 Task: Find connections with filter location Rouyn-Noranda with filter topic #Whatinspiresmewith filter profile language Spanish with filter current company Tata Power Solar Systems Limited with filter school Maharaja Agrasen Himalayan Garhwal University with filter industry Desktop Computing Software Products with filter service category Web Development with filter keywords title Medical Laboratory Tech
Action: Mouse moved to (305, 392)
Screenshot: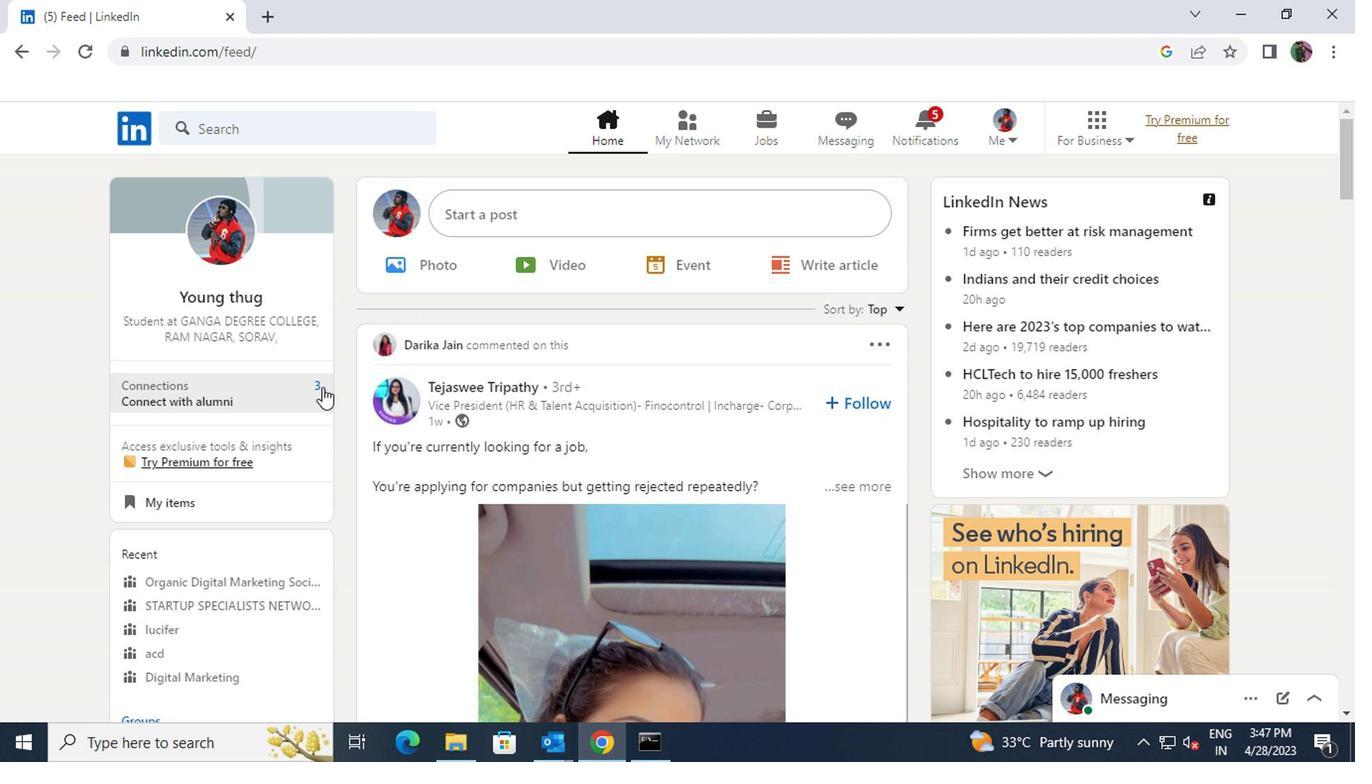 
Action: Mouse pressed left at (305, 392)
Screenshot: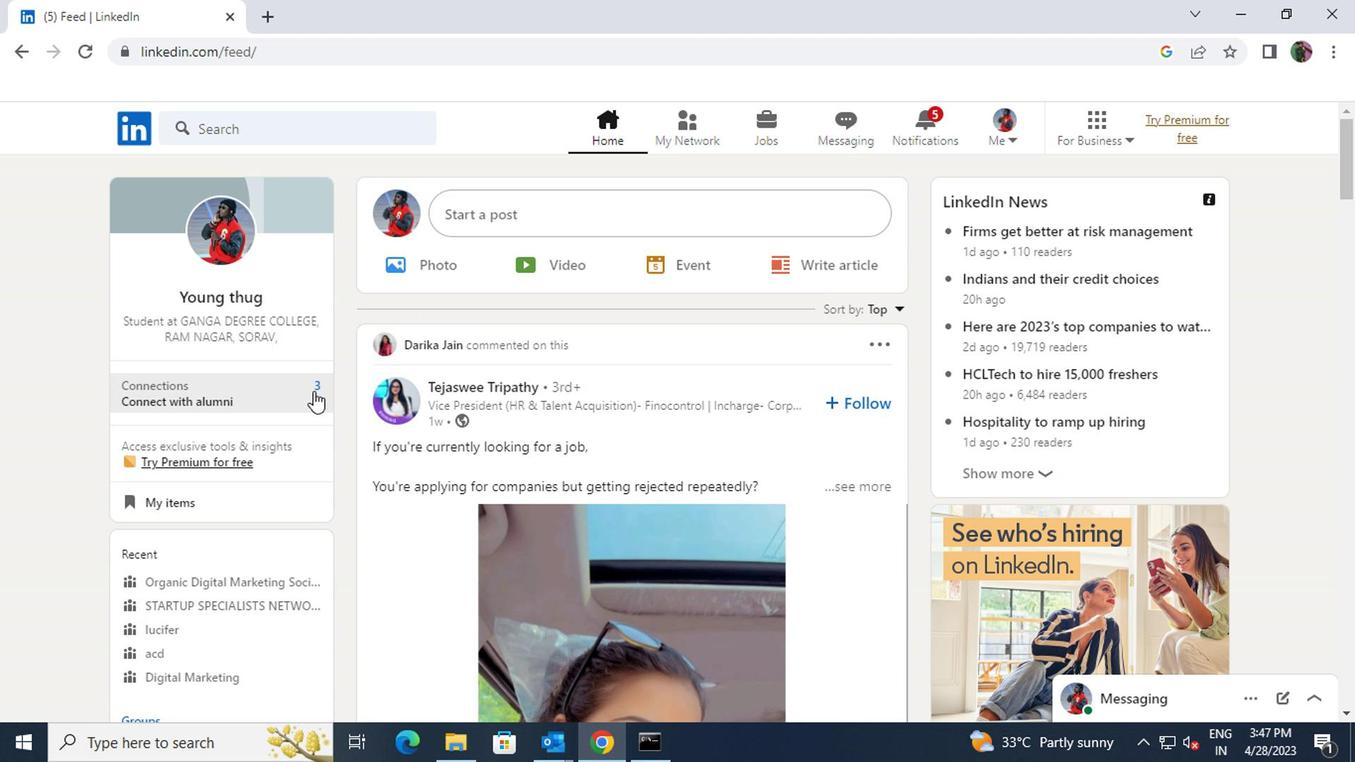 
Action: Mouse moved to (367, 229)
Screenshot: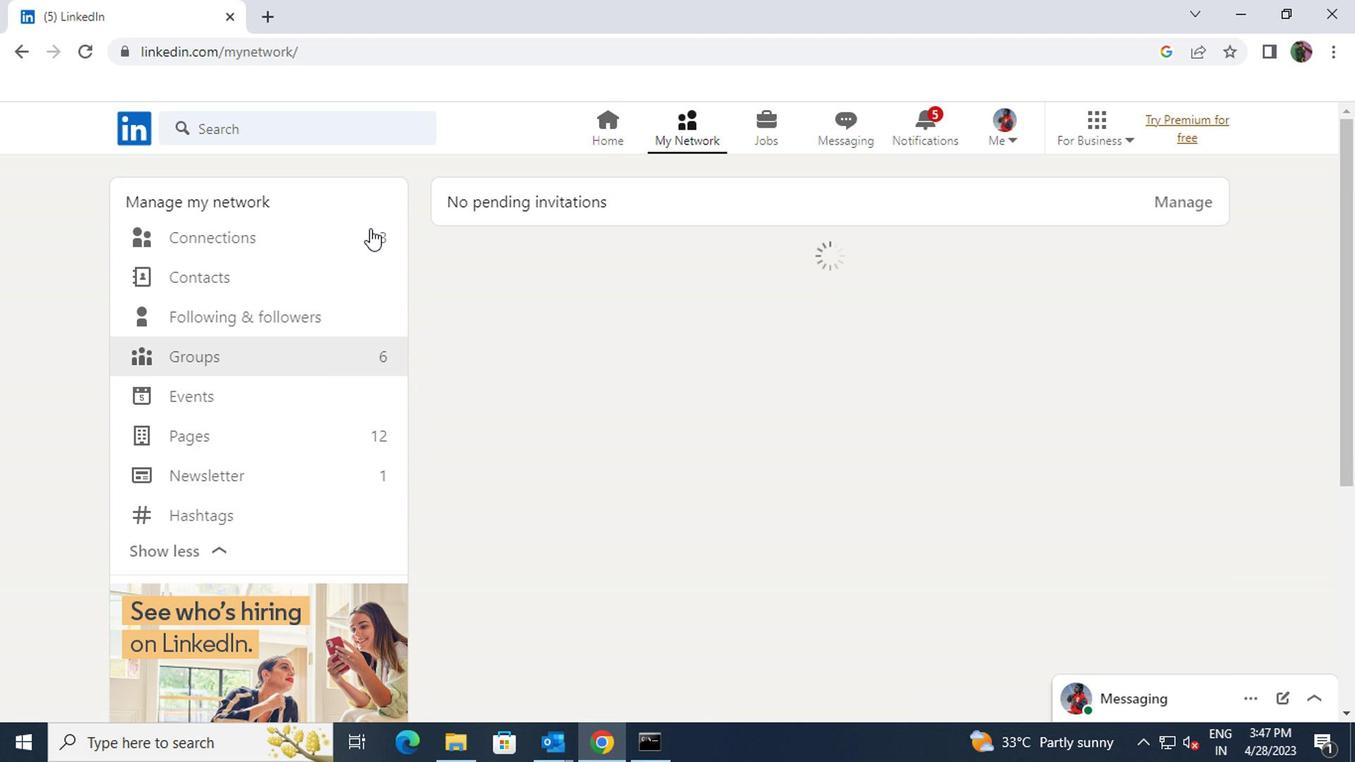 
Action: Mouse pressed left at (367, 229)
Screenshot: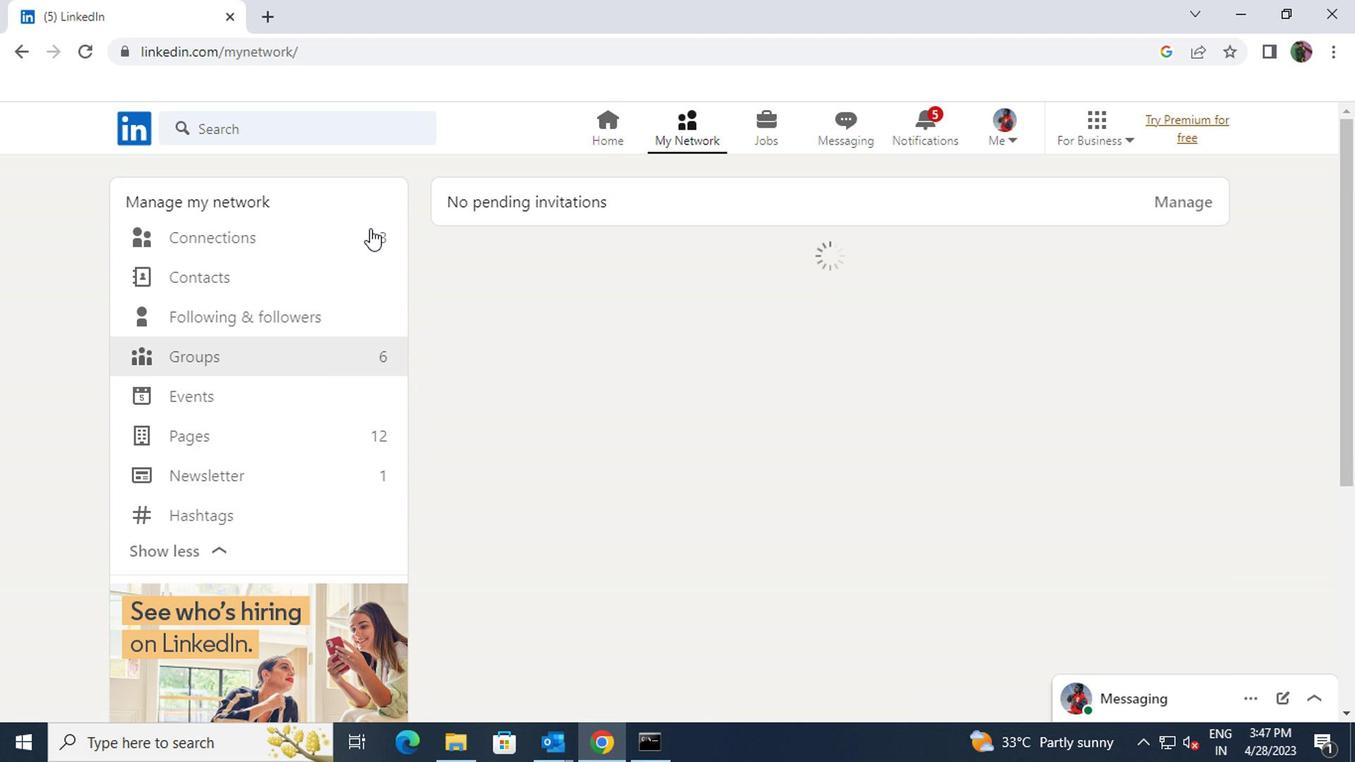 
Action: Mouse moved to (374, 229)
Screenshot: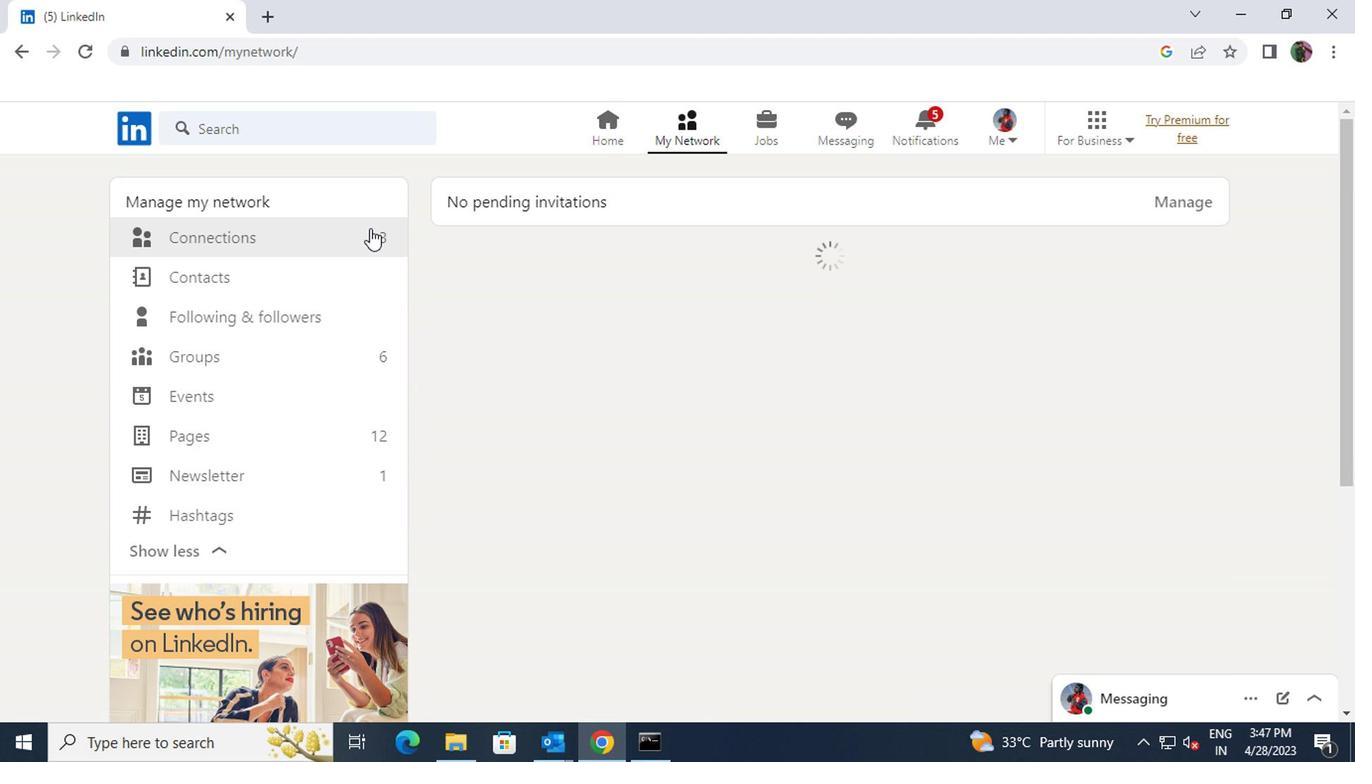 
Action: Mouse pressed left at (374, 229)
Screenshot: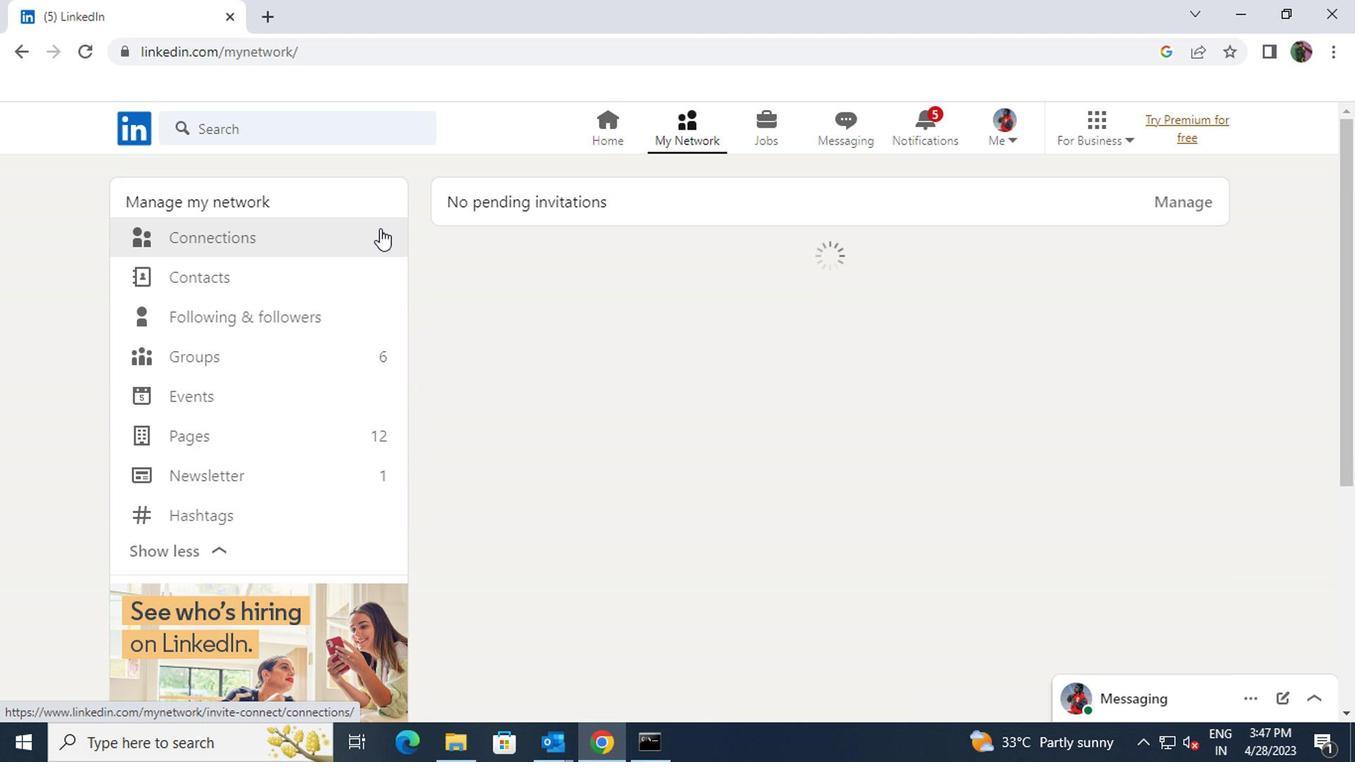 
Action: Mouse moved to (360, 232)
Screenshot: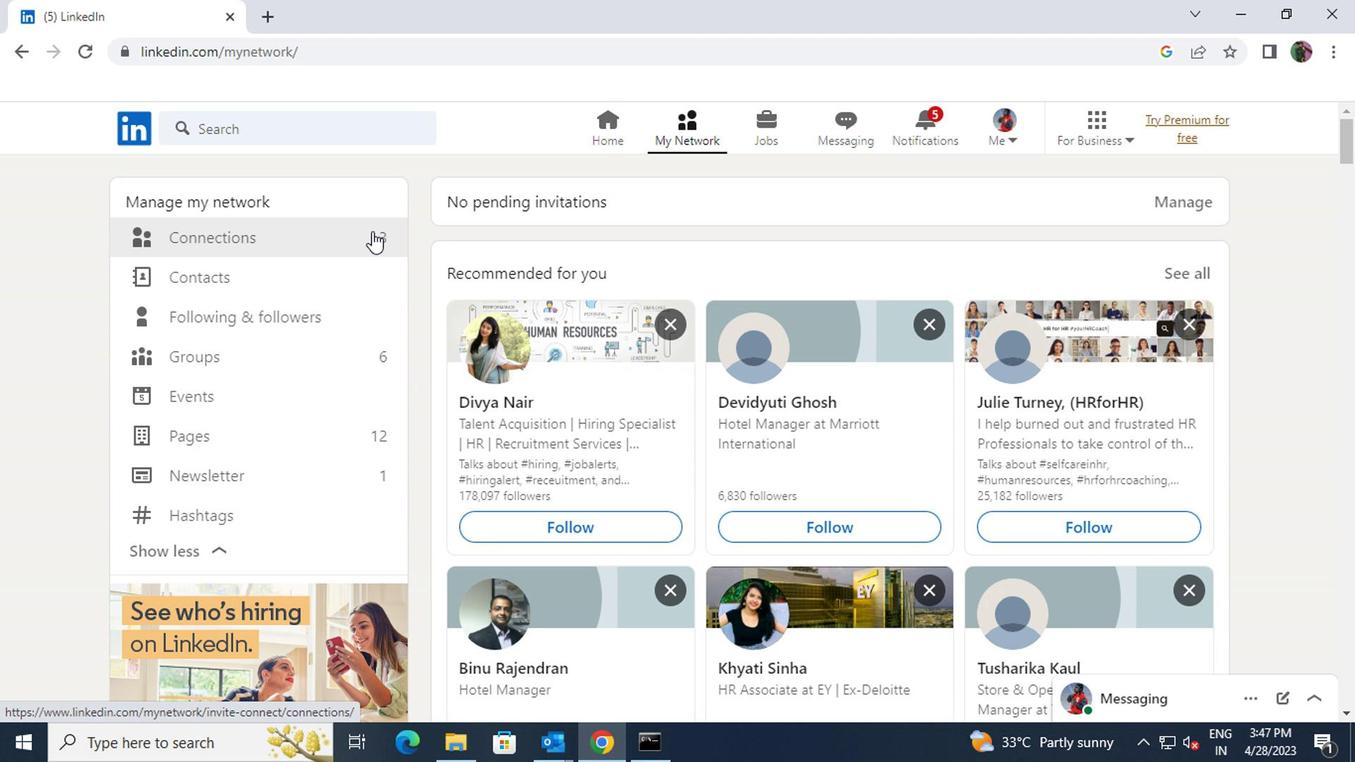 
Action: Mouse pressed left at (360, 232)
Screenshot: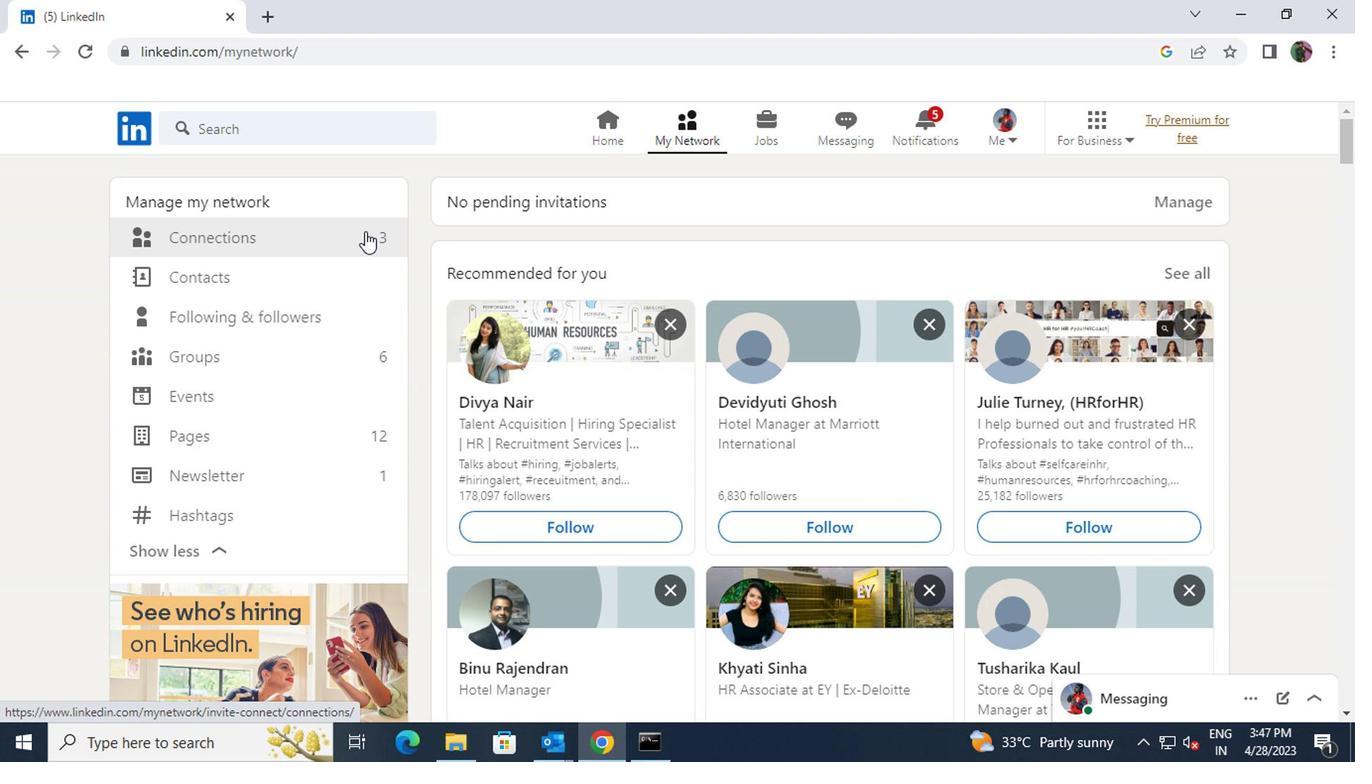 
Action: Mouse moved to (789, 240)
Screenshot: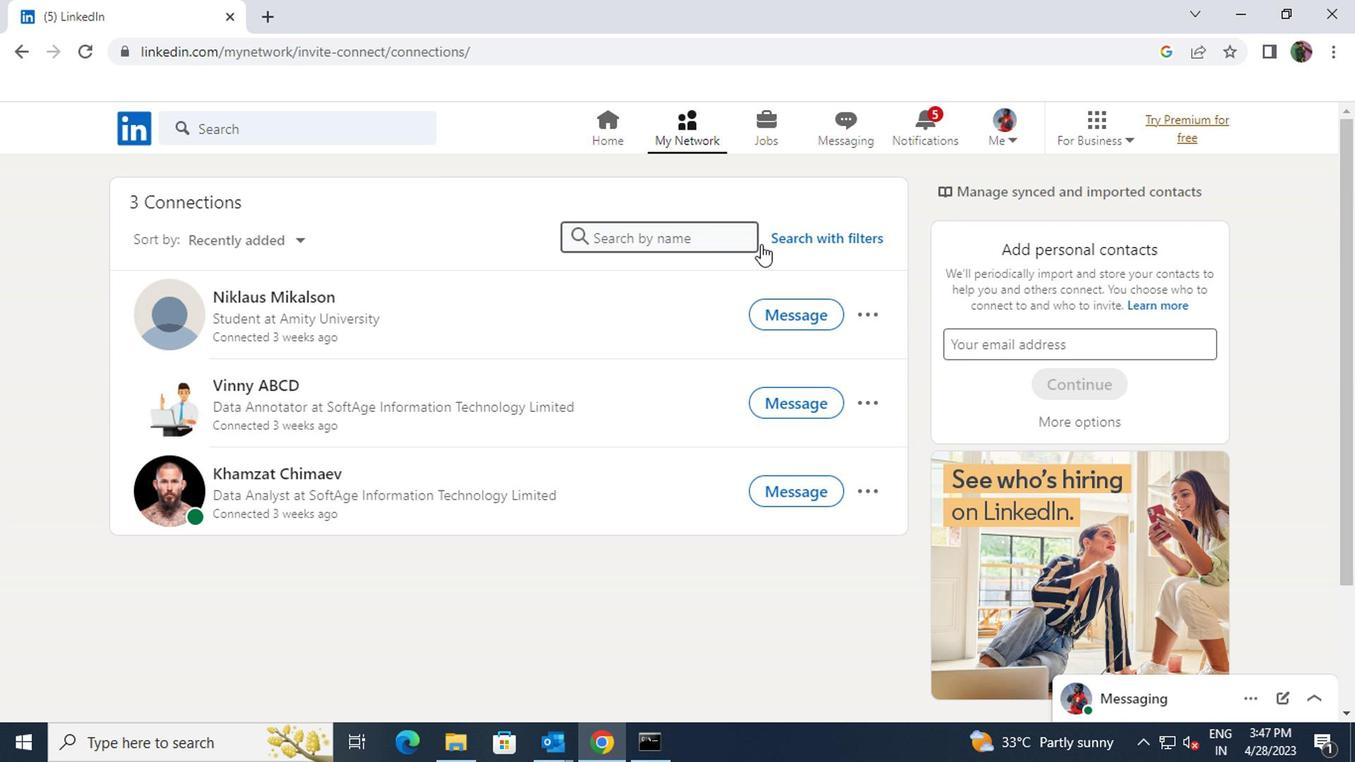 
Action: Mouse pressed left at (789, 240)
Screenshot: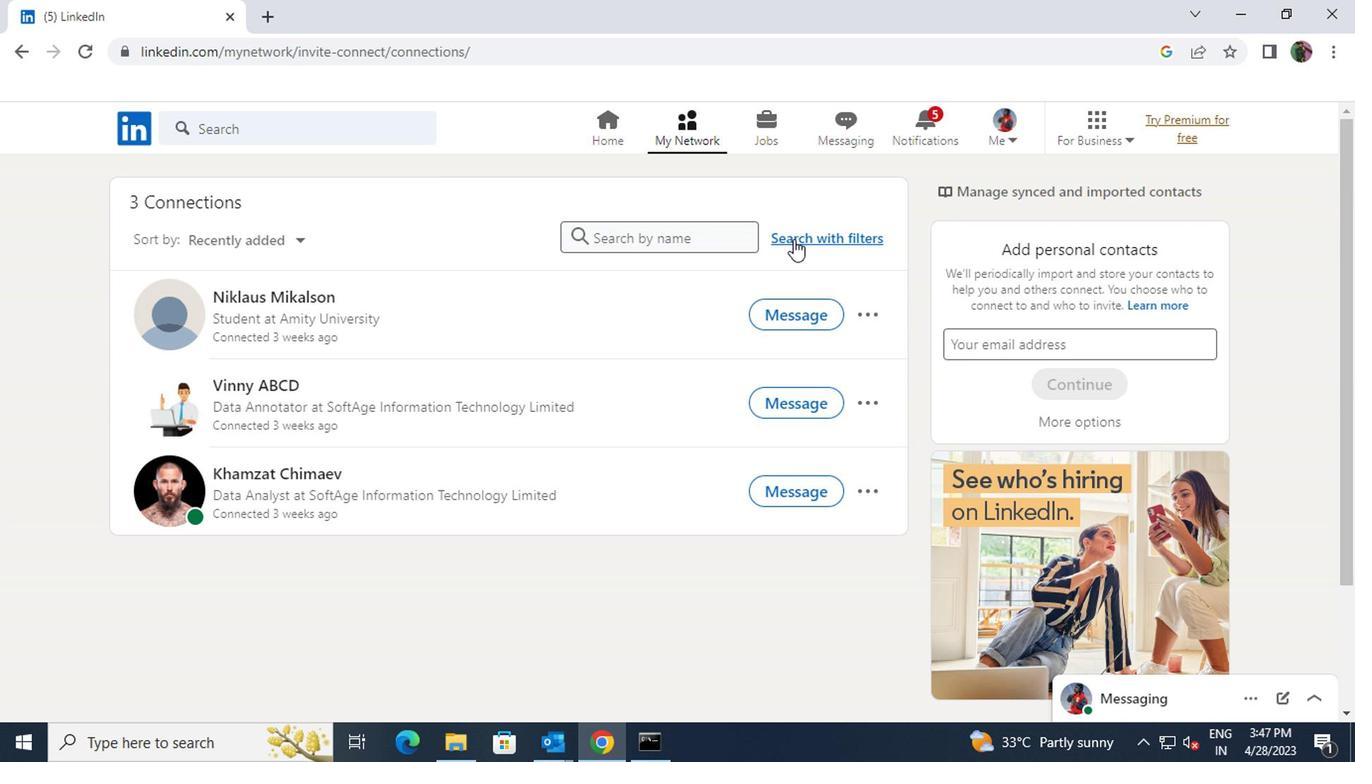 
Action: Mouse moved to (732, 181)
Screenshot: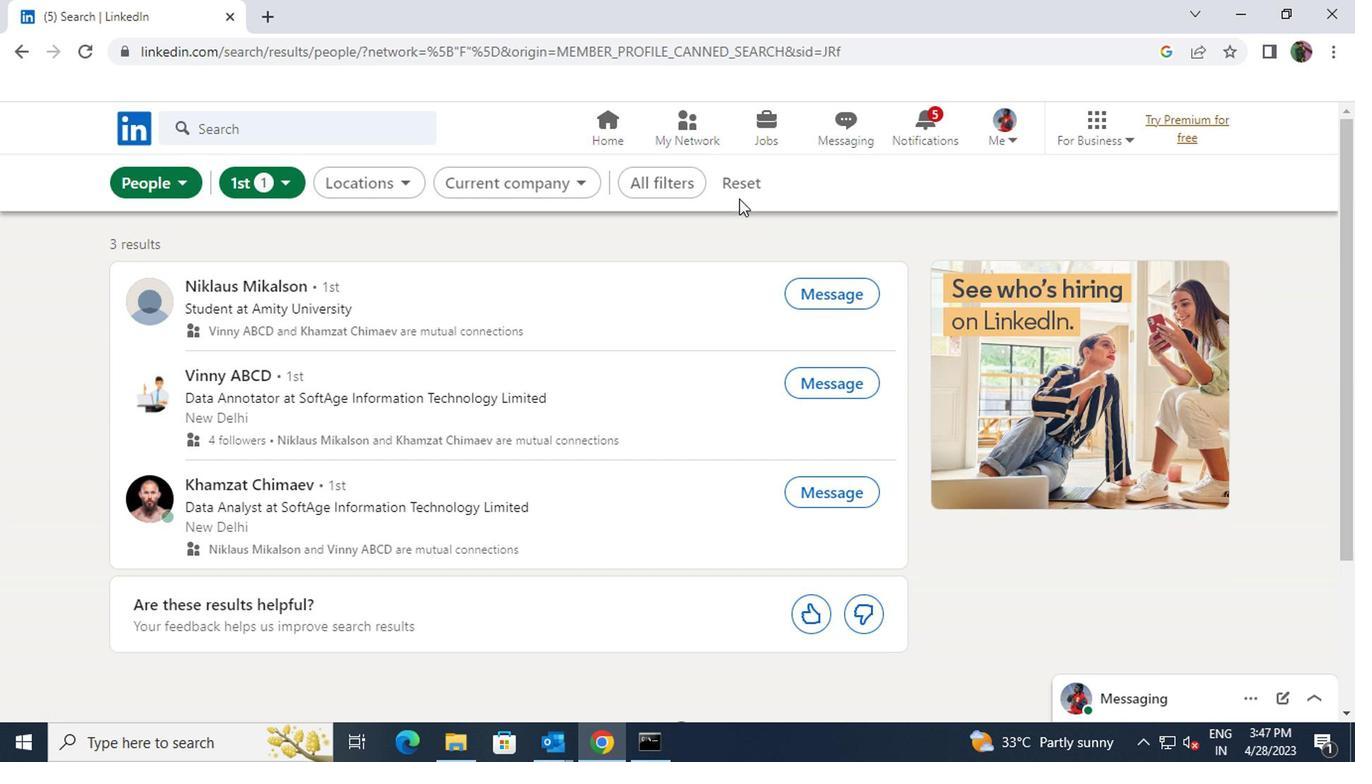 
Action: Mouse pressed left at (732, 181)
Screenshot: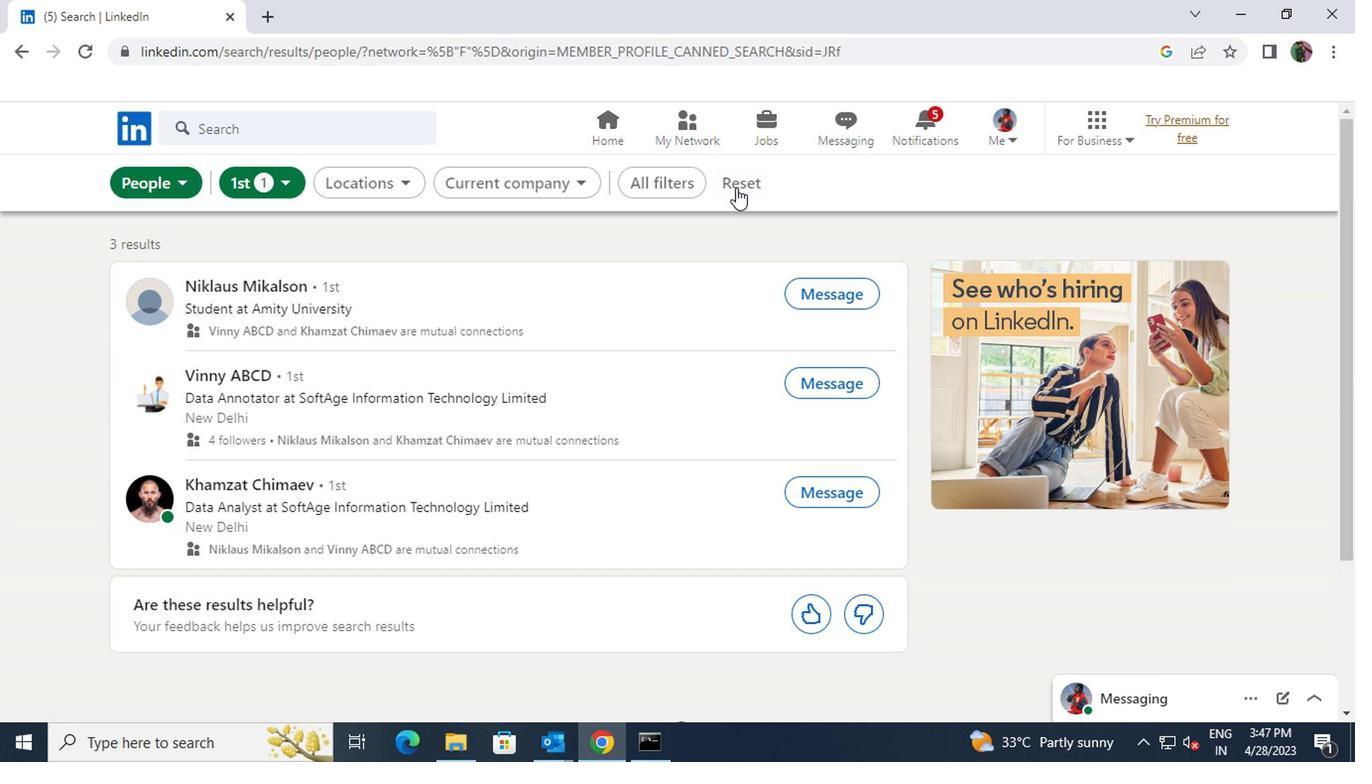 
Action: Mouse moved to (720, 178)
Screenshot: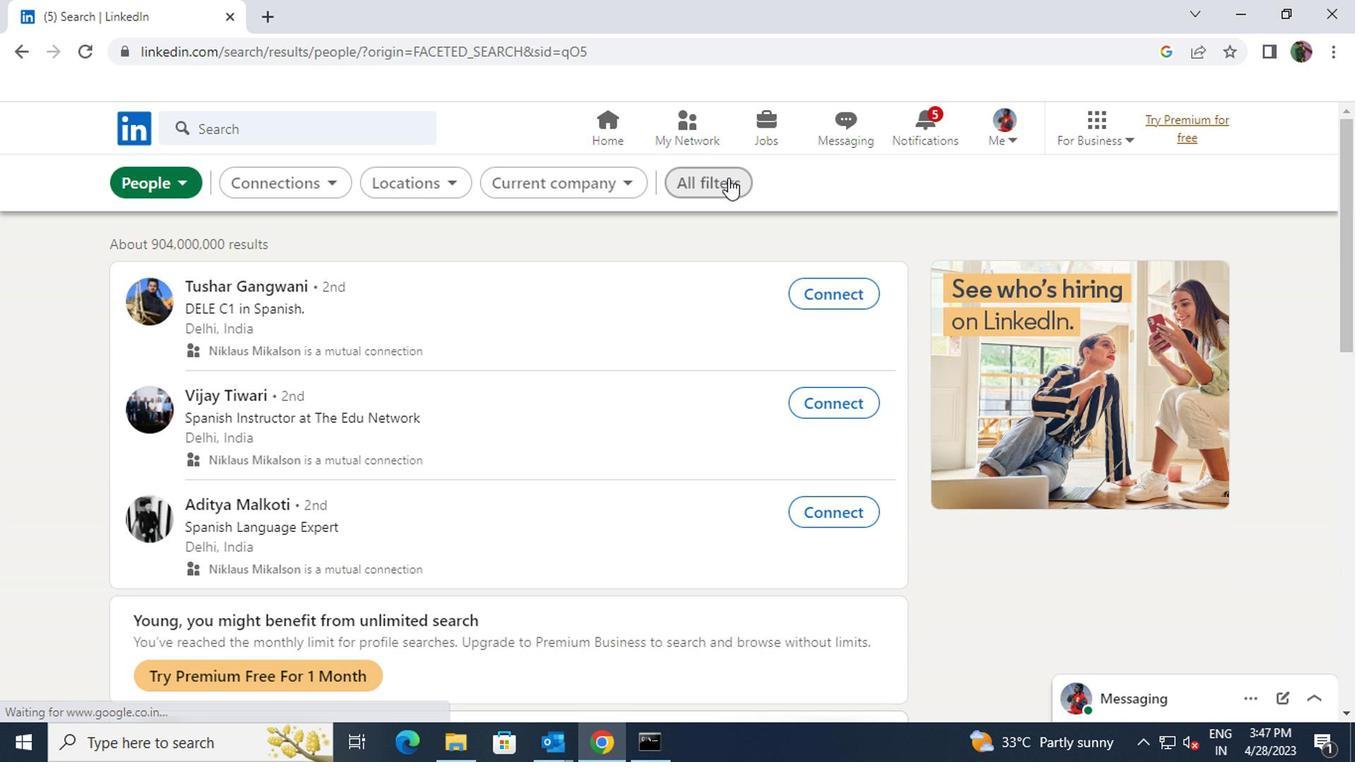 
Action: Mouse pressed left at (720, 178)
Screenshot: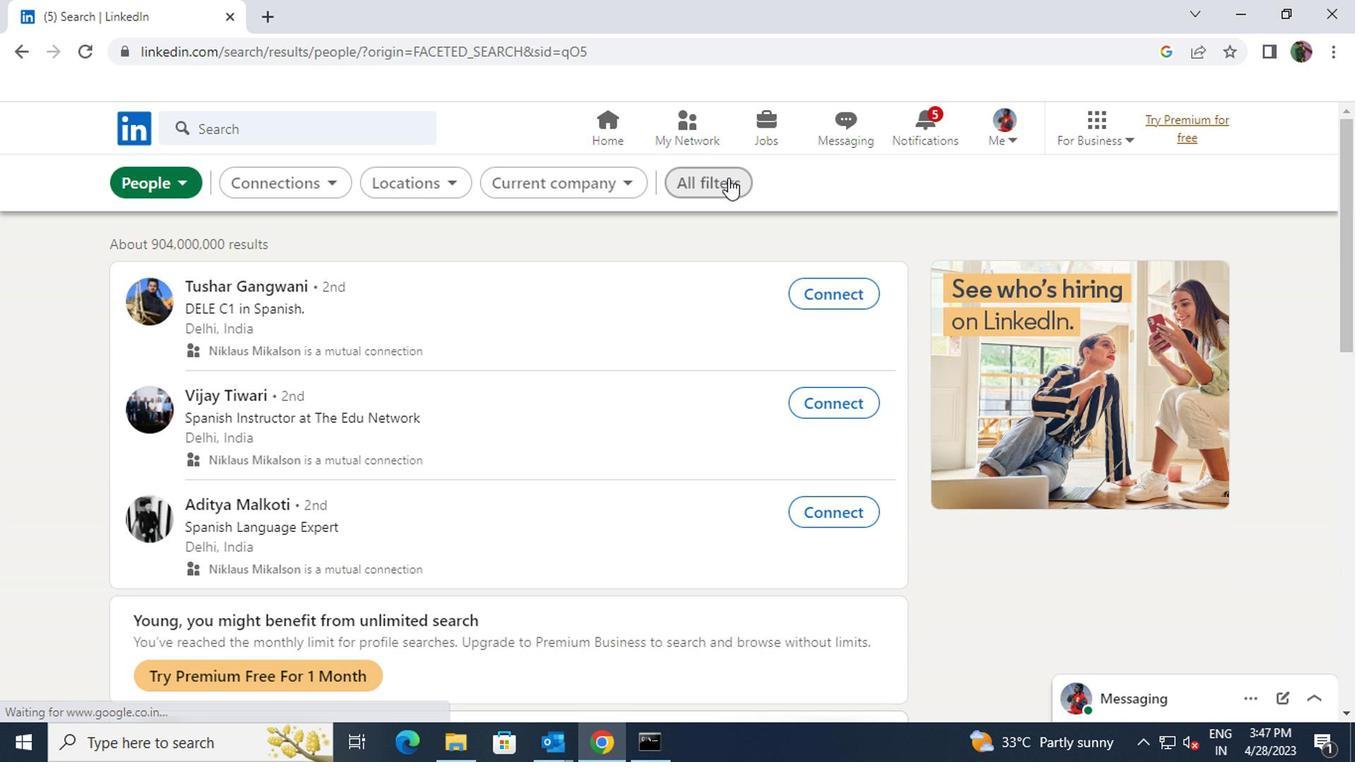 
Action: Mouse moved to (988, 400)
Screenshot: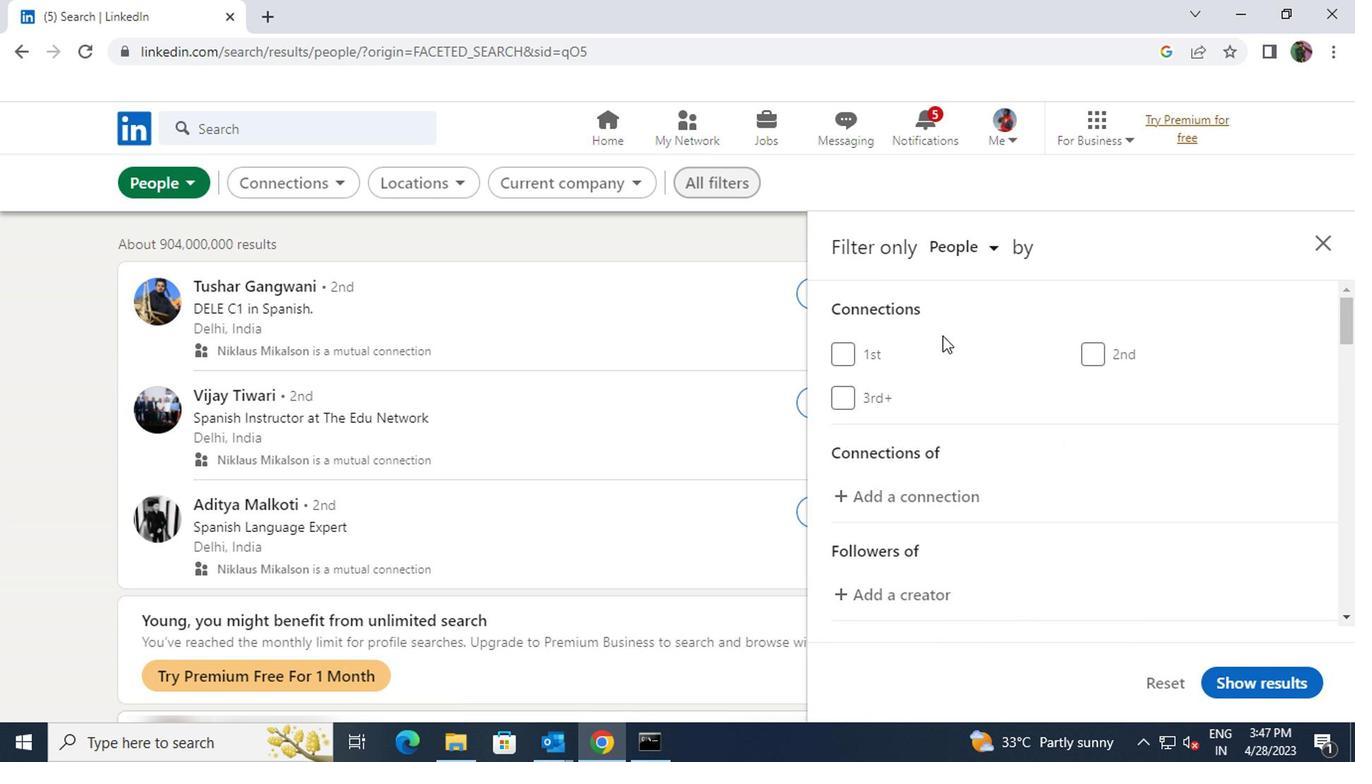 
Action: Mouse scrolled (988, 399) with delta (0, 0)
Screenshot: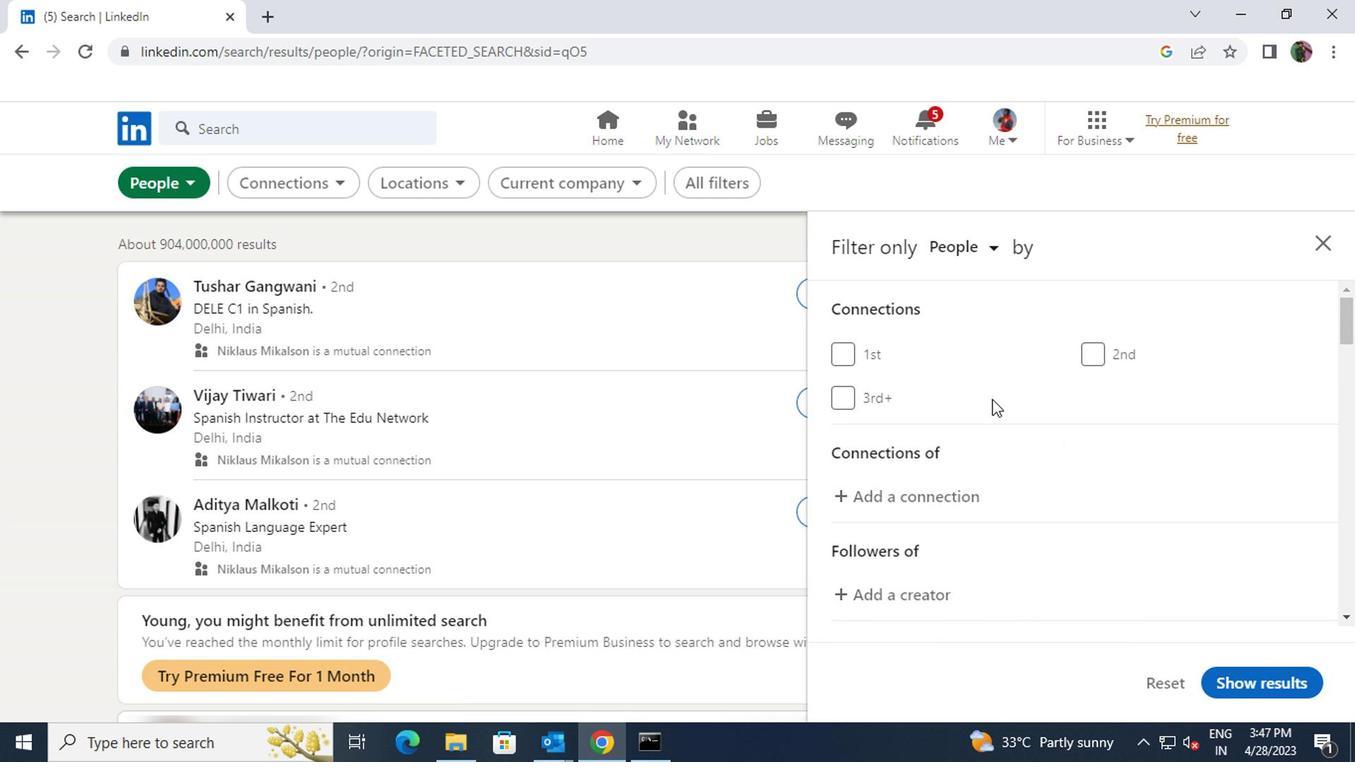 
Action: Mouse scrolled (988, 399) with delta (0, 0)
Screenshot: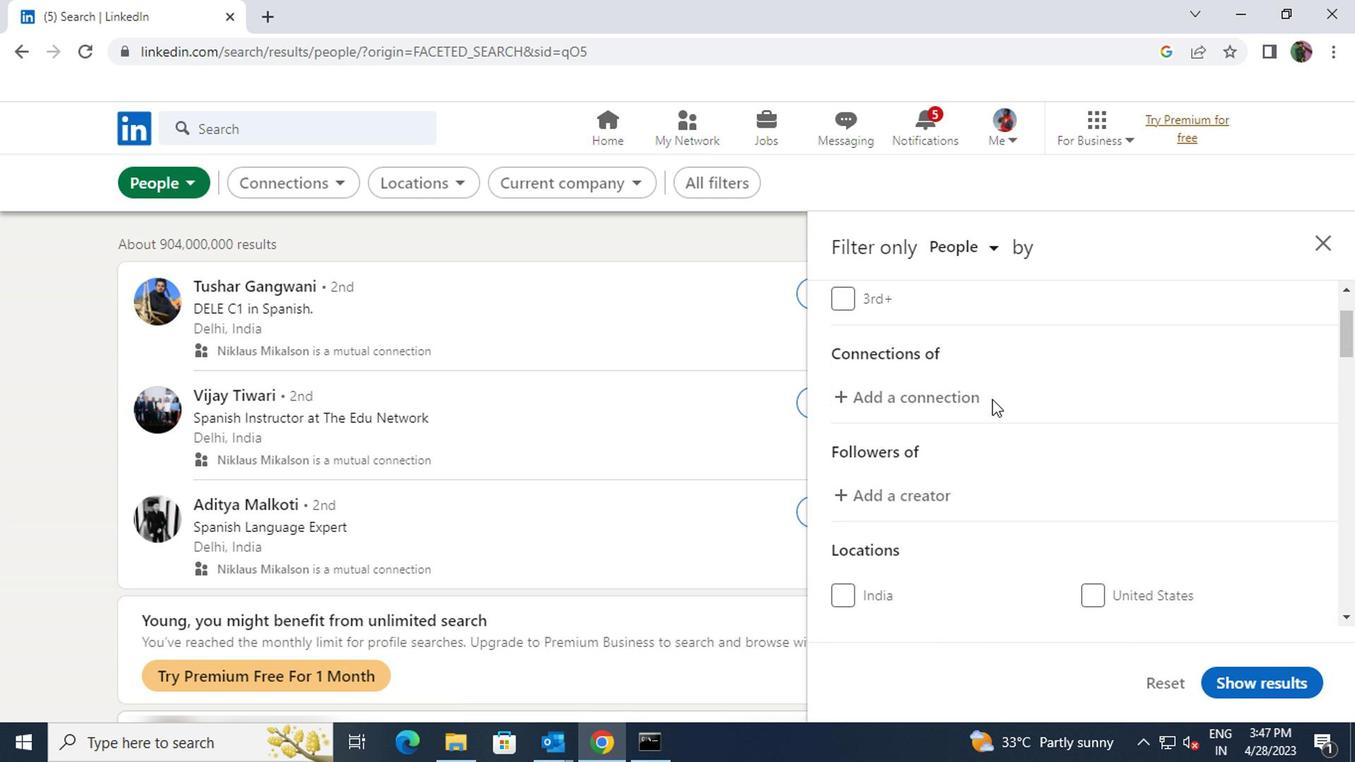 
Action: Mouse scrolled (988, 399) with delta (0, 0)
Screenshot: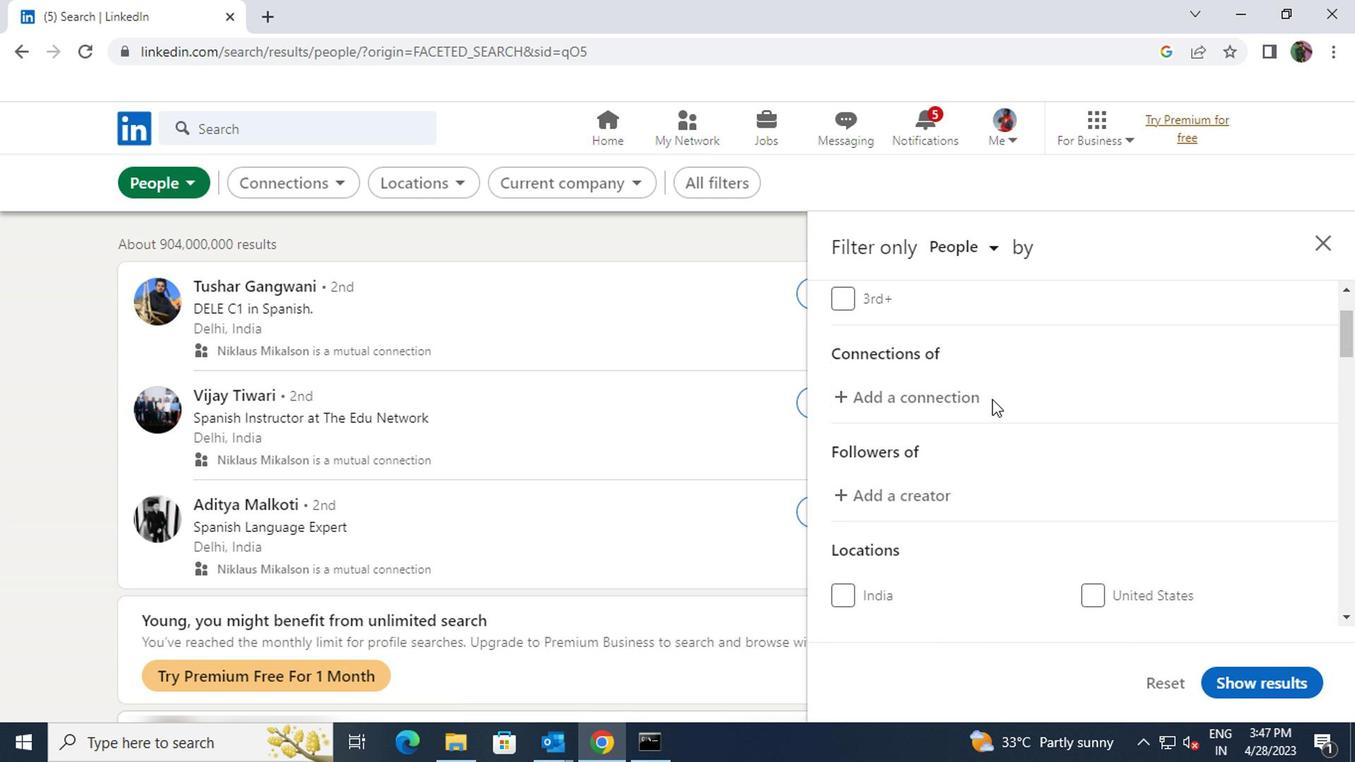 
Action: Mouse moved to (1086, 474)
Screenshot: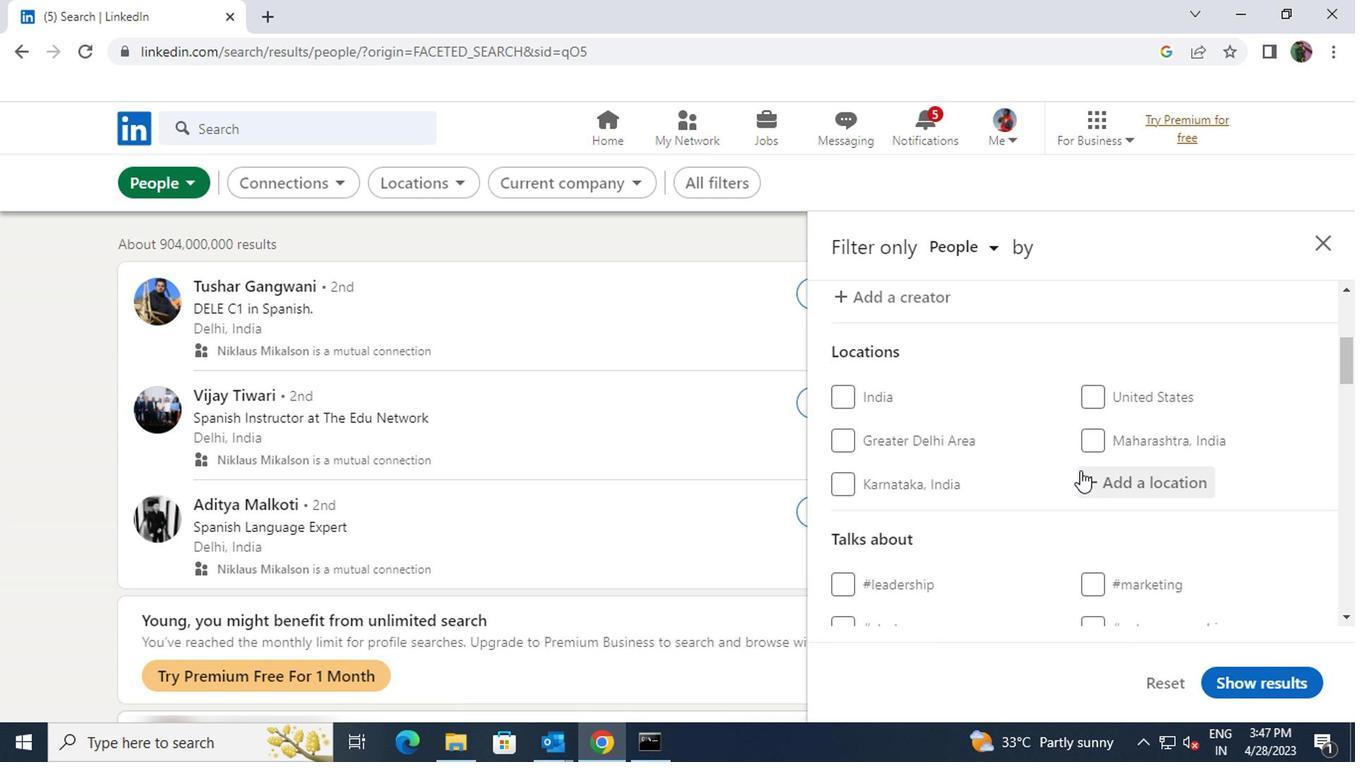 
Action: Mouse pressed left at (1086, 474)
Screenshot: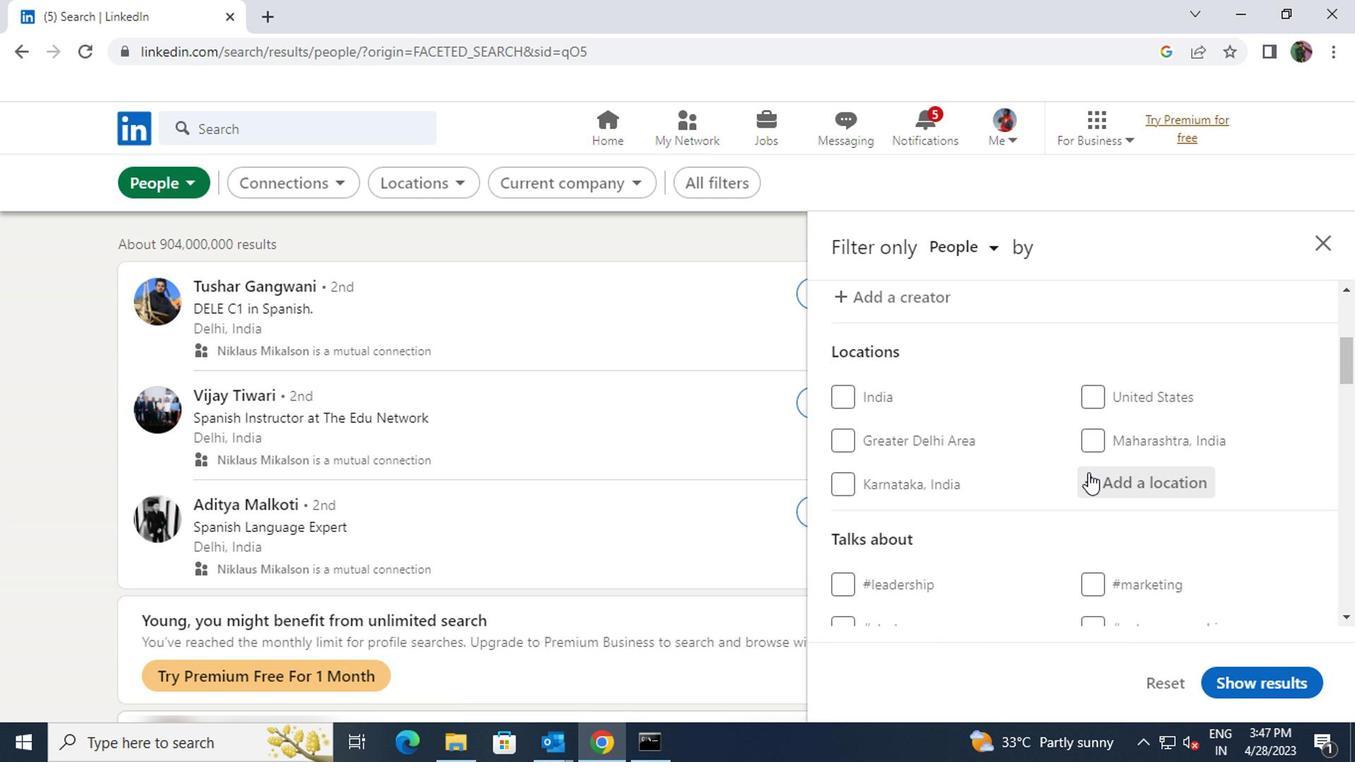 
Action: Key pressed <Key.shift>ROUY
Screenshot: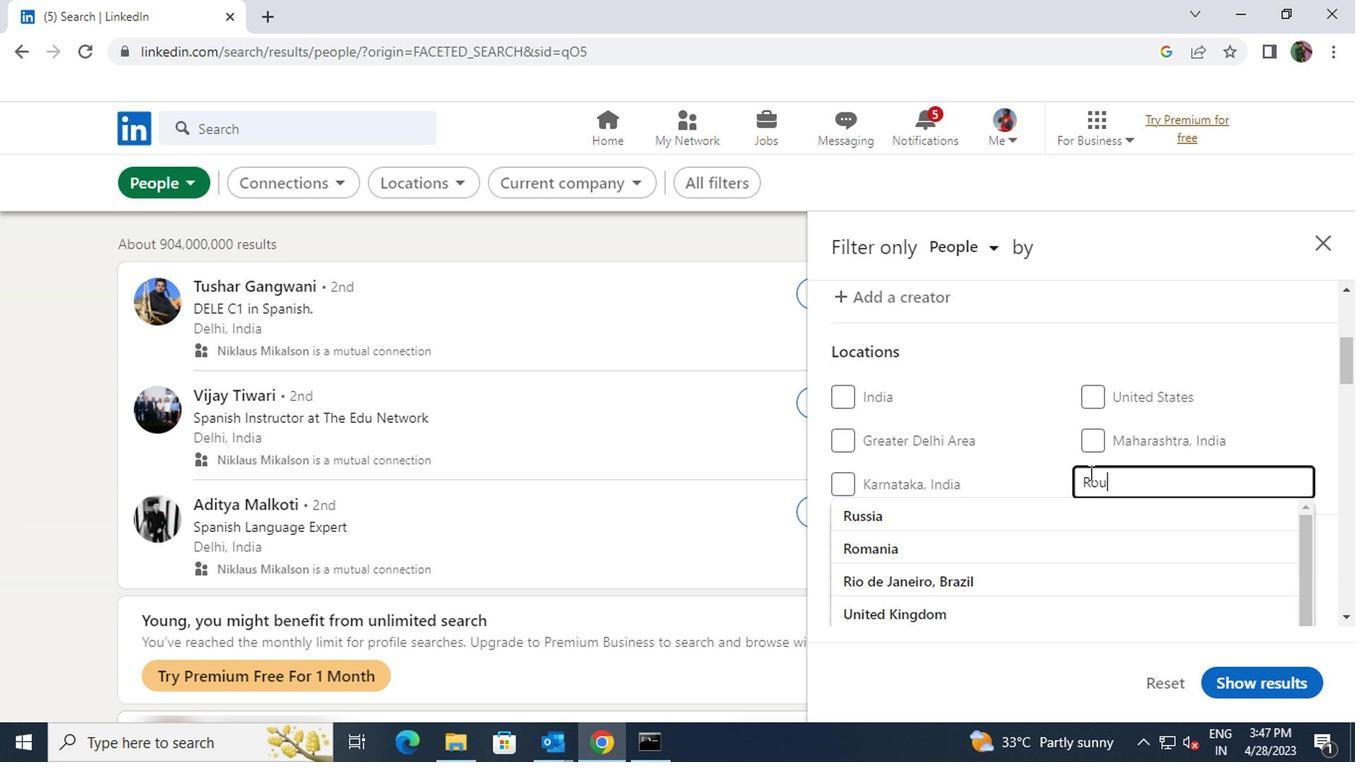 
Action: Mouse moved to (1086, 509)
Screenshot: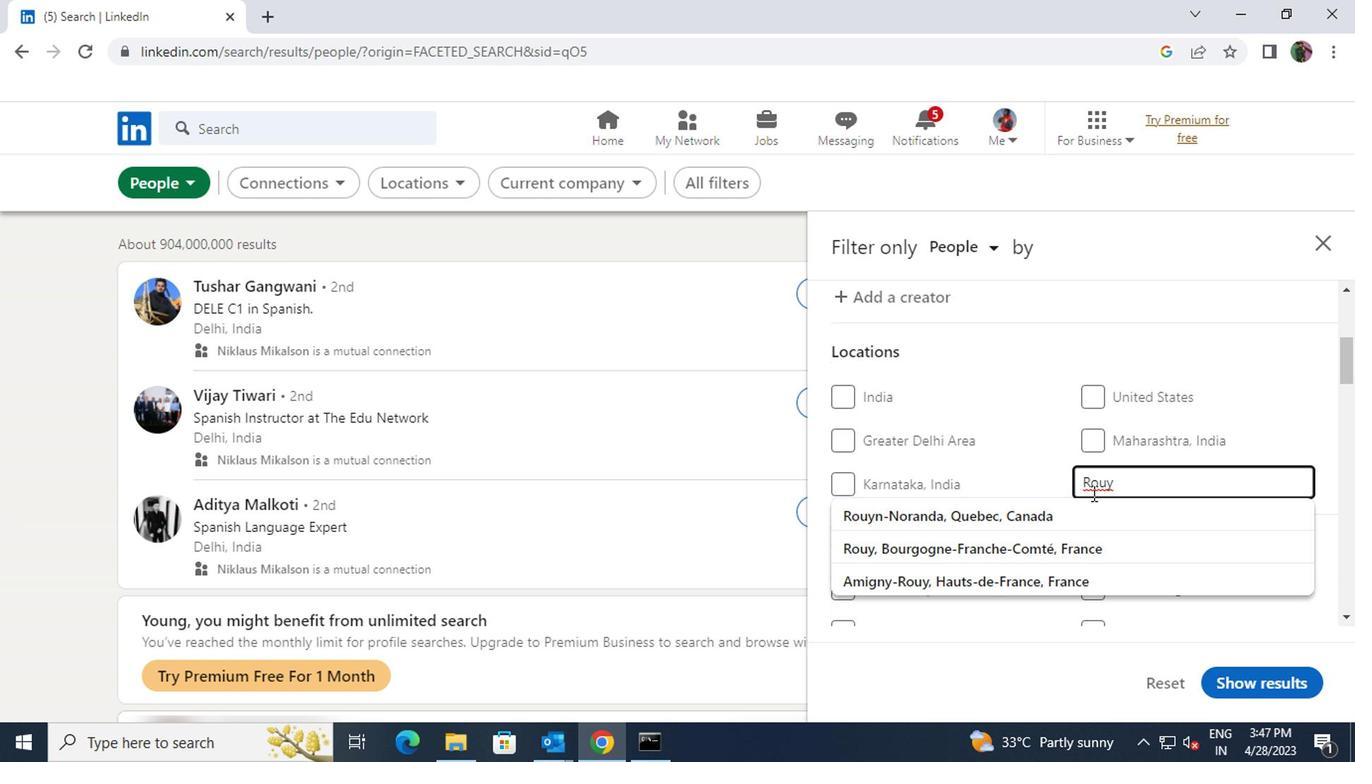 
Action: Mouse pressed left at (1086, 509)
Screenshot: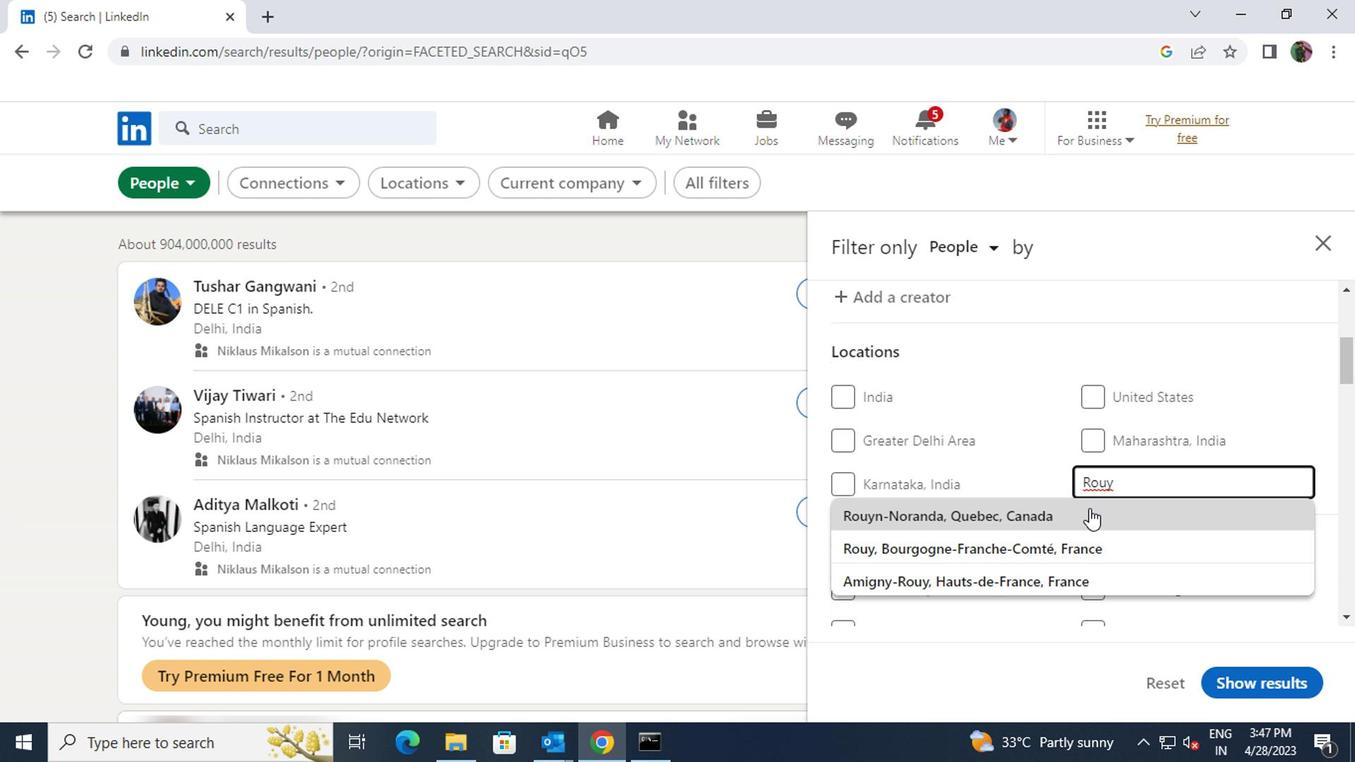 
Action: Mouse scrolled (1086, 509) with delta (0, 0)
Screenshot: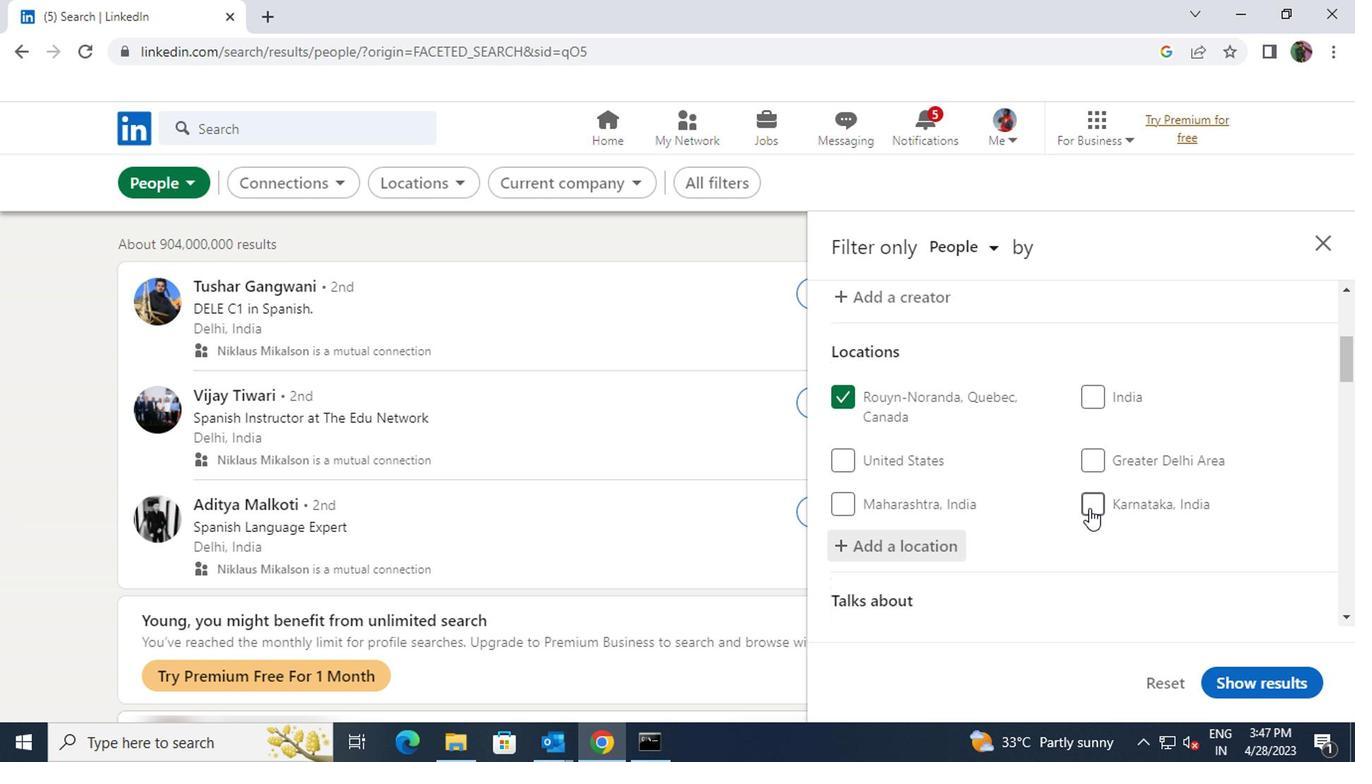 
Action: Mouse scrolled (1086, 509) with delta (0, 0)
Screenshot: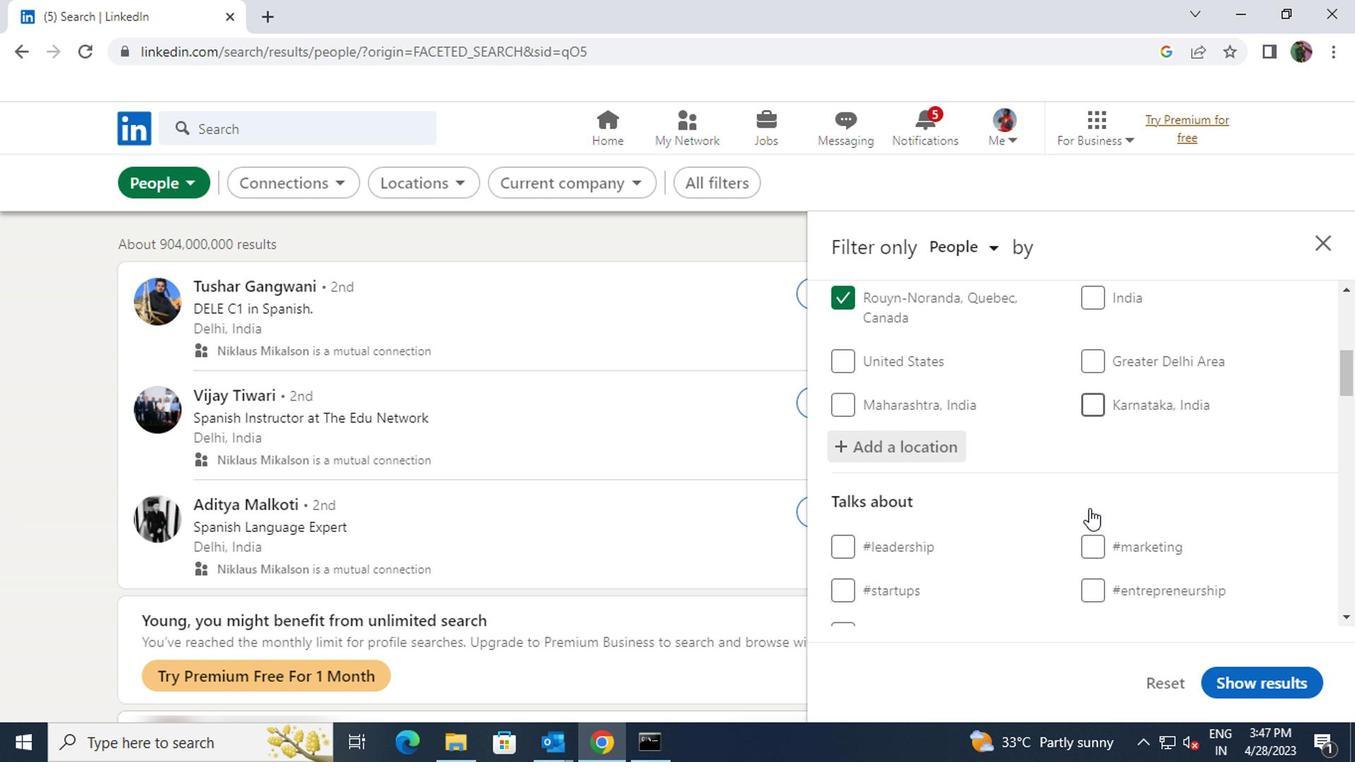 
Action: Mouse moved to (1104, 526)
Screenshot: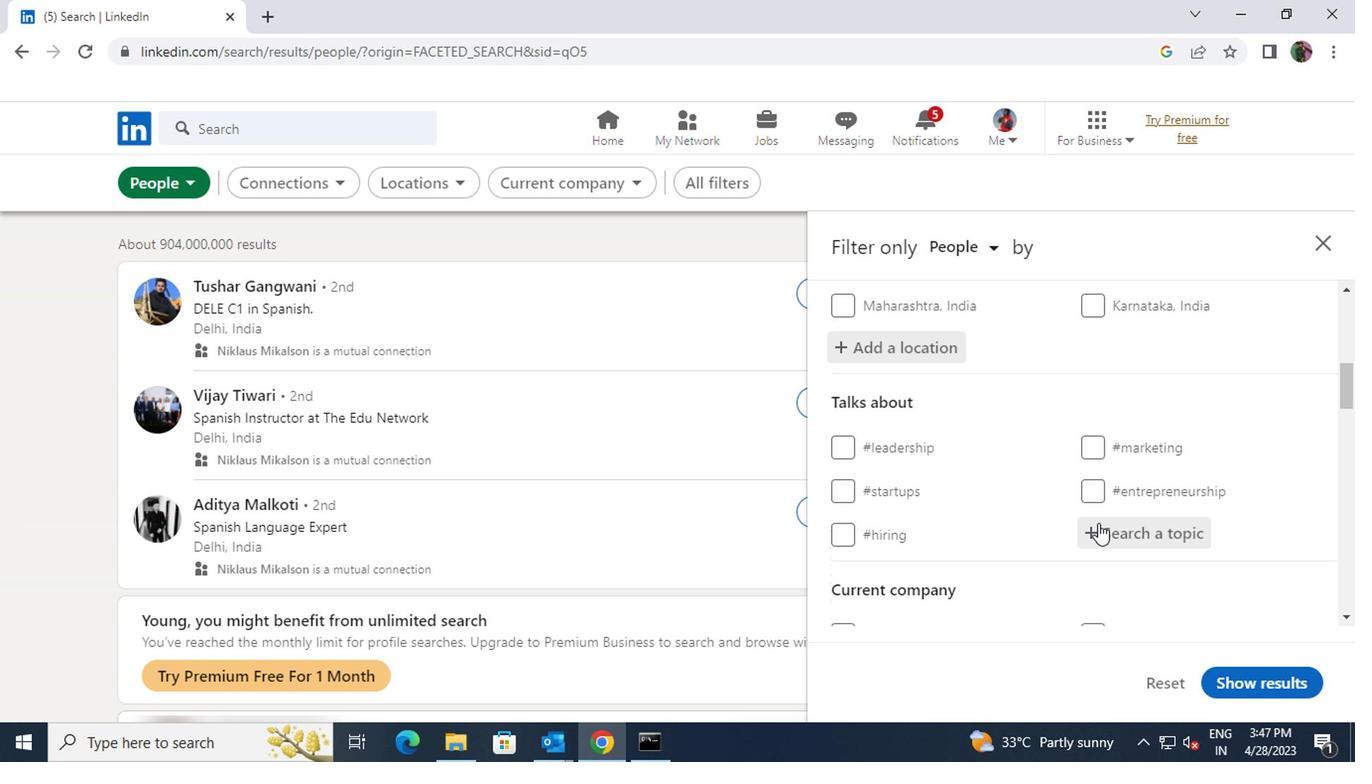 
Action: Mouse pressed left at (1104, 526)
Screenshot: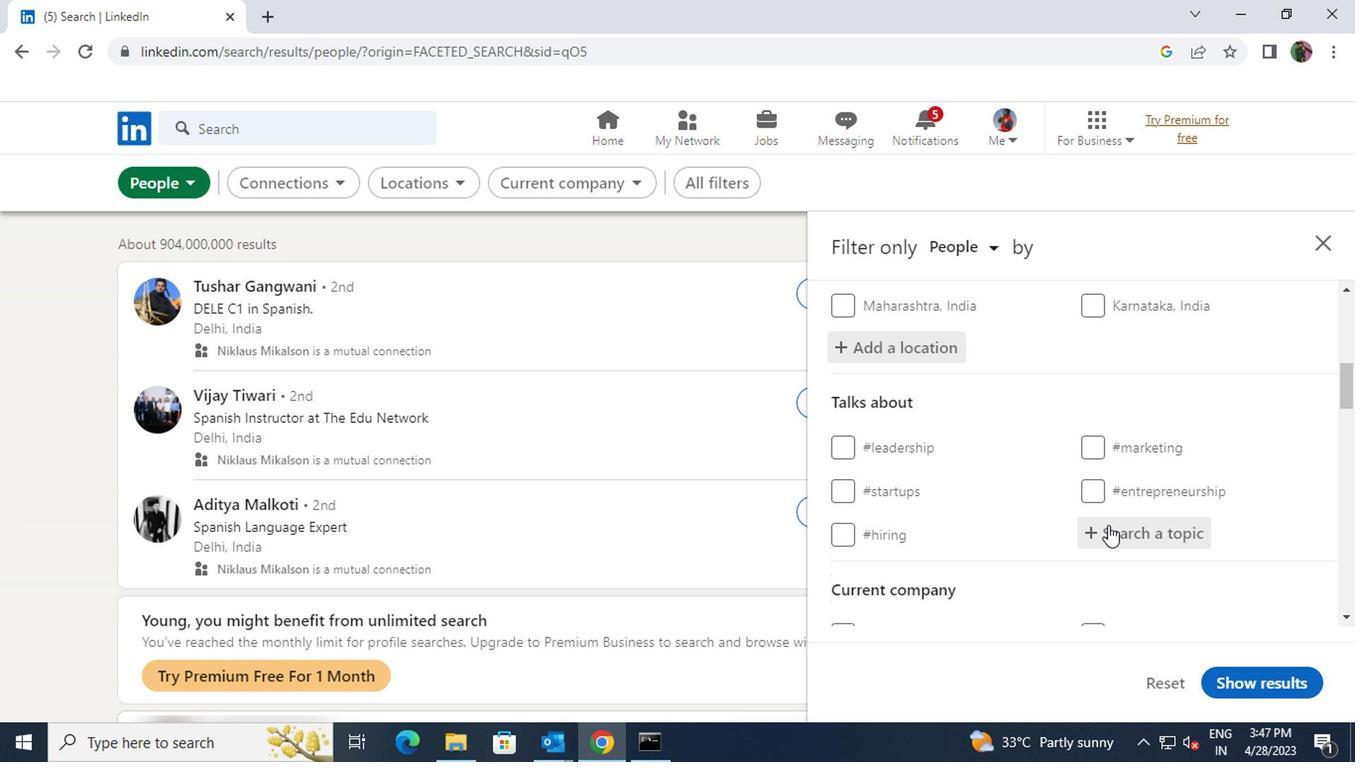 
Action: Key pressed <Key.shift>WHATINSP
Screenshot: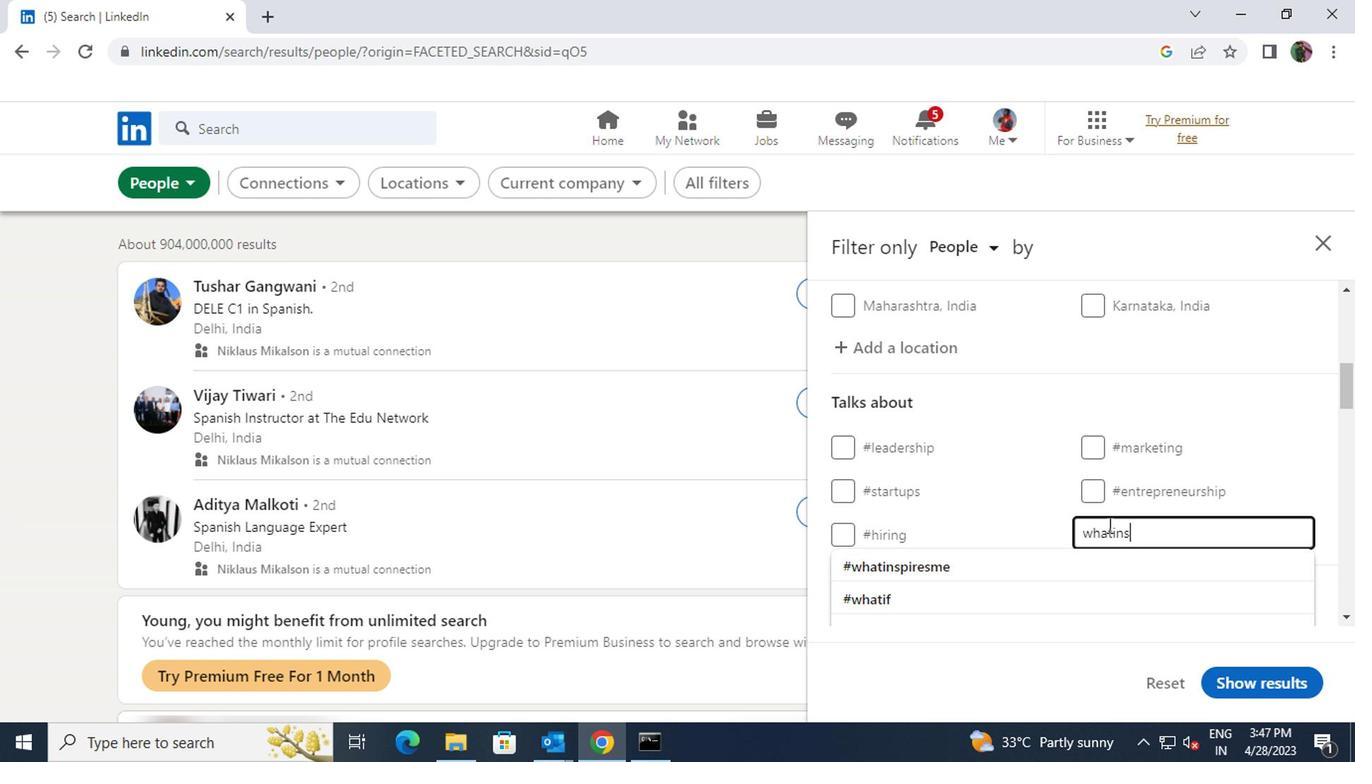 
Action: Mouse moved to (1088, 560)
Screenshot: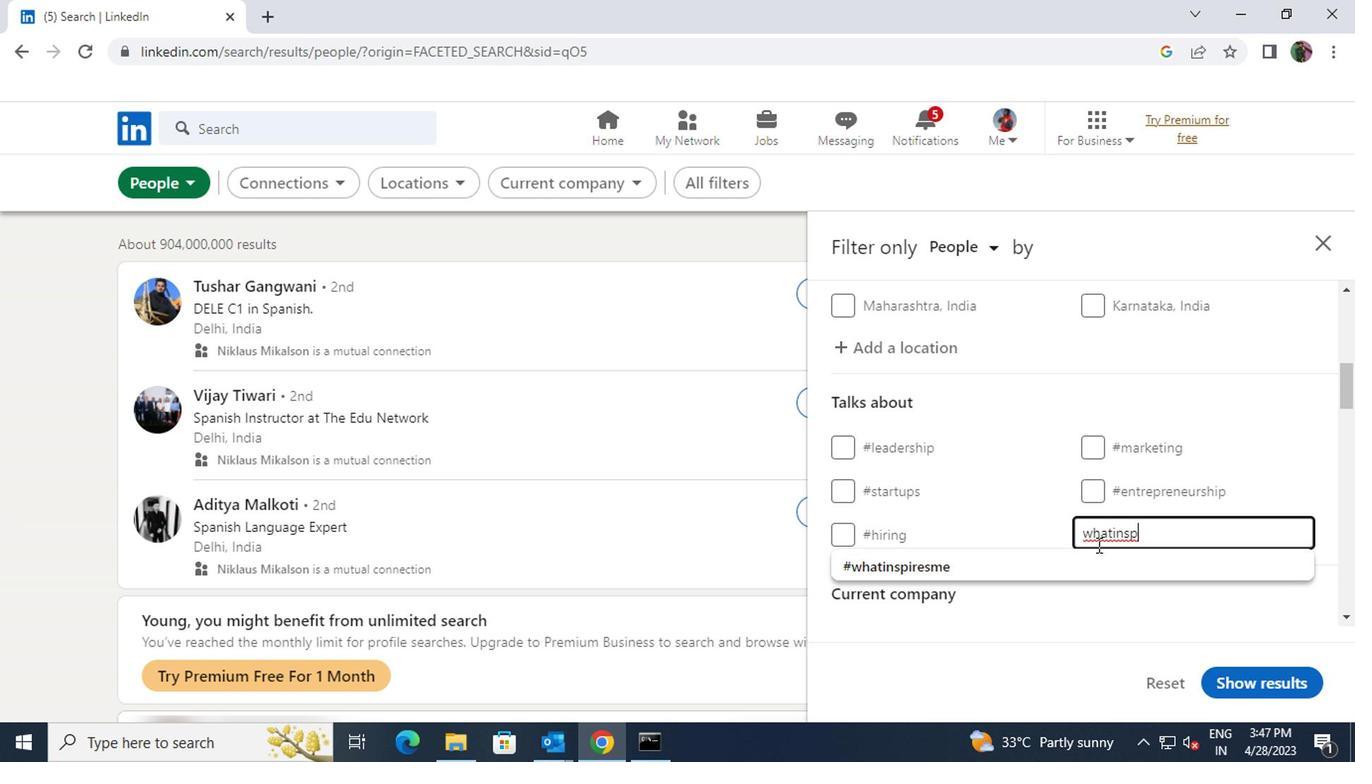 
Action: Mouse pressed left at (1088, 560)
Screenshot: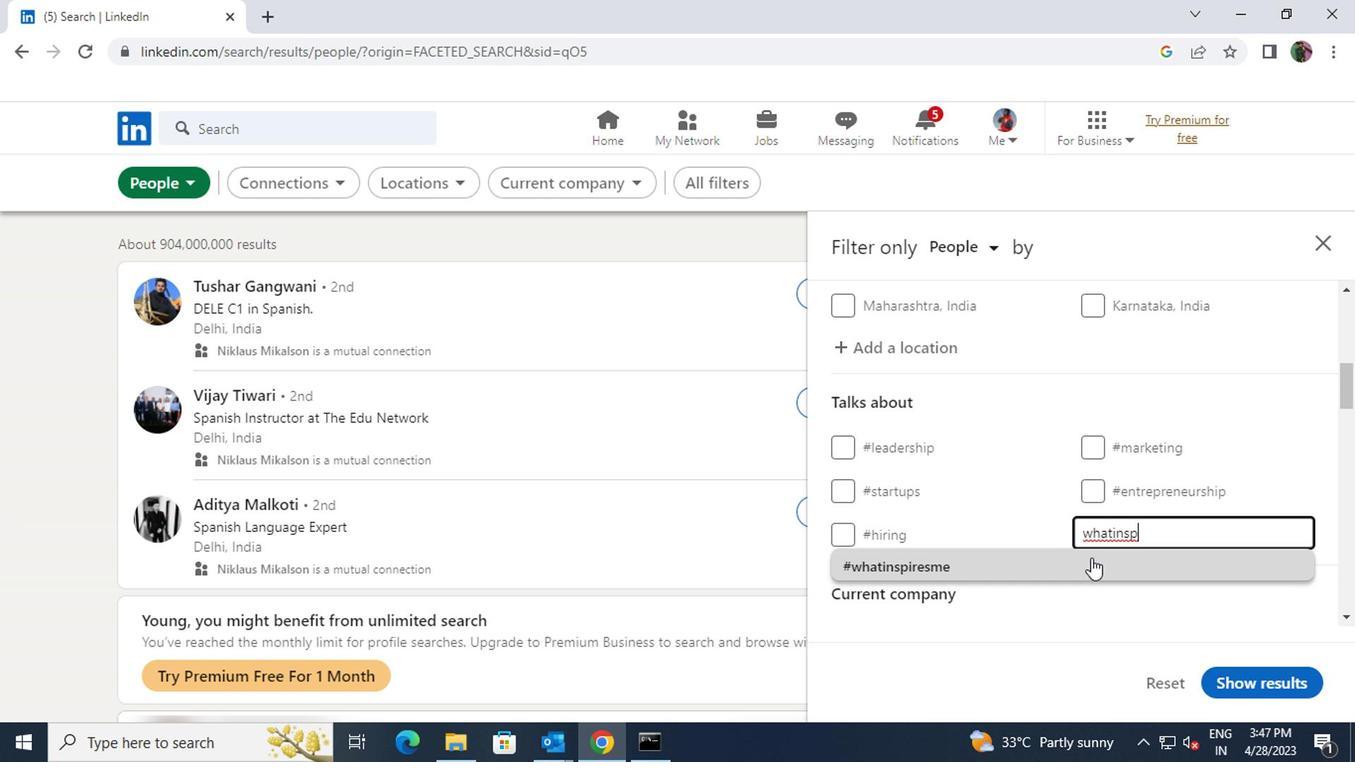 
Action: Mouse scrolled (1088, 558) with delta (0, -1)
Screenshot: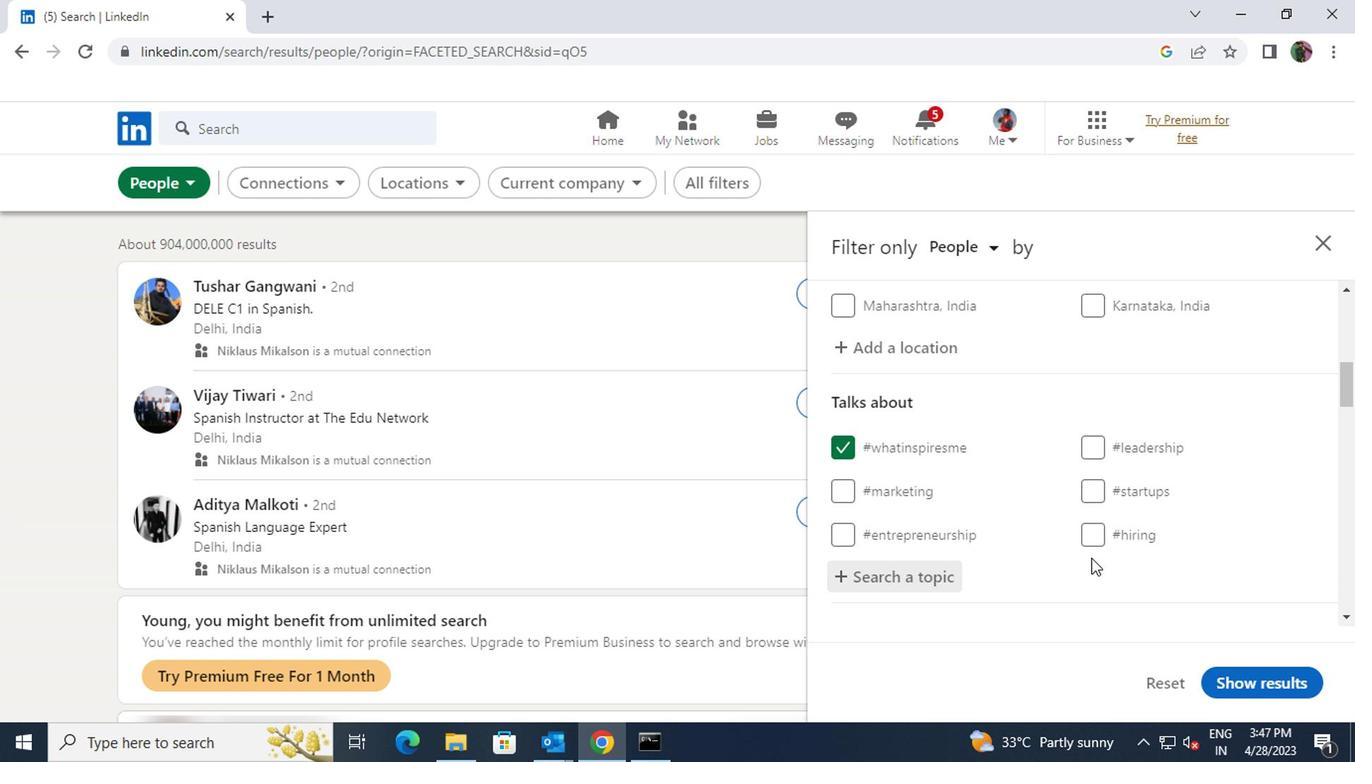 
Action: Mouse scrolled (1088, 558) with delta (0, -1)
Screenshot: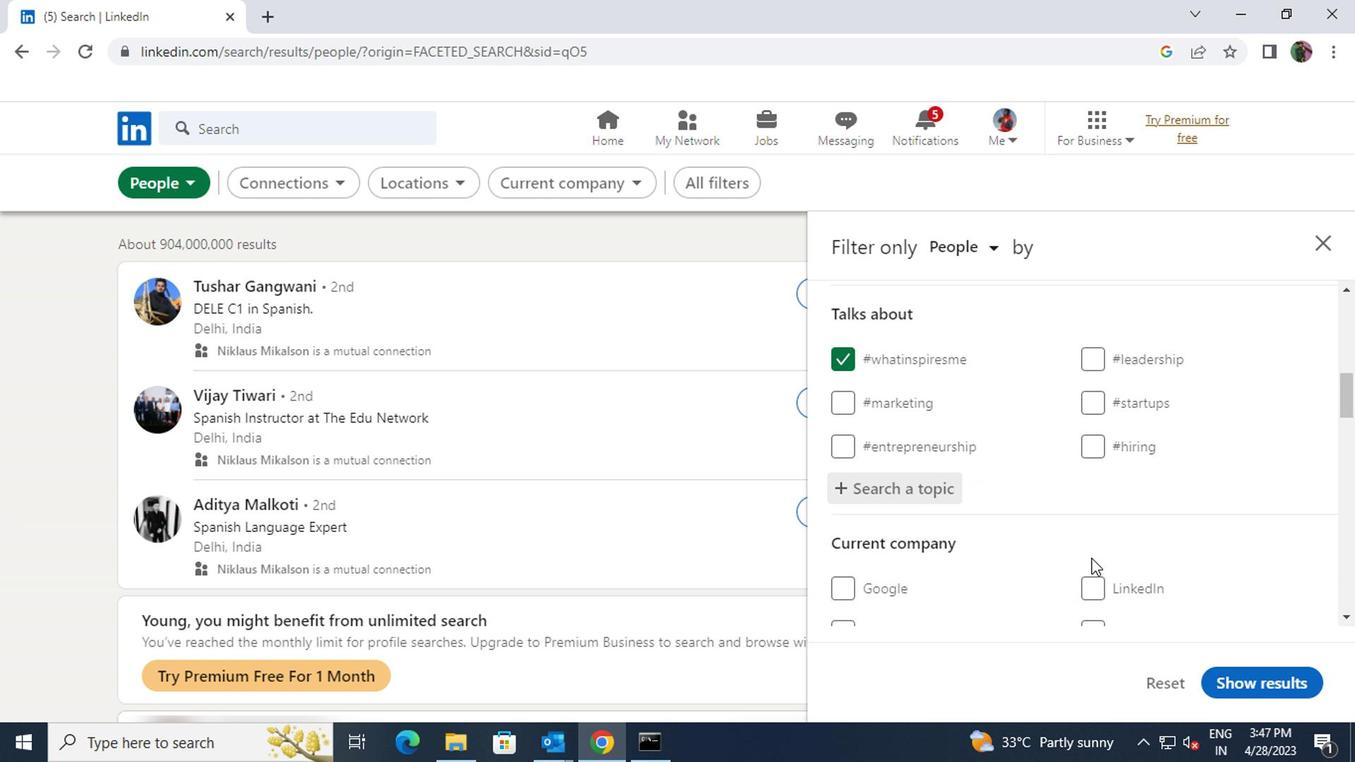 
Action: Mouse scrolled (1088, 558) with delta (0, -1)
Screenshot: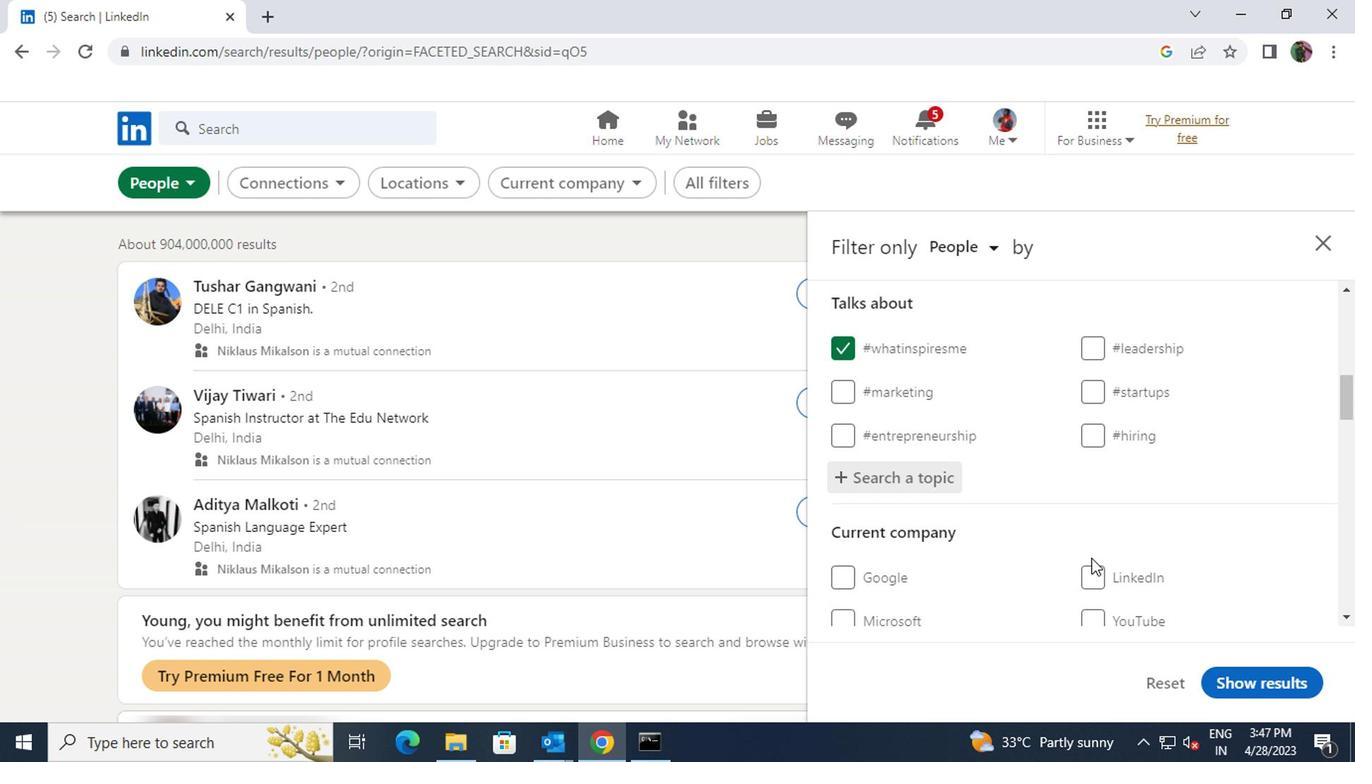 
Action: Mouse scrolled (1088, 558) with delta (0, -1)
Screenshot: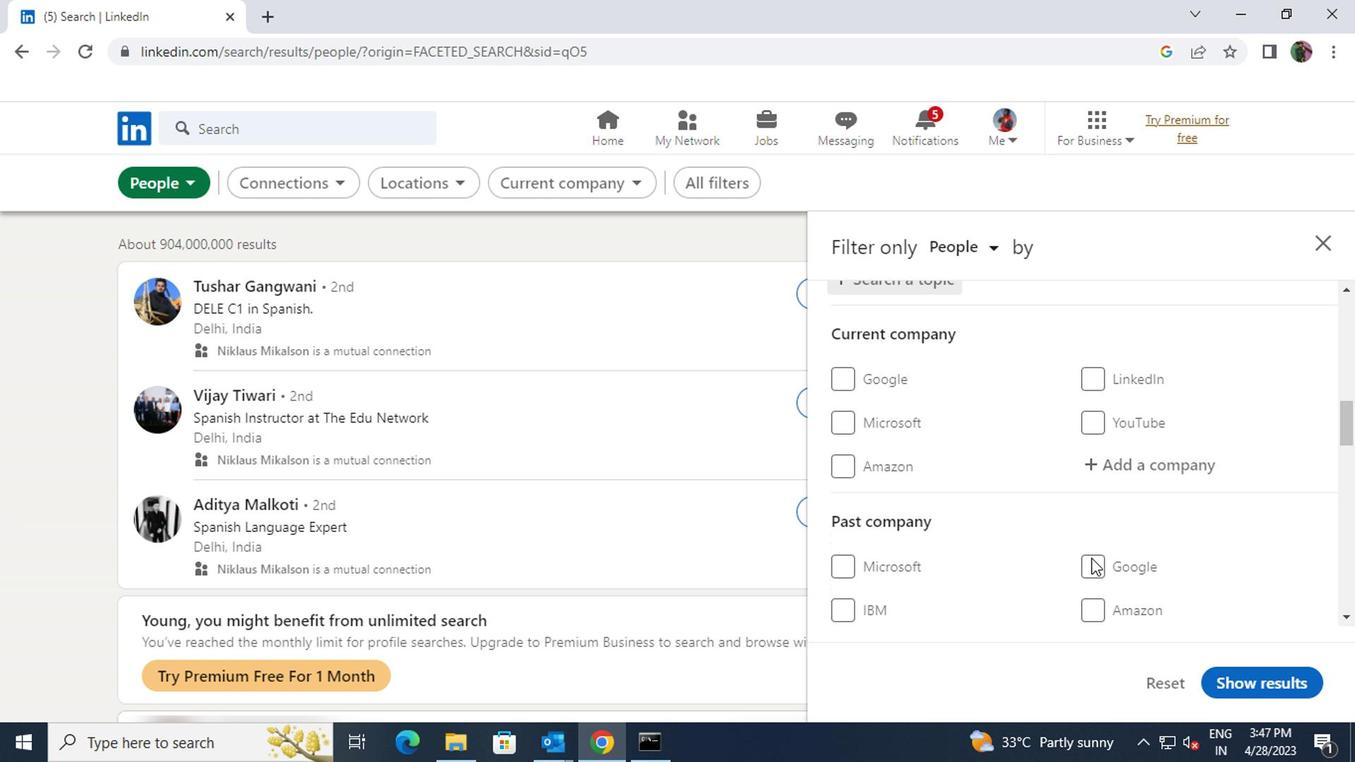 
Action: Mouse scrolled (1088, 558) with delta (0, -1)
Screenshot: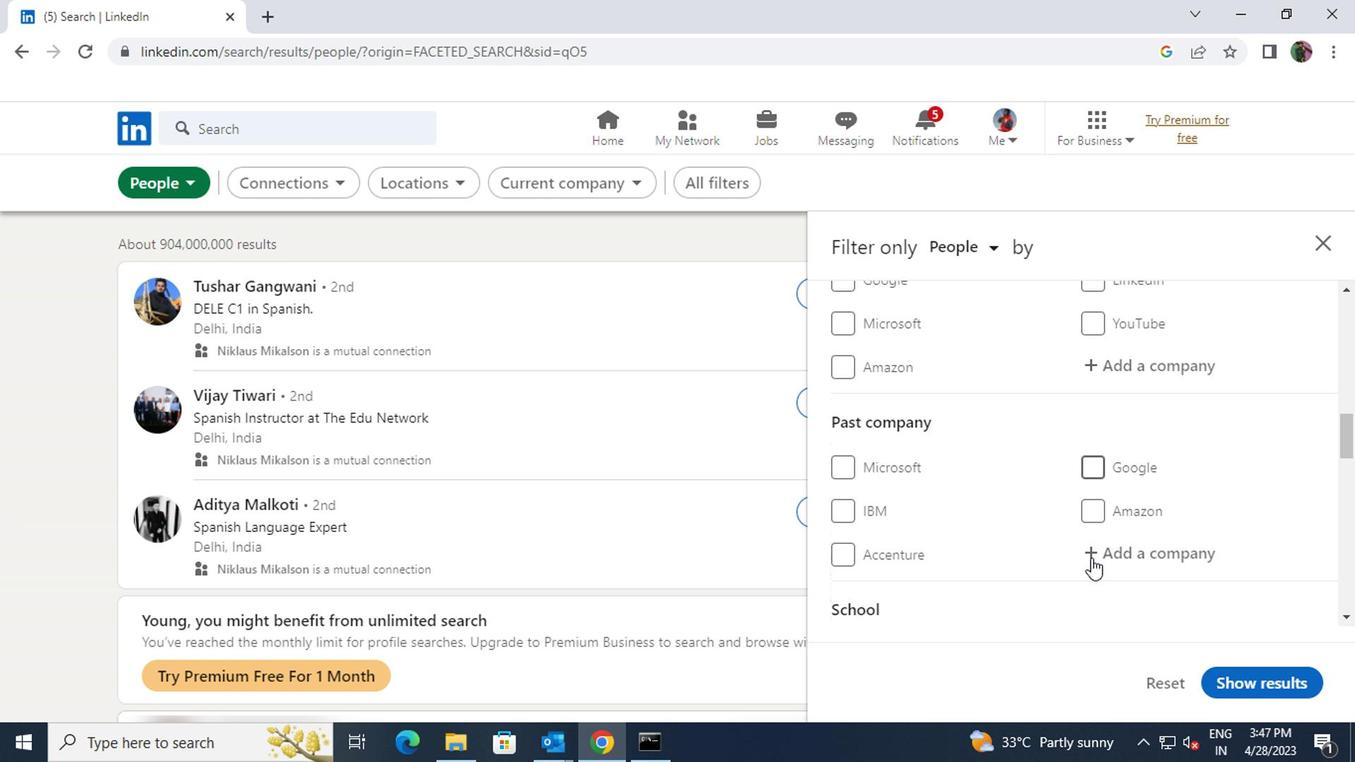 
Action: Mouse scrolled (1088, 558) with delta (0, -1)
Screenshot: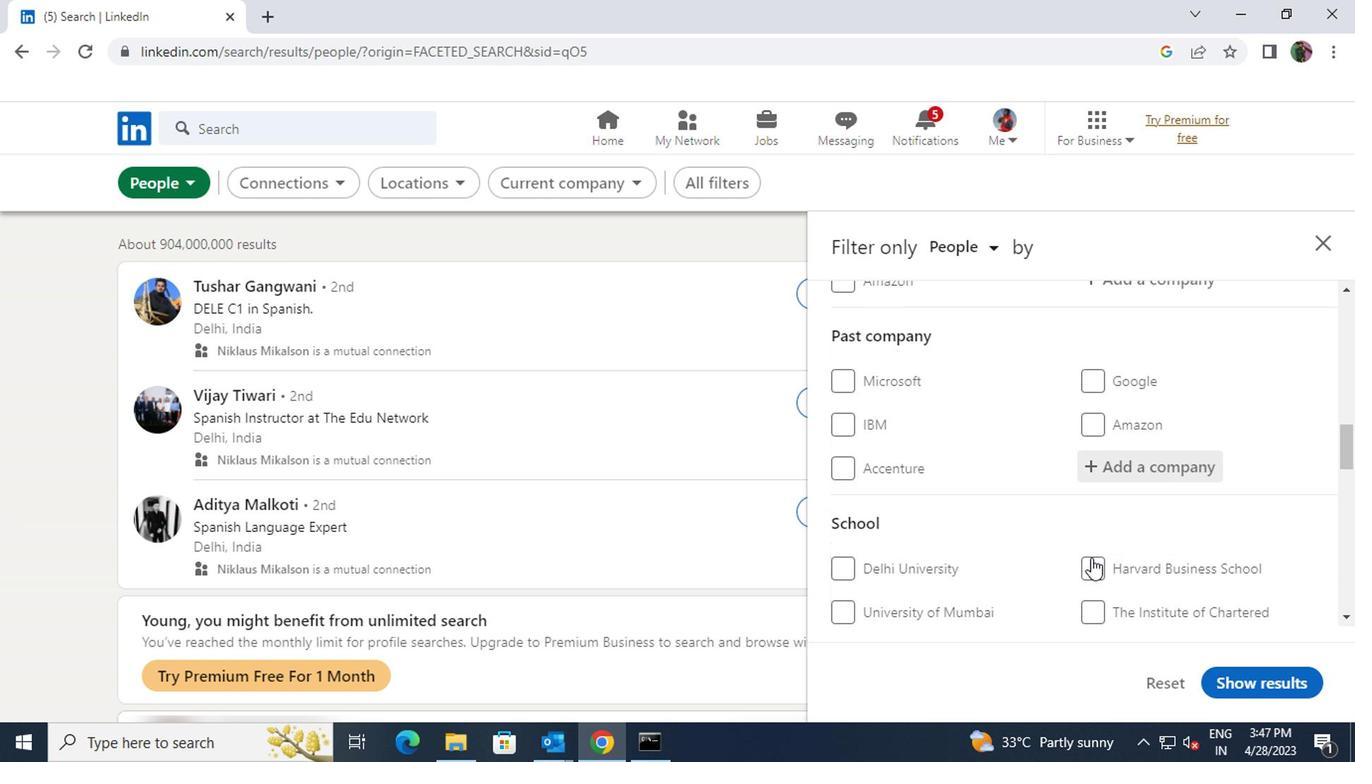 
Action: Mouse scrolled (1088, 558) with delta (0, -1)
Screenshot: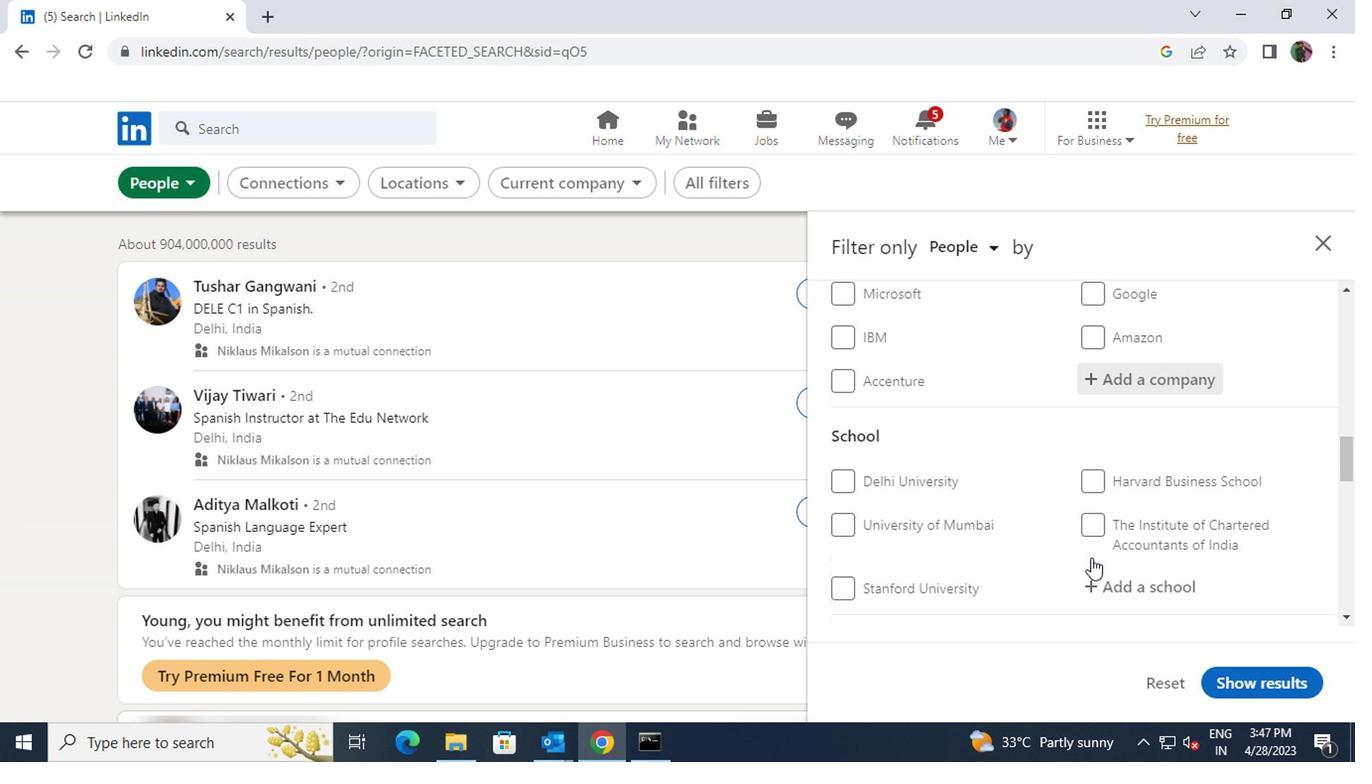 
Action: Mouse scrolled (1088, 558) with delta (0, -1)
Screenshot: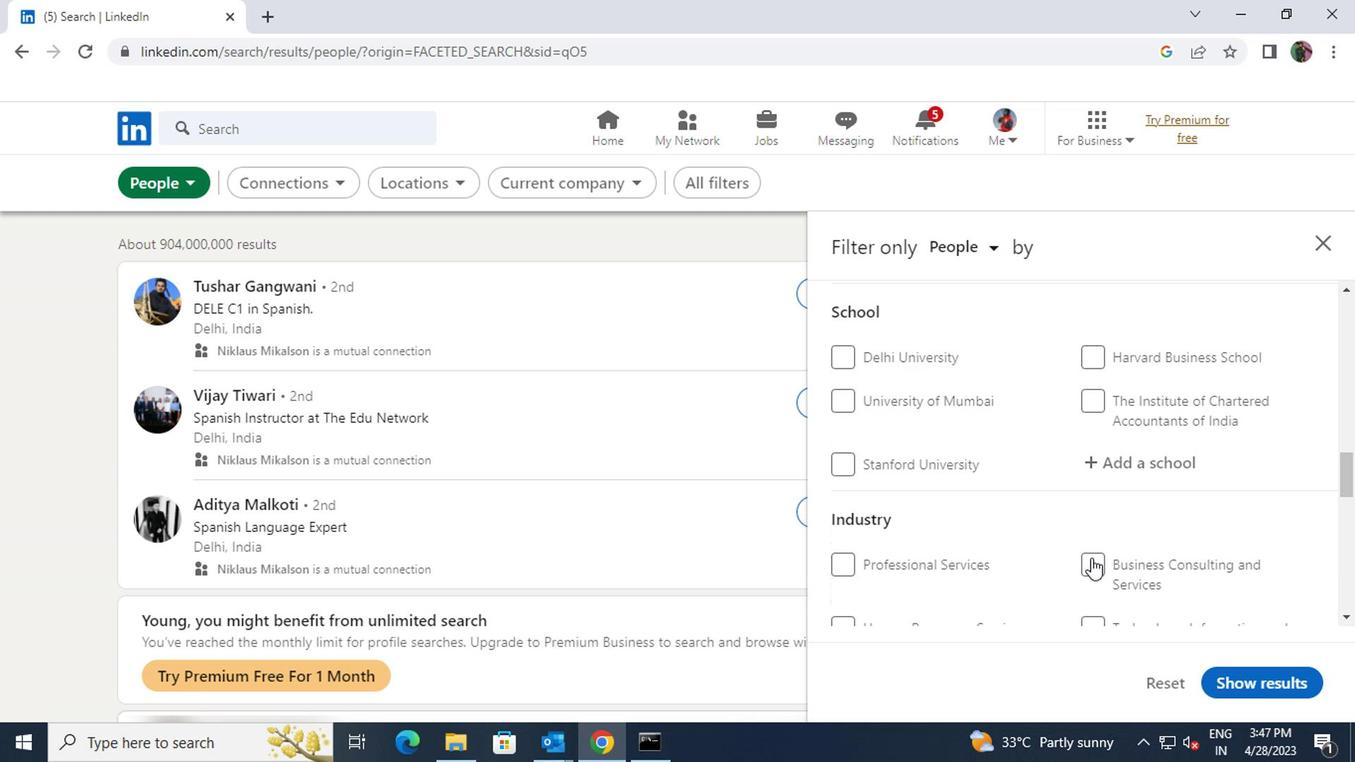 
Action: Mouse scrolled (1088, 558) with delta (0, -1)
Screenshot: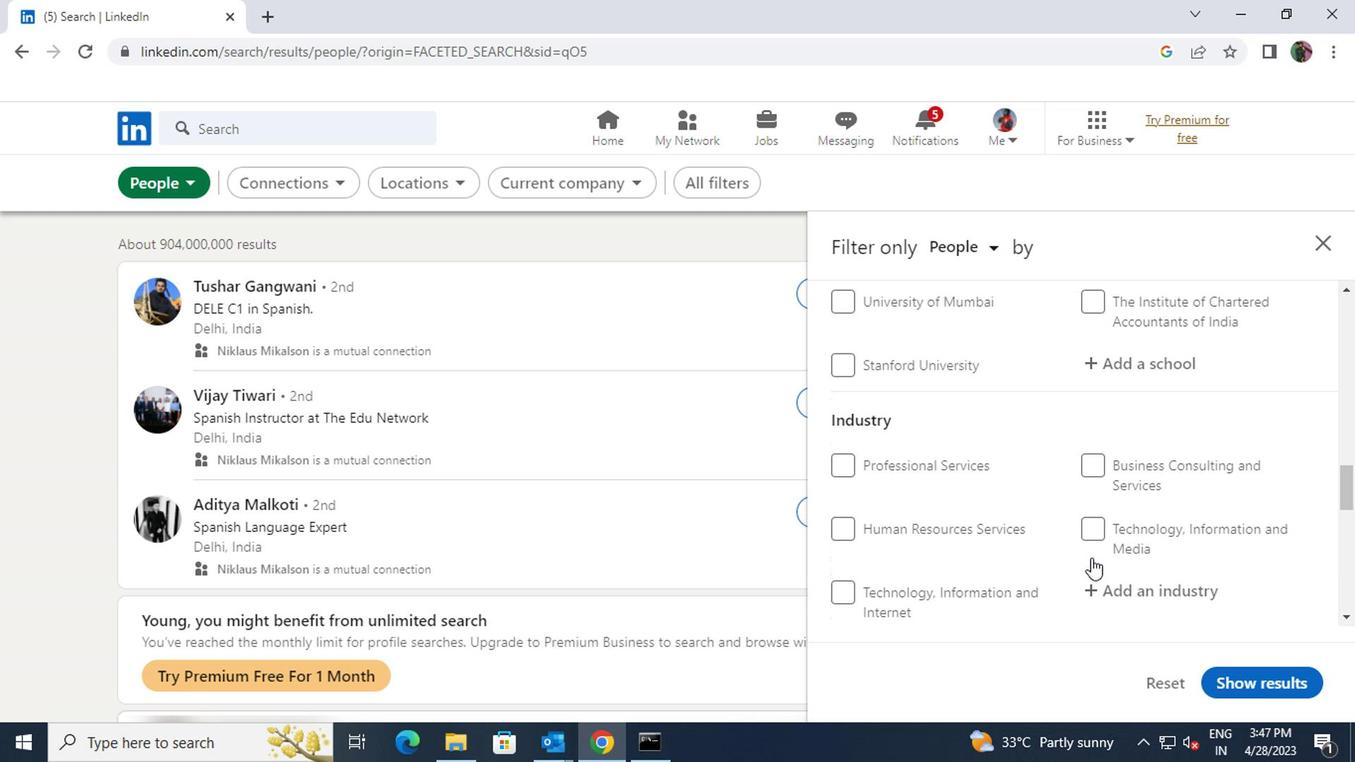 
Action: Mouse scrolled (1088, 558) with delta (0, -1)
Screenshot: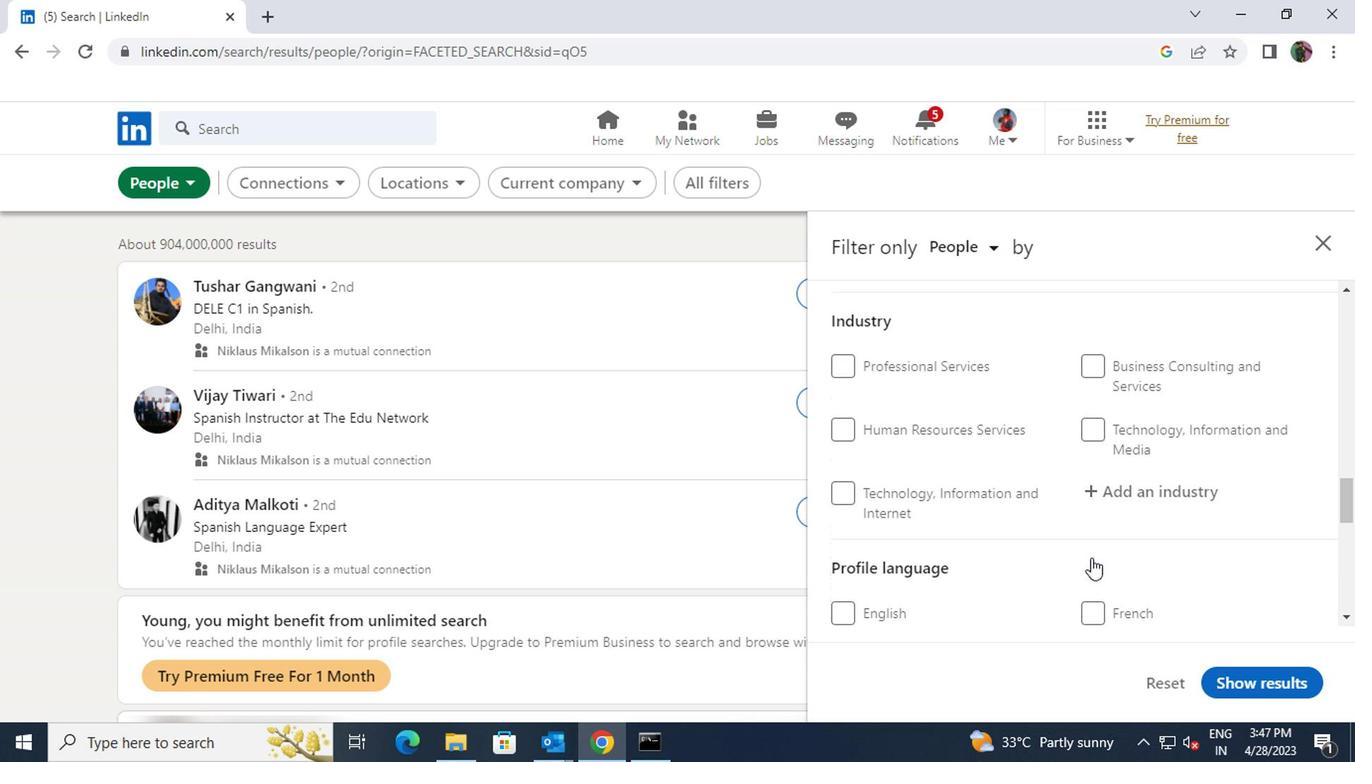 
Action: Mouse moved to (833, 553)
Screenshot: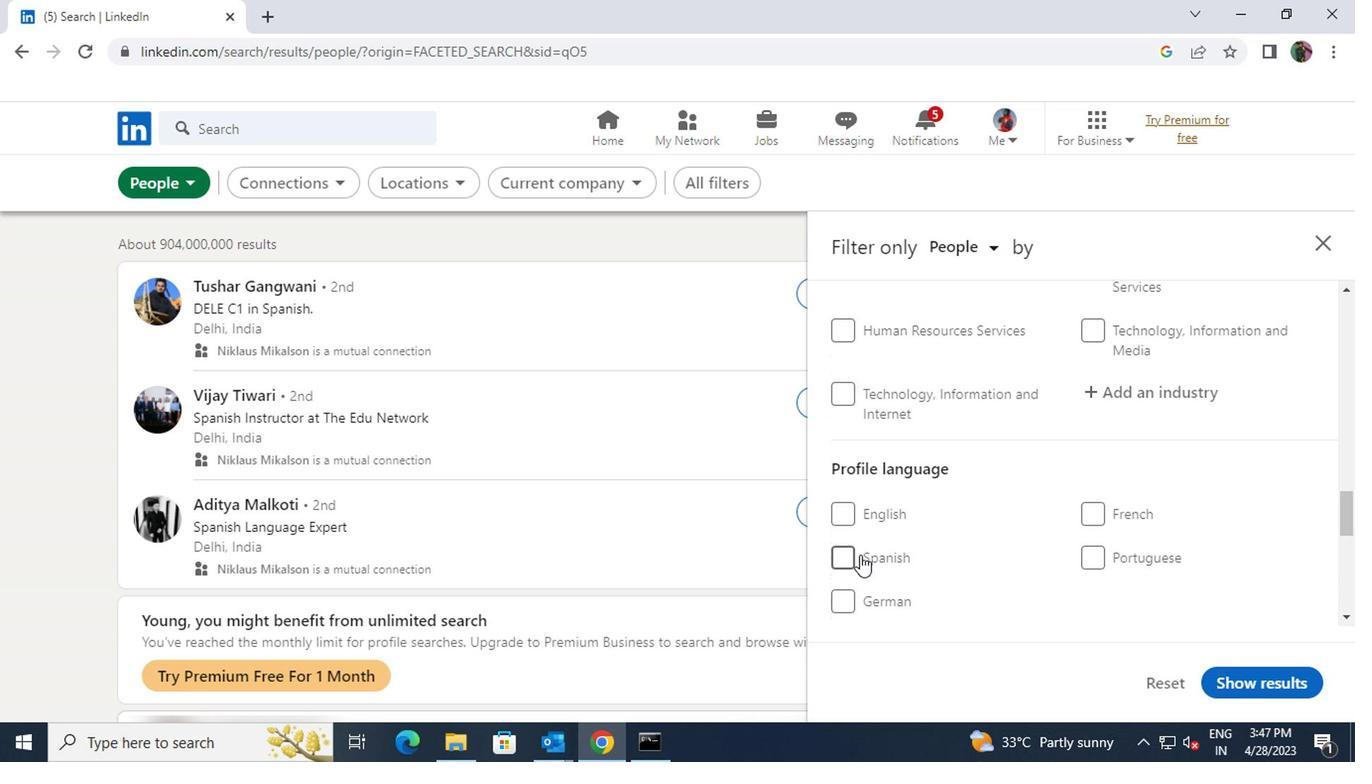 
Action: Mouse pressed left at (833, 553)
Screenshot: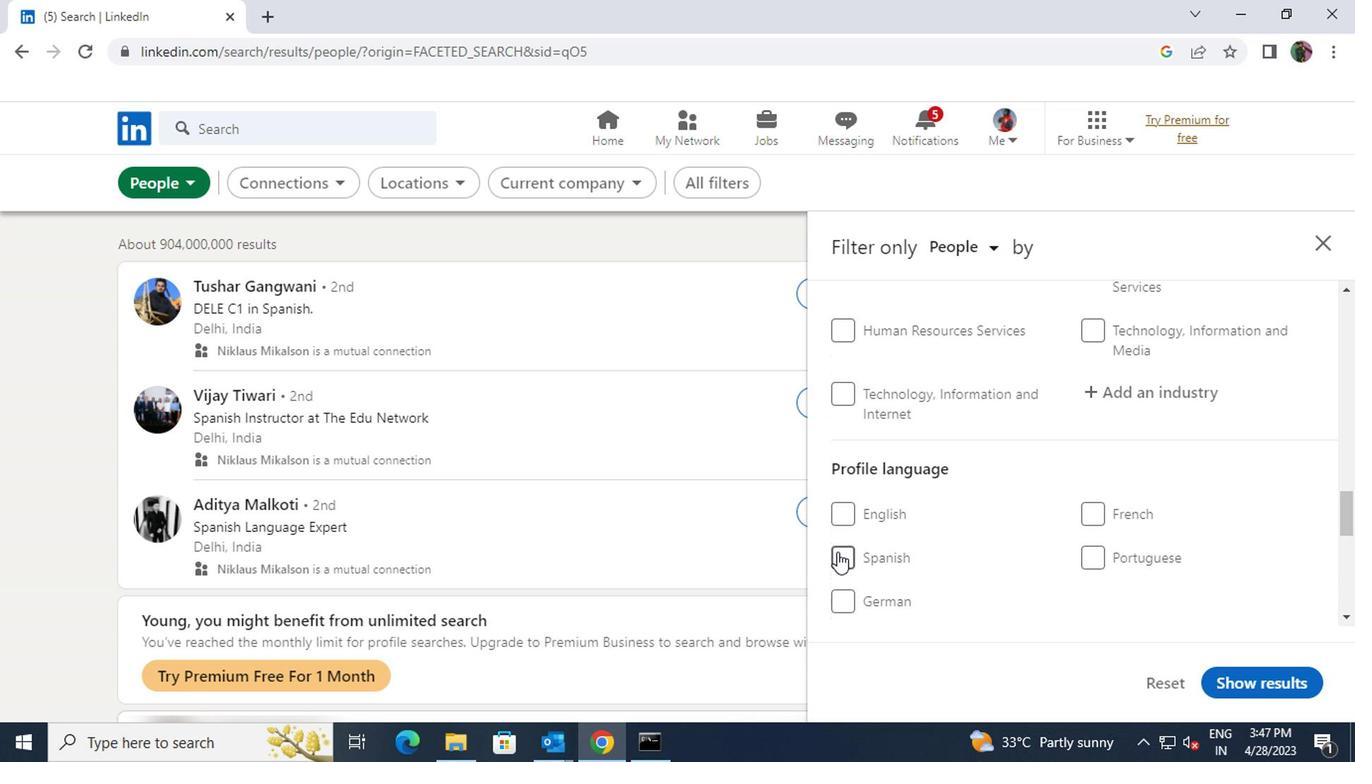 
Action: Mouse moved to (1040, 575)
Screenshot: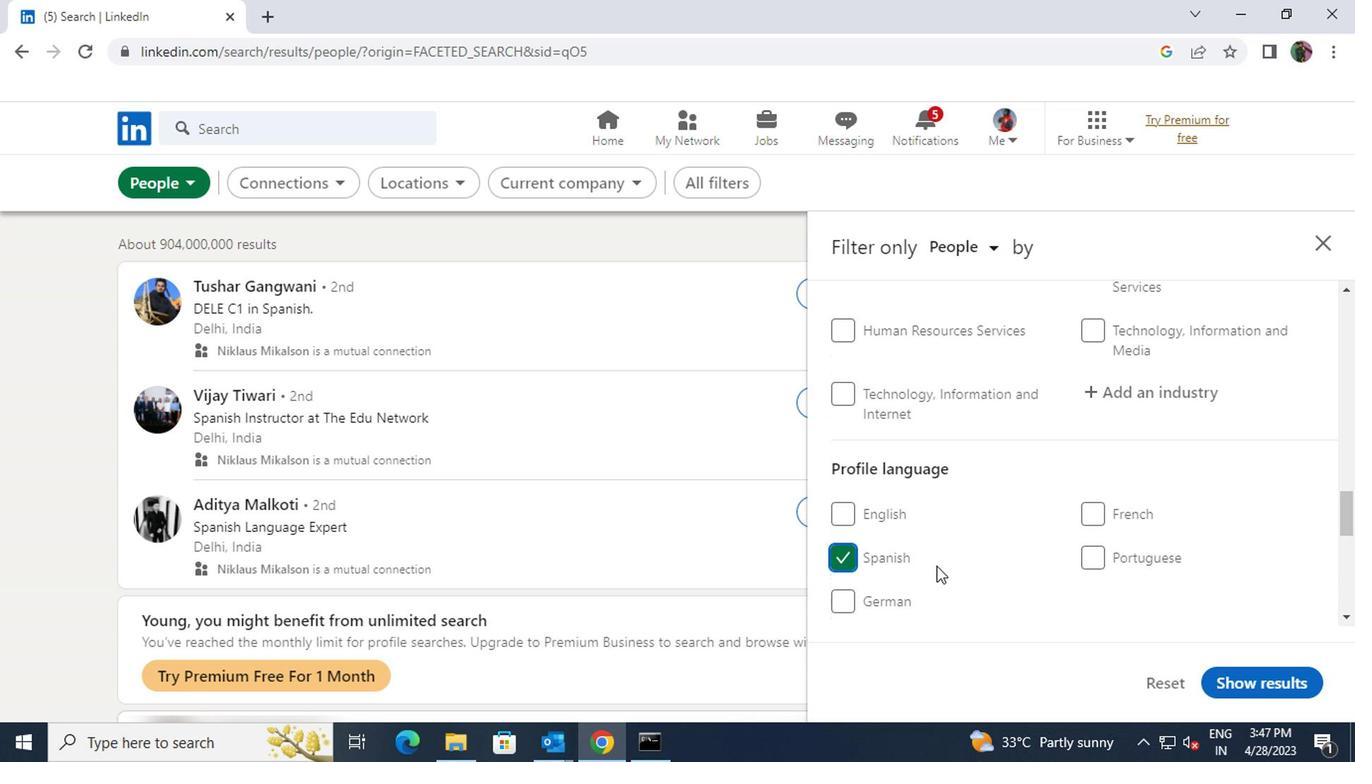 
Action: Mouse scrolled (1040, 576) with delta (0, 1)
Screenshot: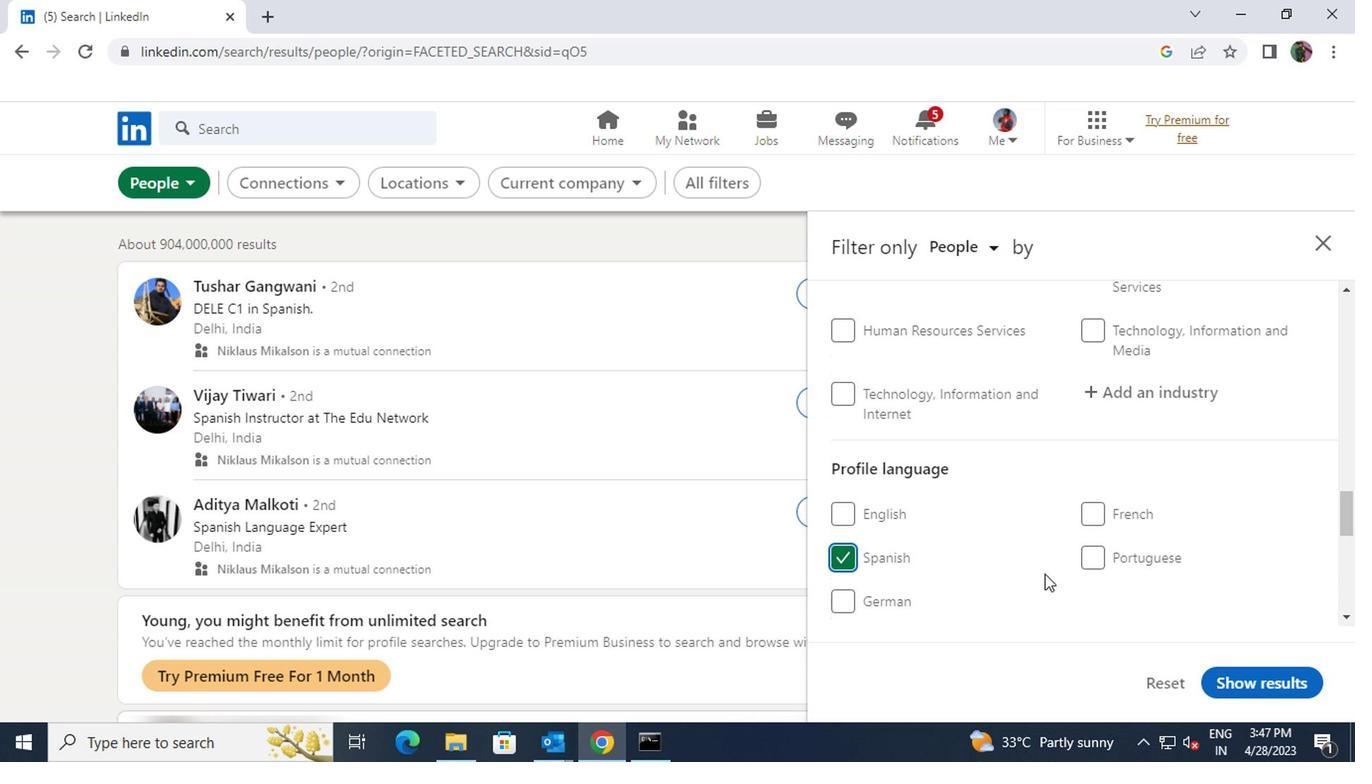 
Action: Mouse scrolled (1040, 576) with delta (0, 1)
Screenshot: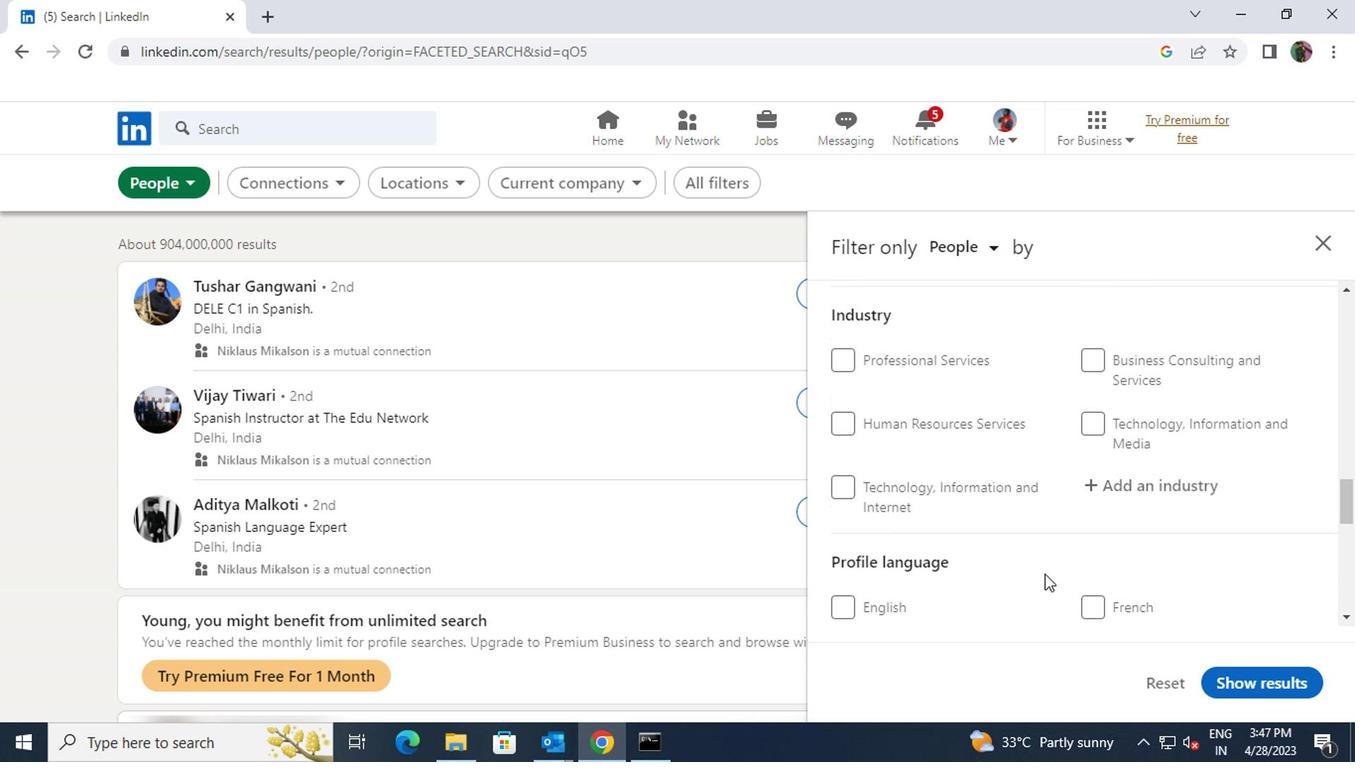 
Action: Mouse scrolled (1040, 576) with delta (0, 1)
Screenshot: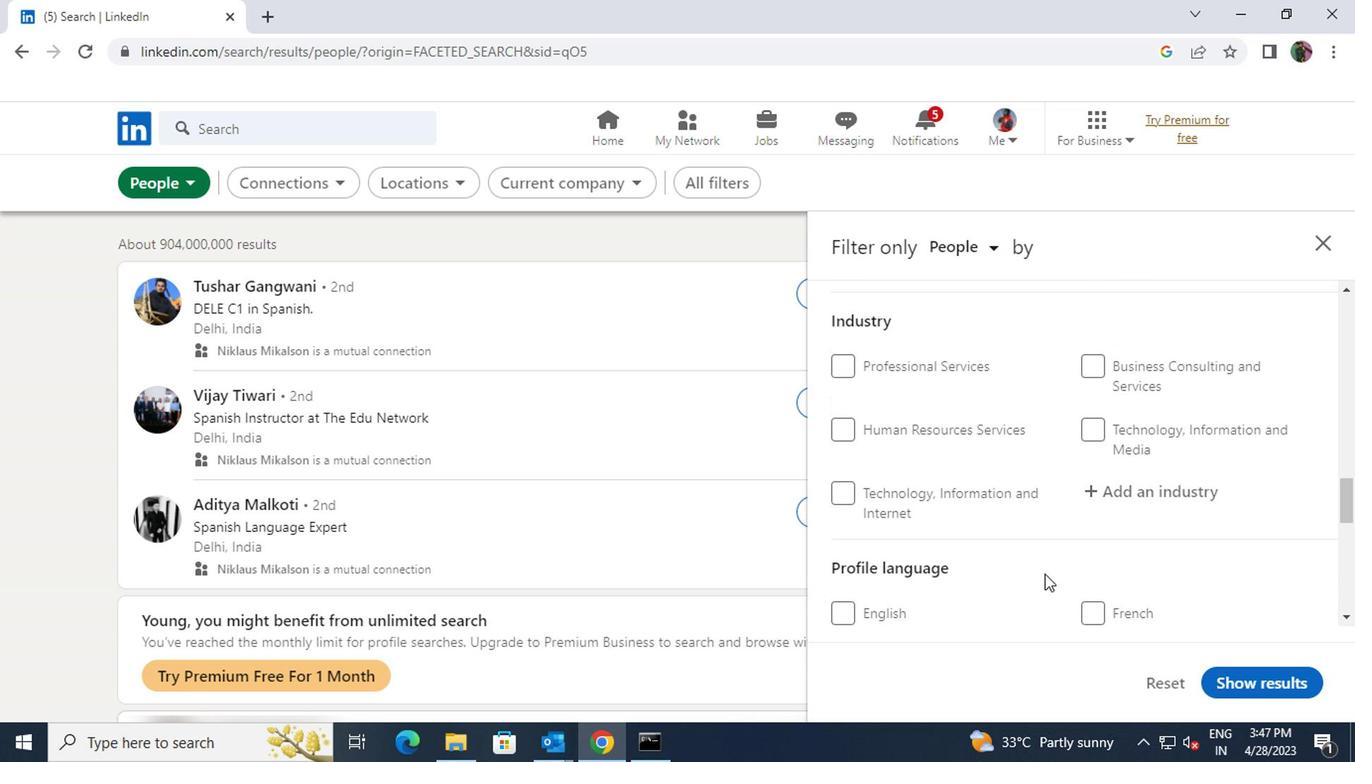 
Action: Mouse scrolled (1040, 576) with delta (0, 1)
Screenshot: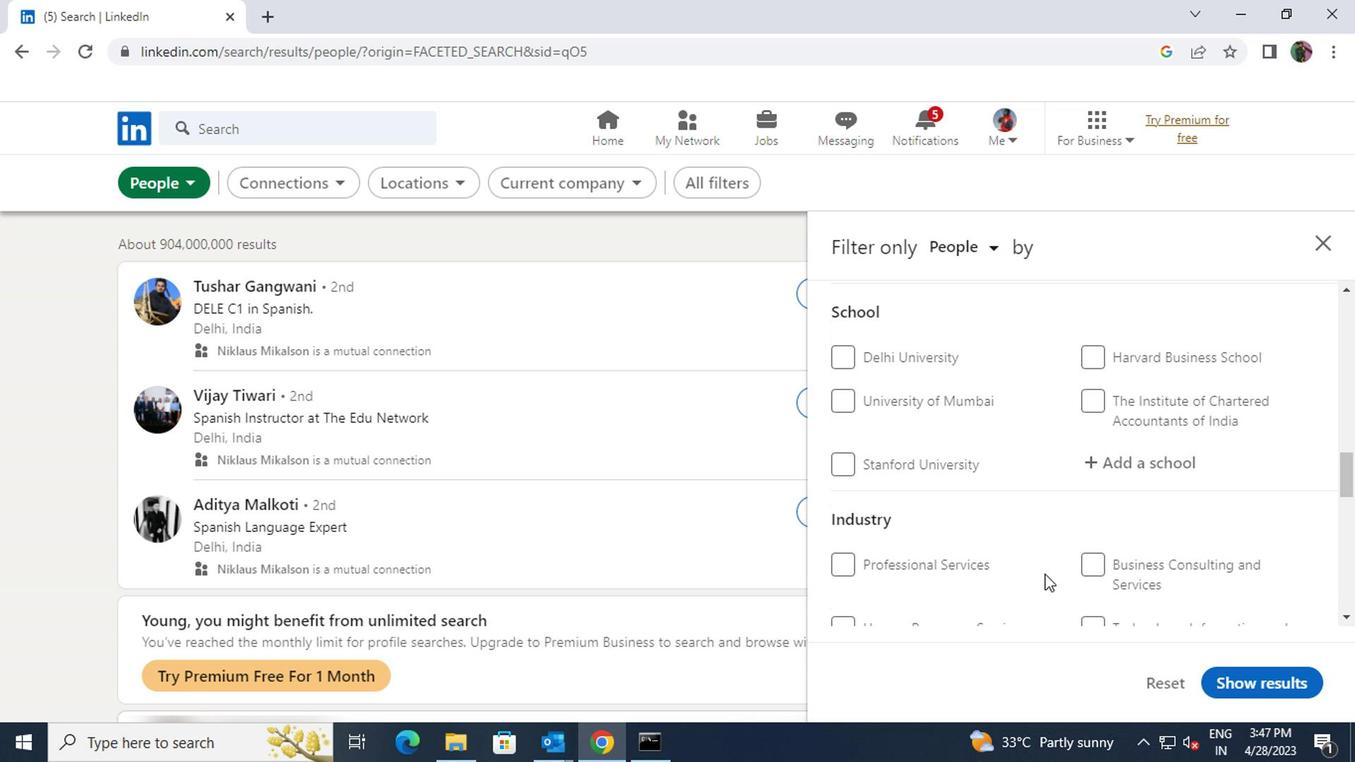 
Action: Mouse scrolled (1040, 576) with delta (0, 1)
Screenshot: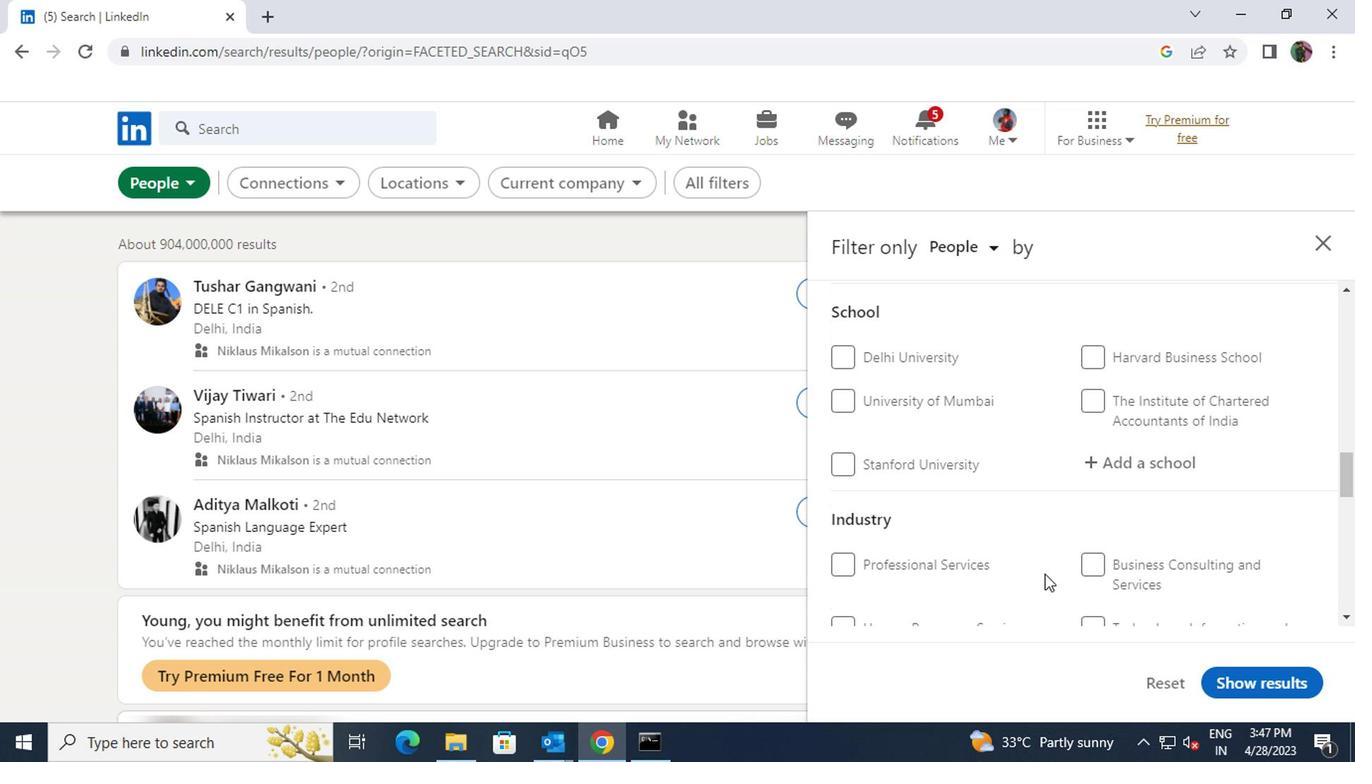 
Action: Mouse scrolled (1040, 576) with delta (0, 1)
Screenshot: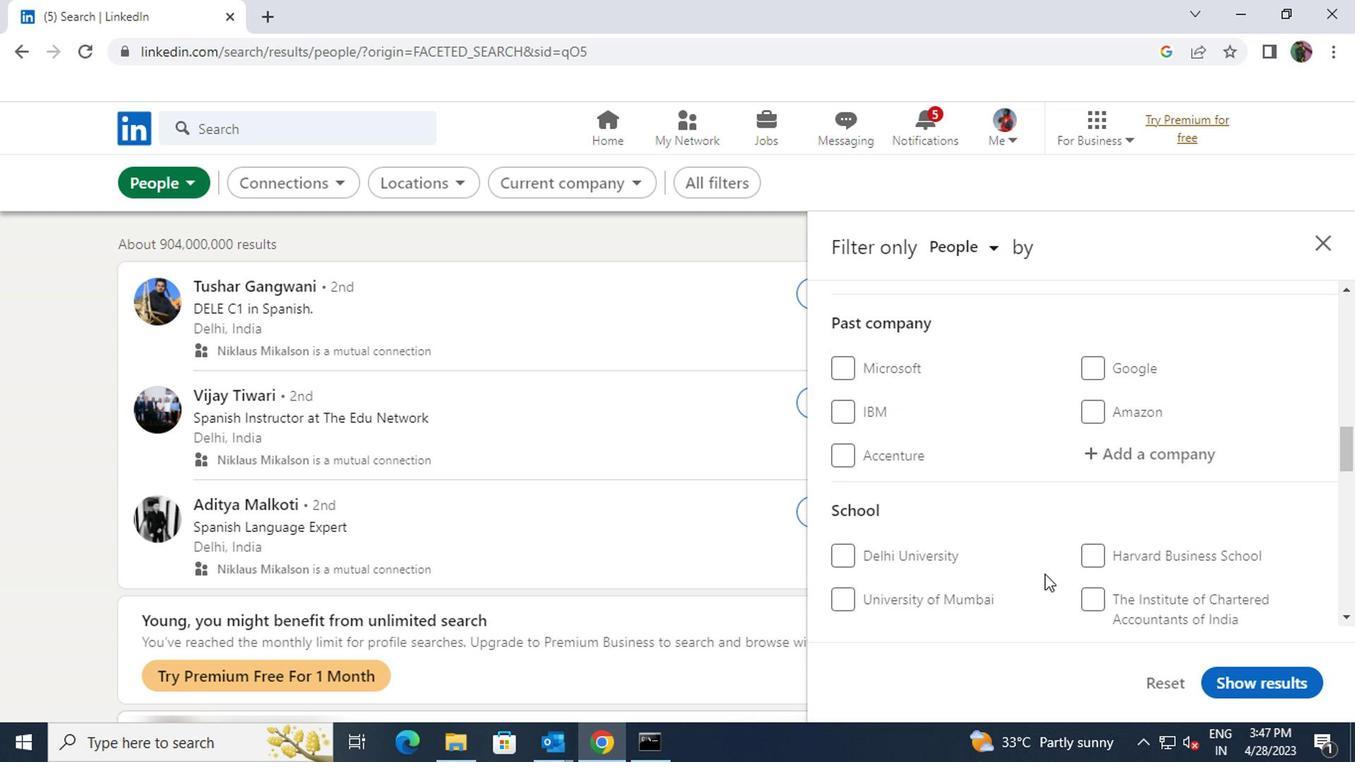 
Action: Mouse scrolled (1040, 576) with delta (0, 1)
Screenshot: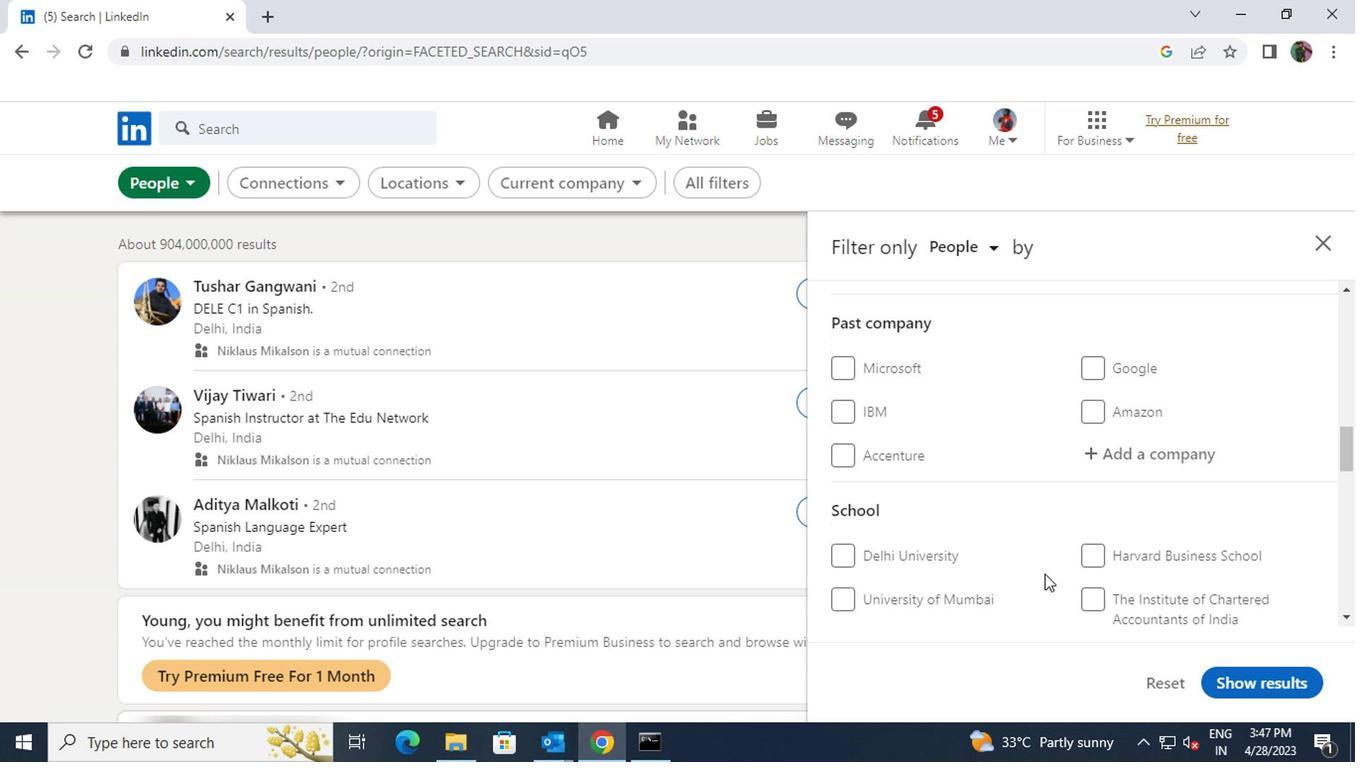 
Action: Mouse moved to (1088, 467)
Screenshot: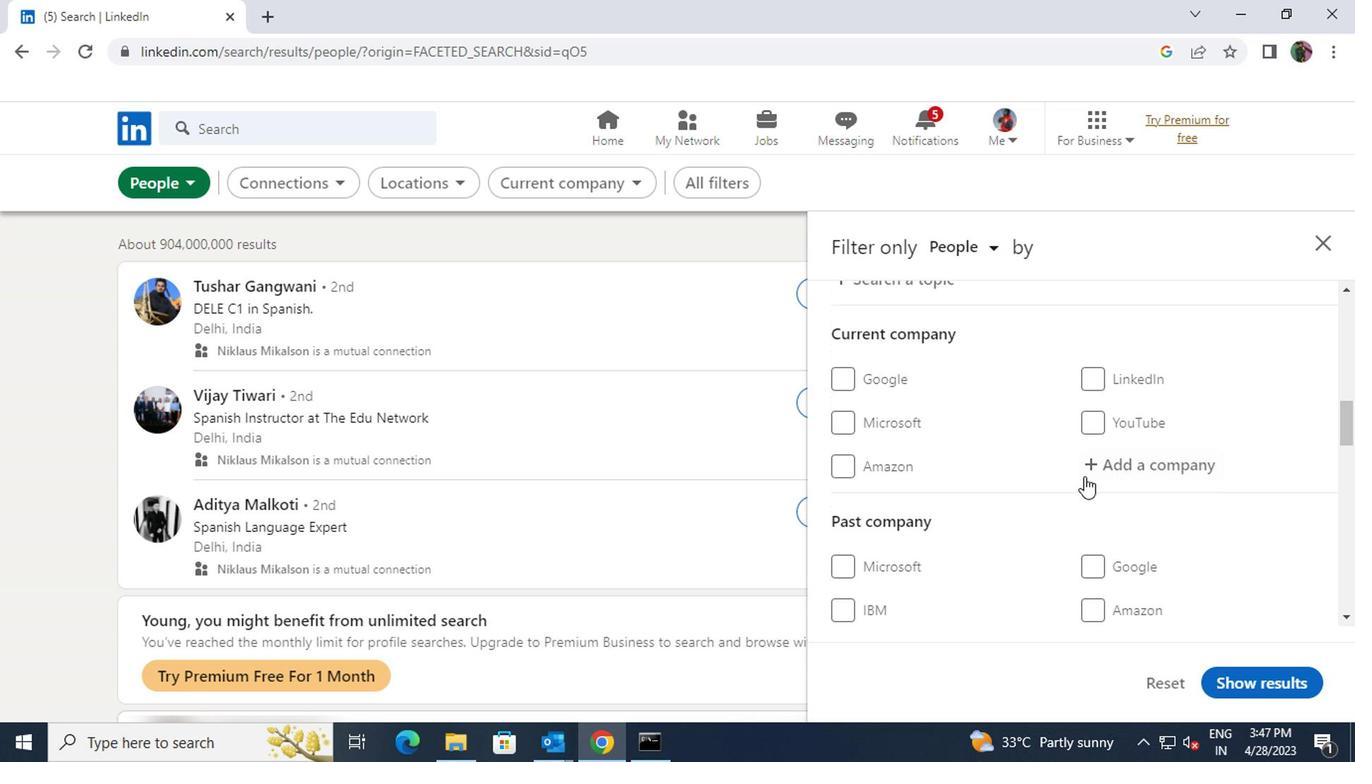 
Action: Mouse pressed left at (1088, 467)
Screenshot: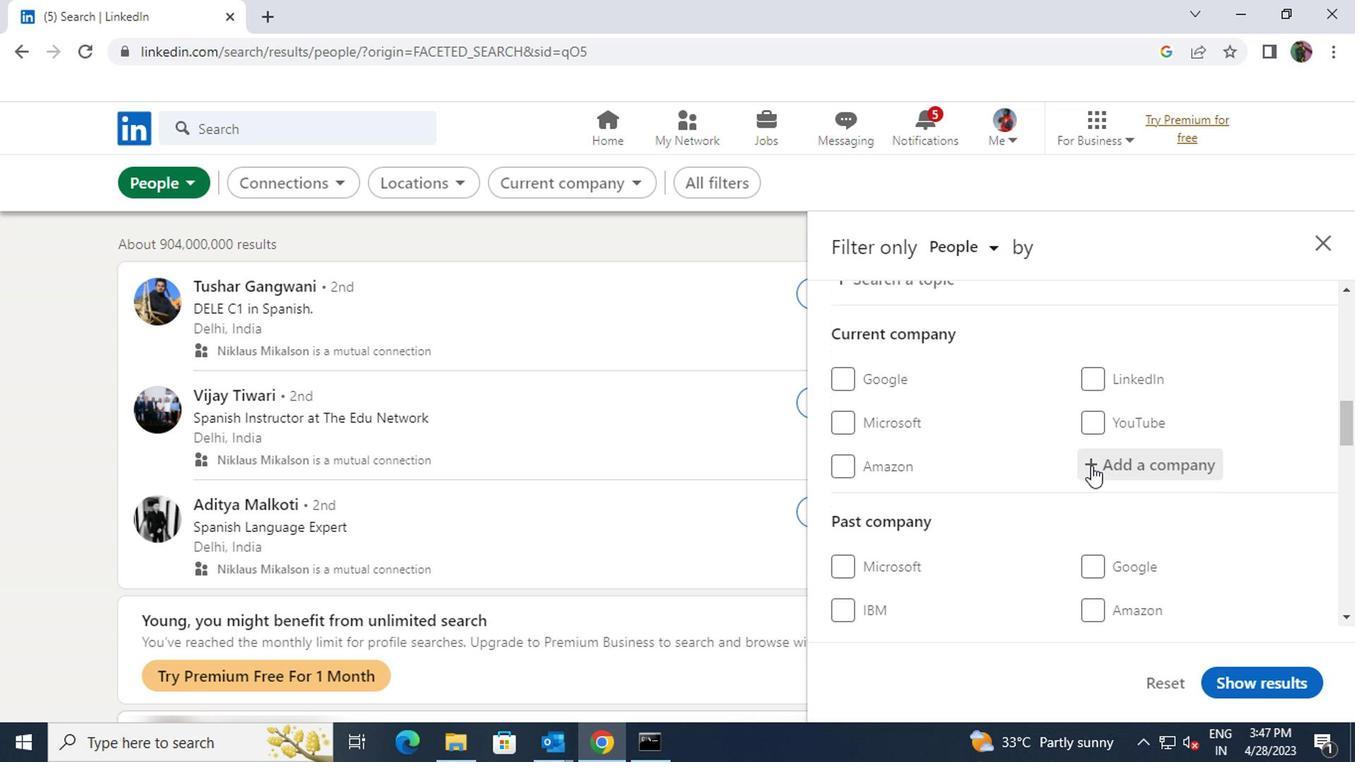 
Action: Key pressed <Key.shift><Key.shift>TATA<Key.space><Key.shift>POWER
Screenshot: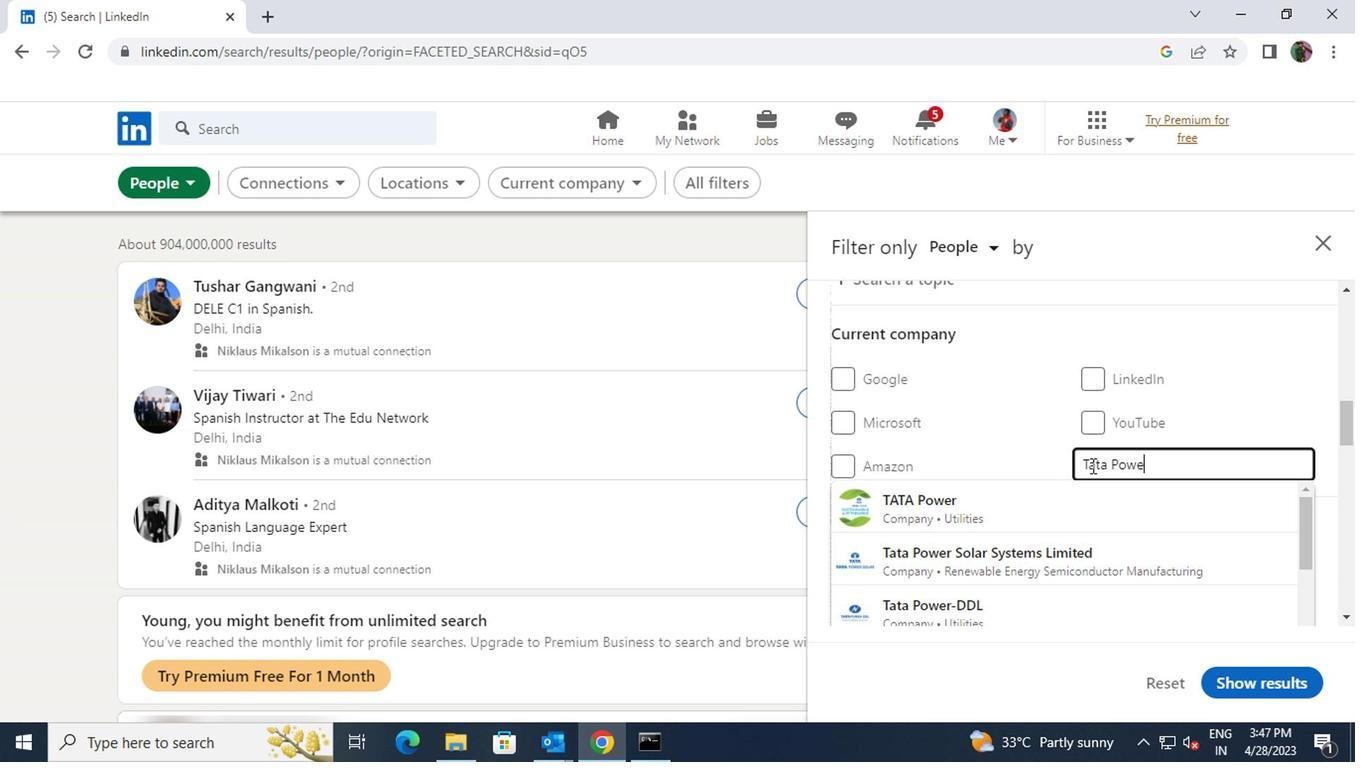 
Action: Mouse moved to (1074, 543)
Screenshot: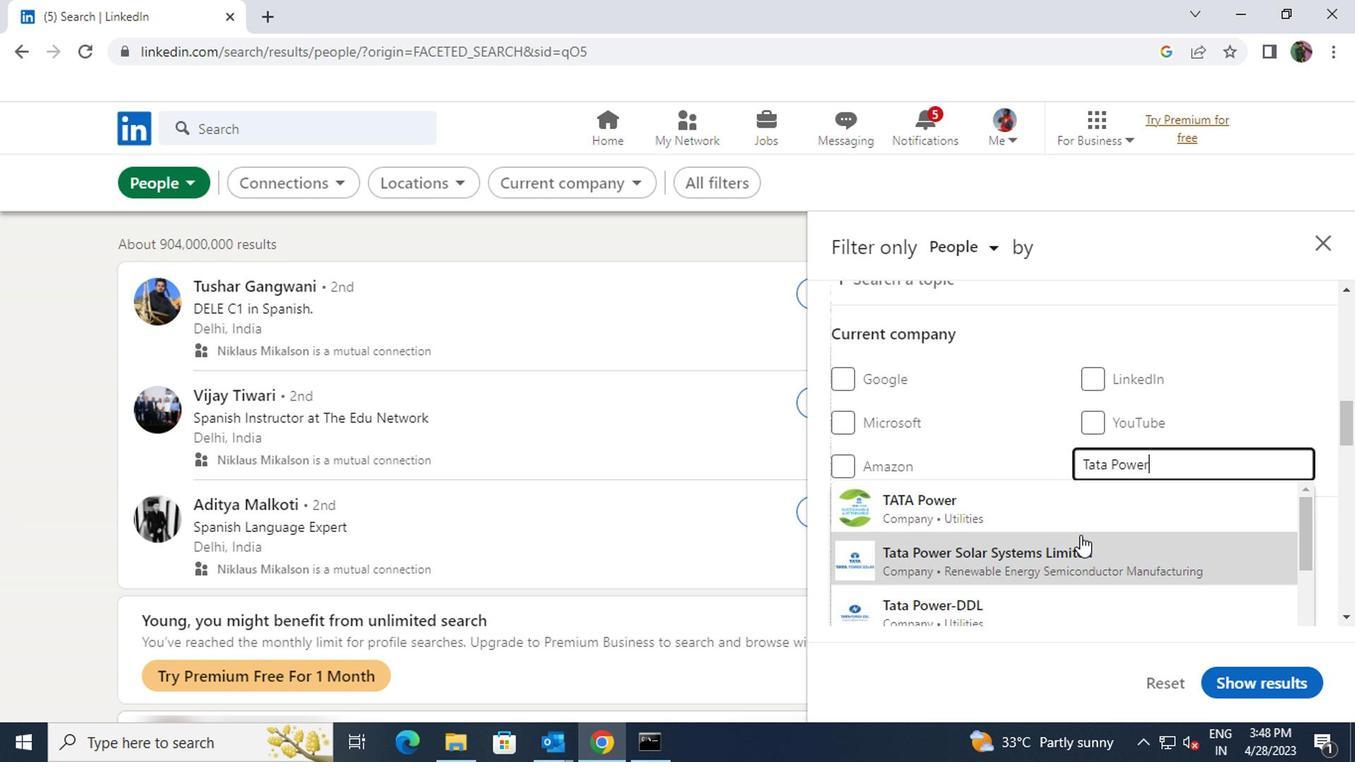 
Action: Mouse pressed left at (1074, 543)
Screenshot: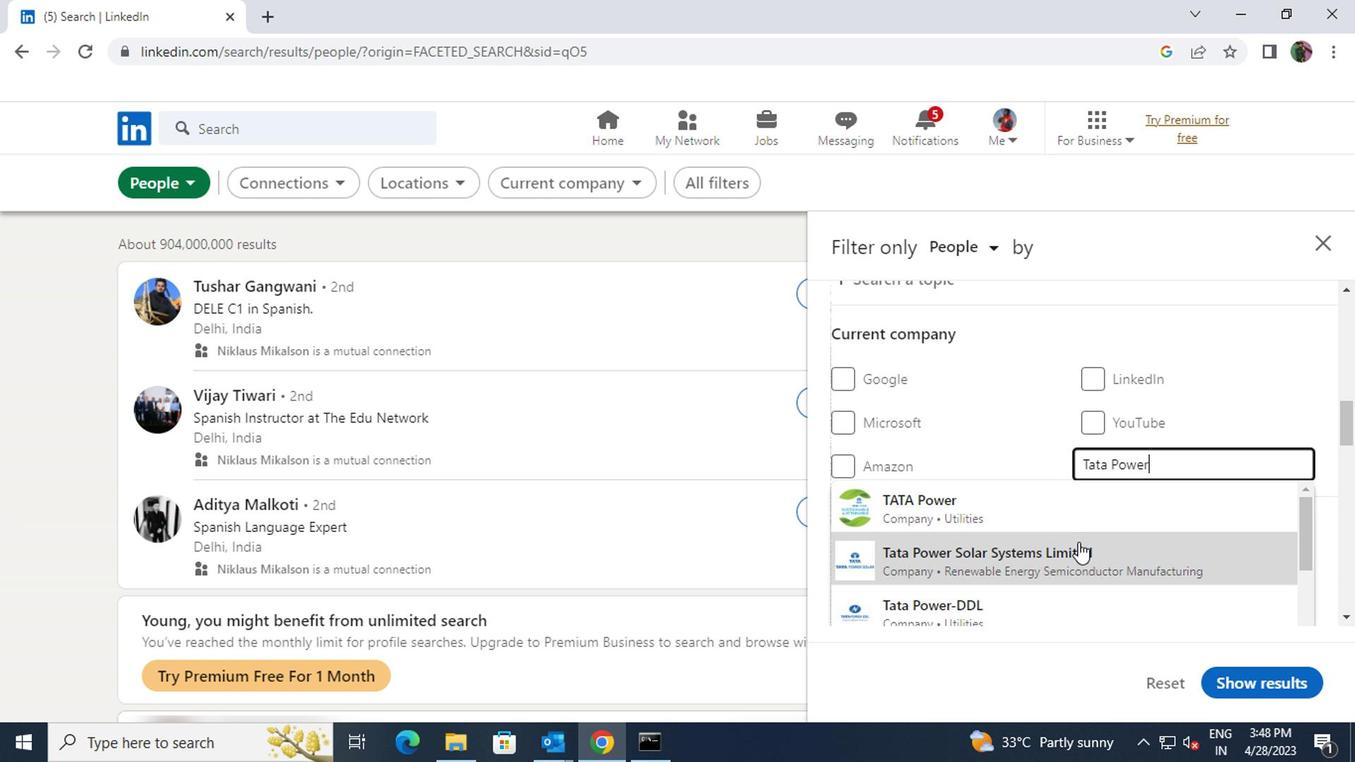 
Action: Mouse scrolled (1074, 543) with delta (0, 0)
Screenshot: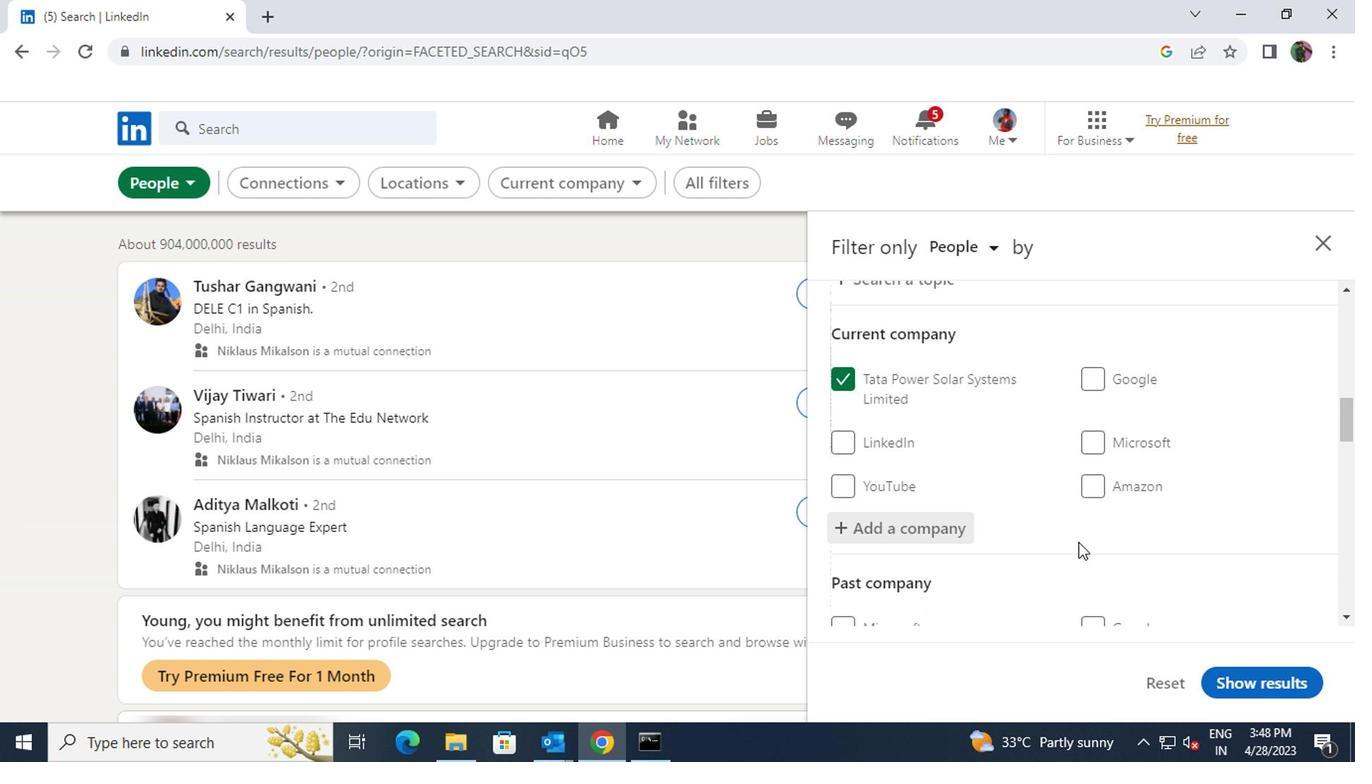 
Action: Mouse scrolled (1074, 543) with delta (0, 0)
Screenshot: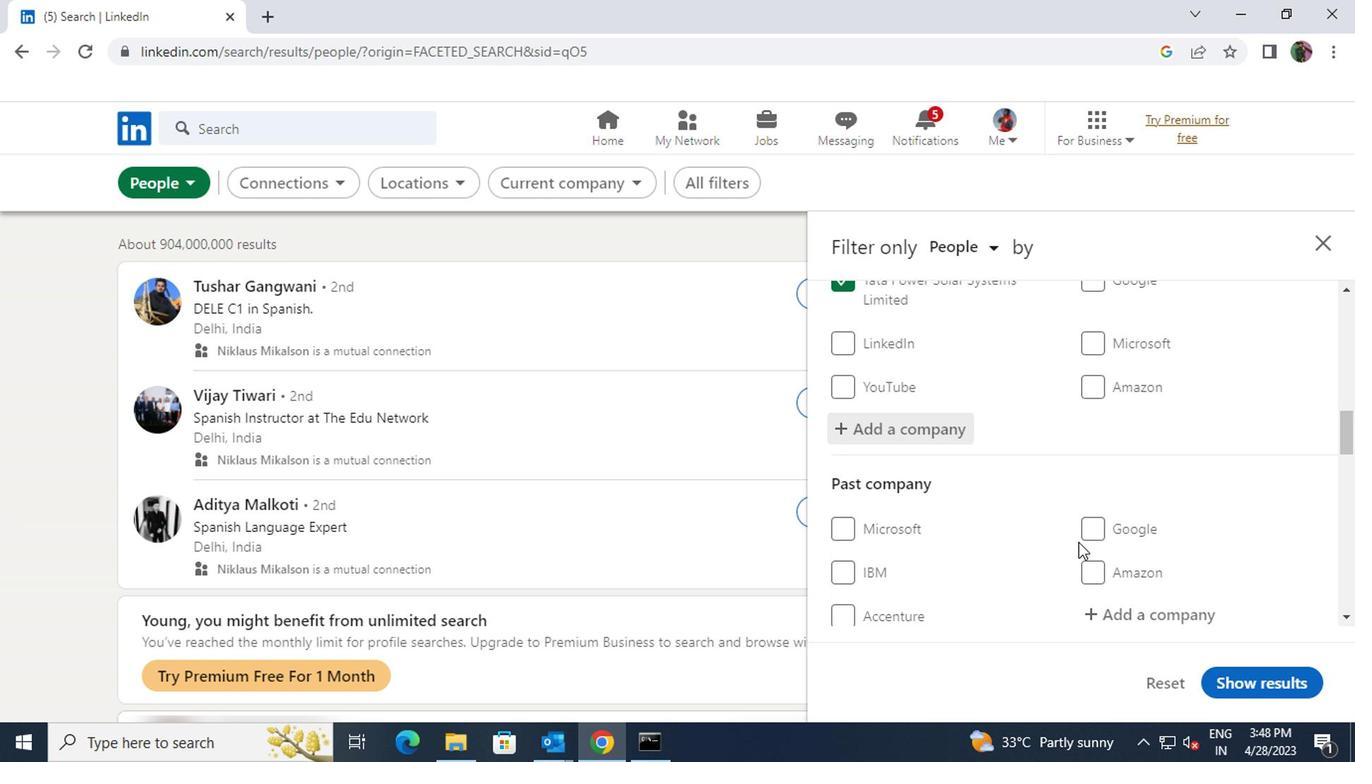 
Action: Mouse scrolled (1074, 543) with delta (0, 0)
Screenshot: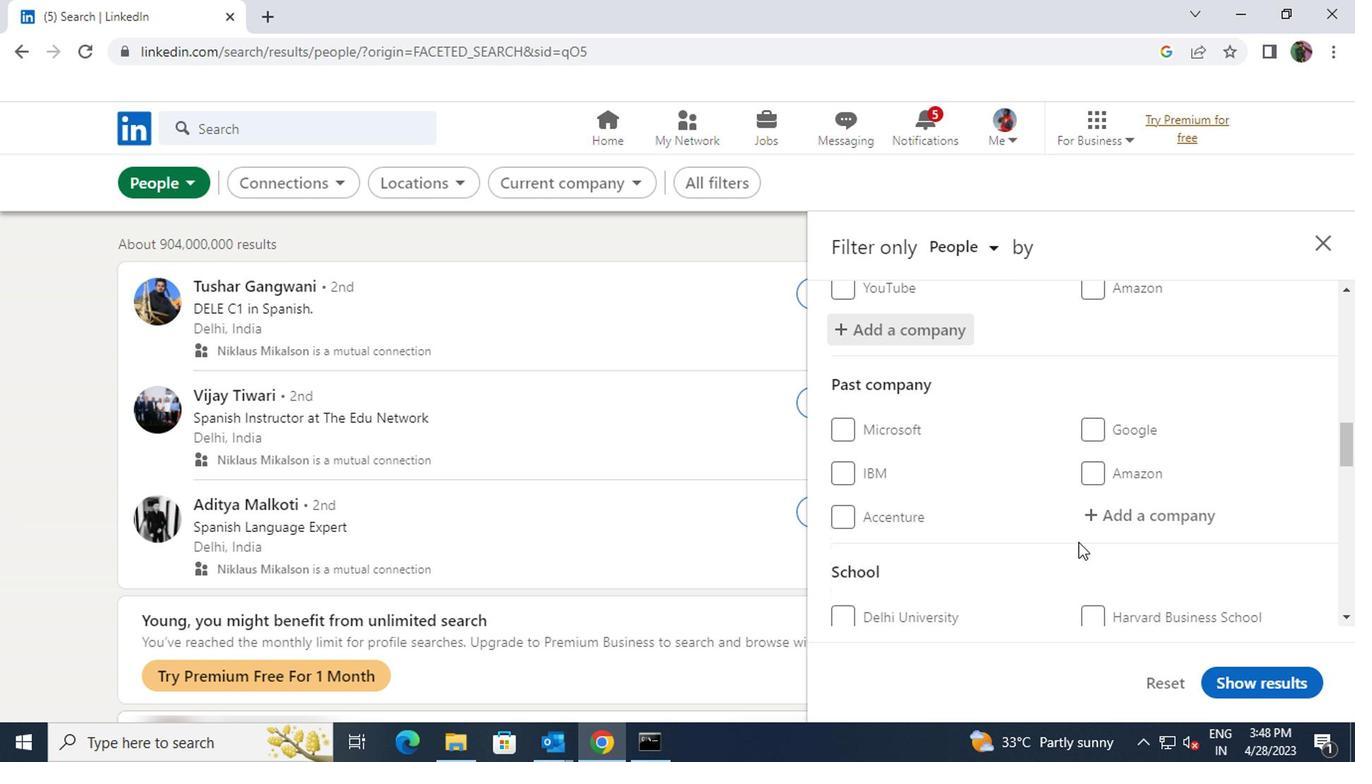 
Action: Mouse scrolled (1074, 543) with delta (0, 0)
Screenshot: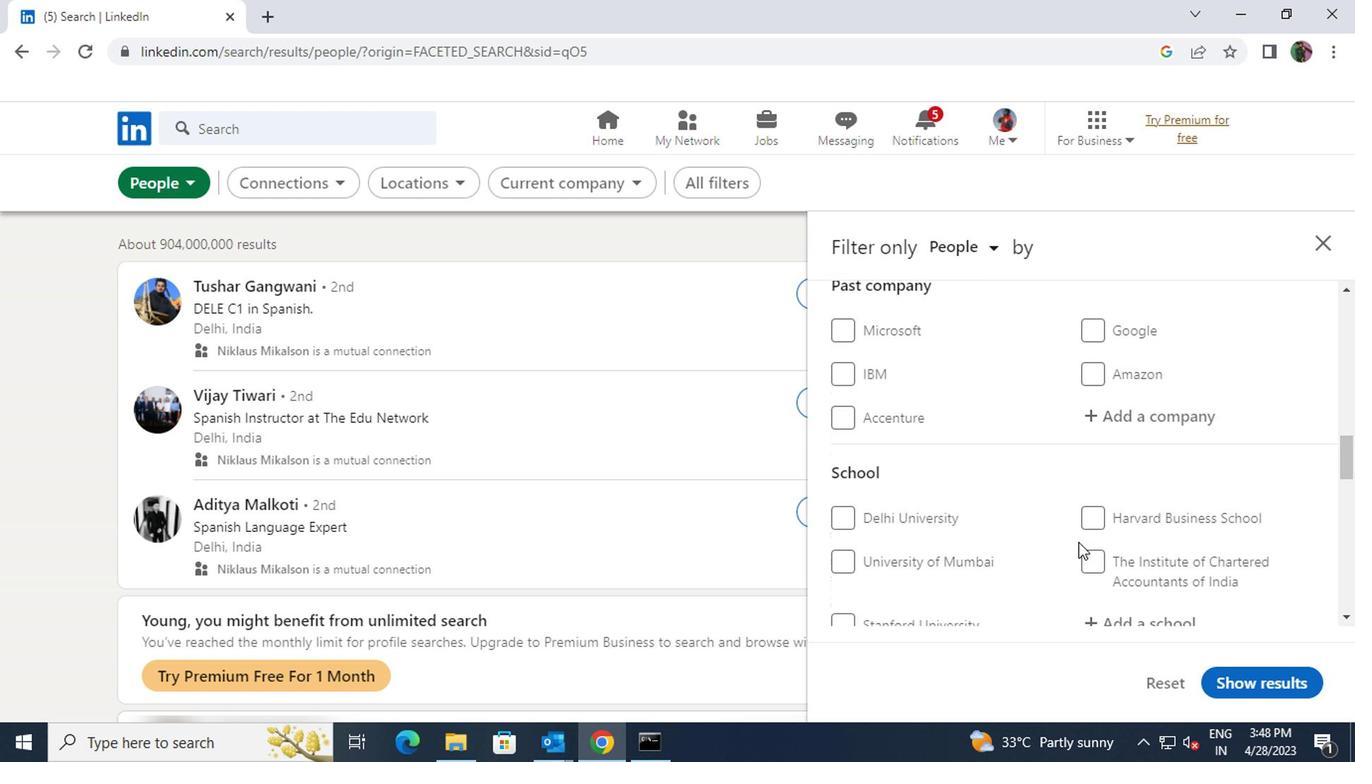
Action: Mouse moved to (1084, 531)
Screenshot: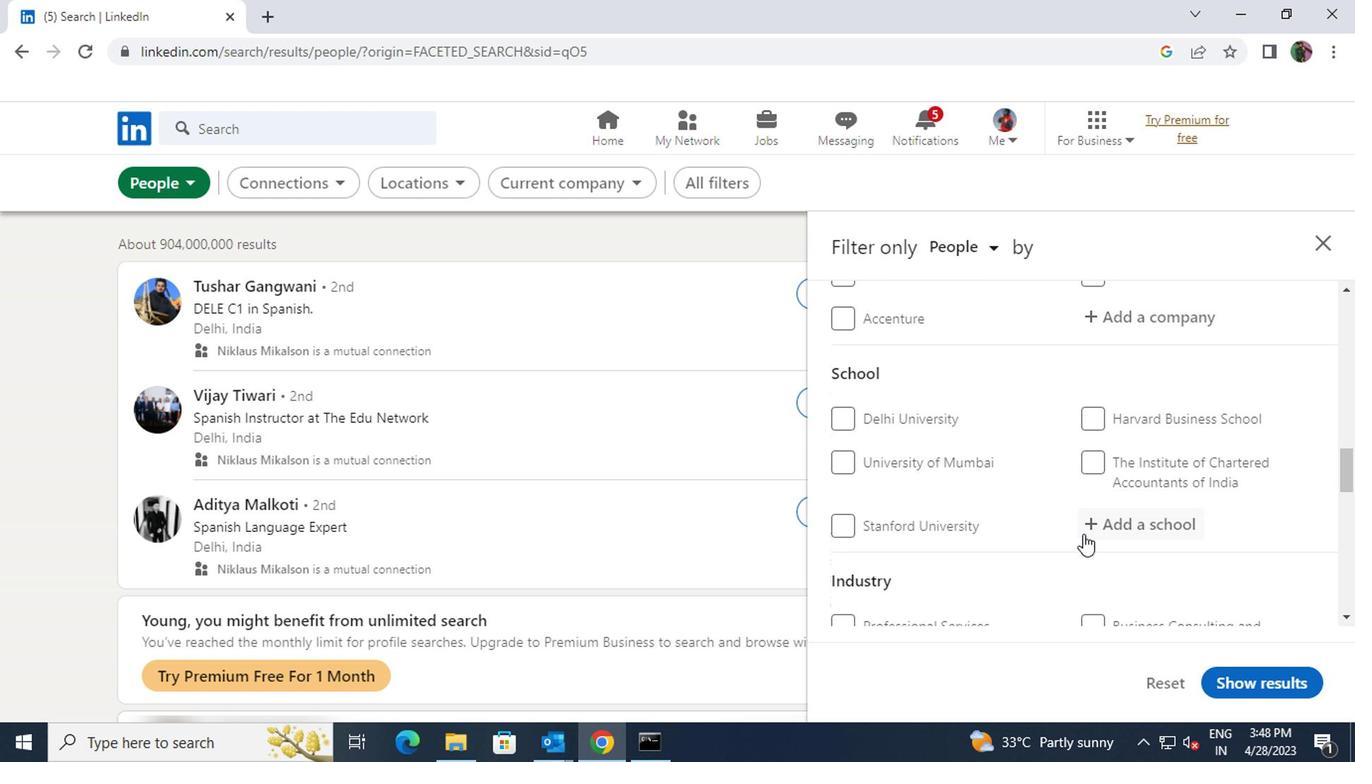 
Action: Mouse pressed left at (1084, 531)
Screenshot: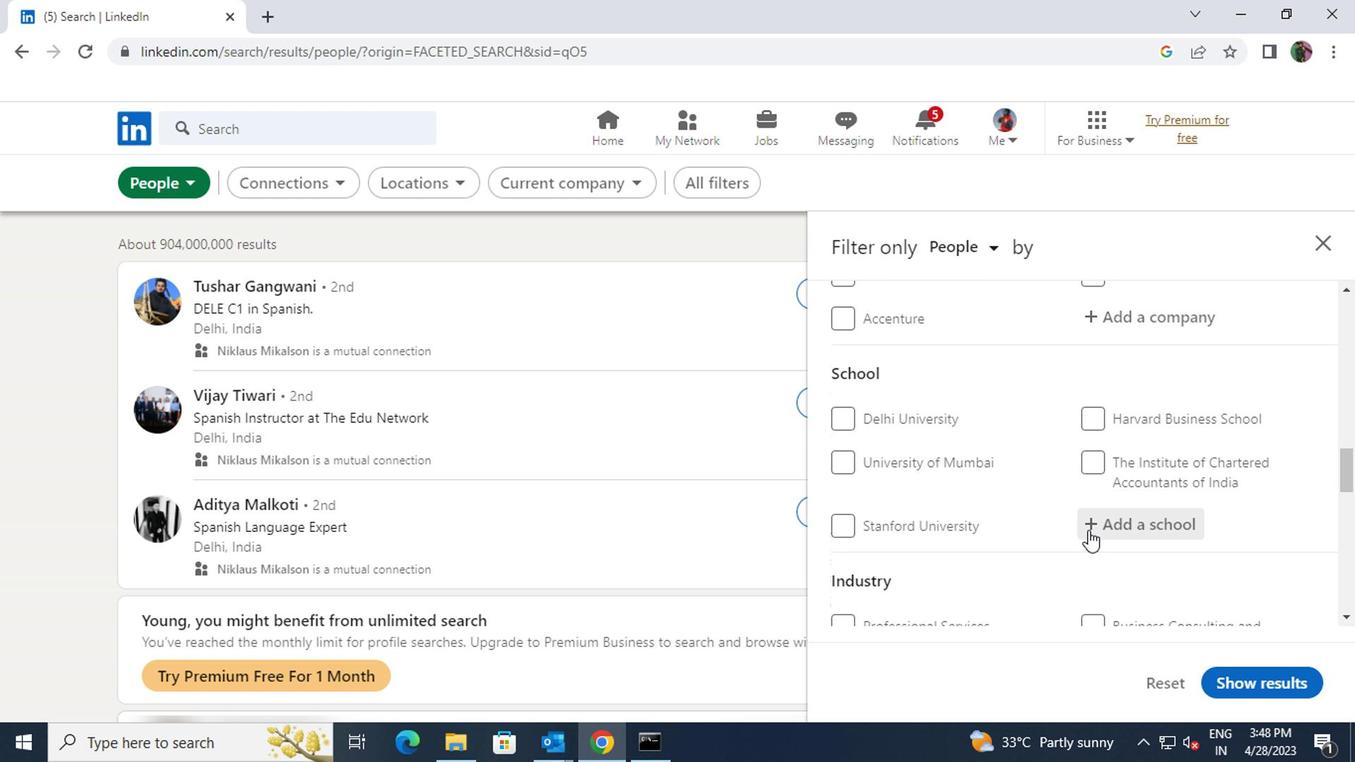
Action: Key pressed <Key.shift>MAHARAJA<Key.space>
Screenshot: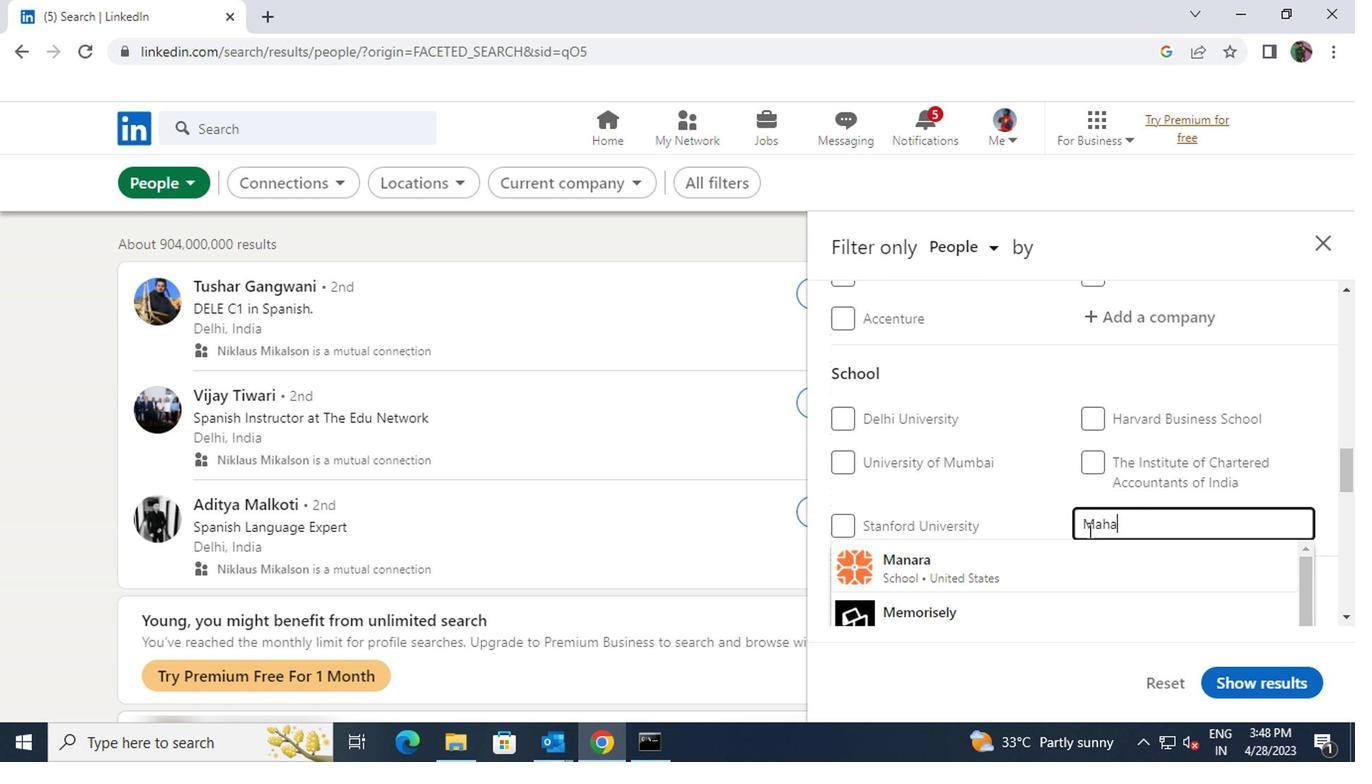 
Action: Mouse moved to (1076, 555)
Screenshot: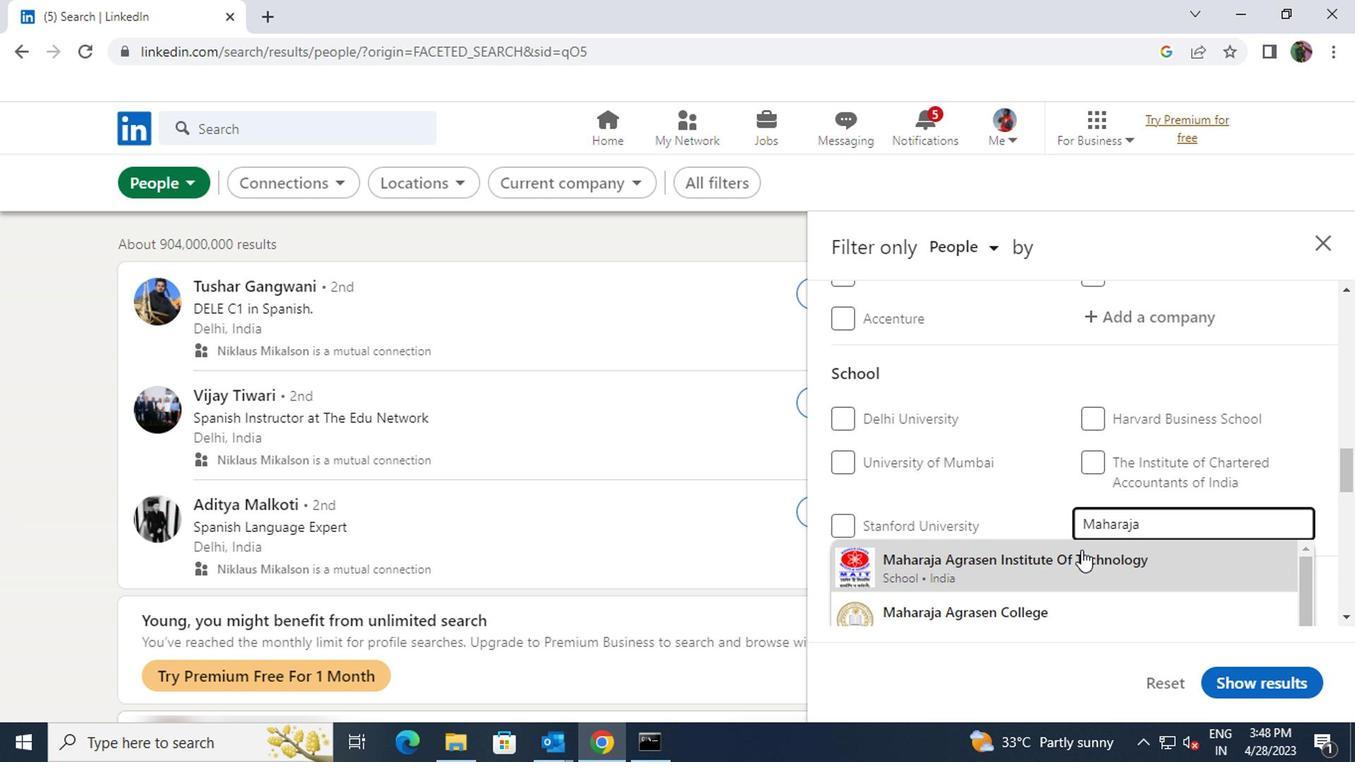 
Action: Mouse pressed left at (1076, 555)
Screenshot: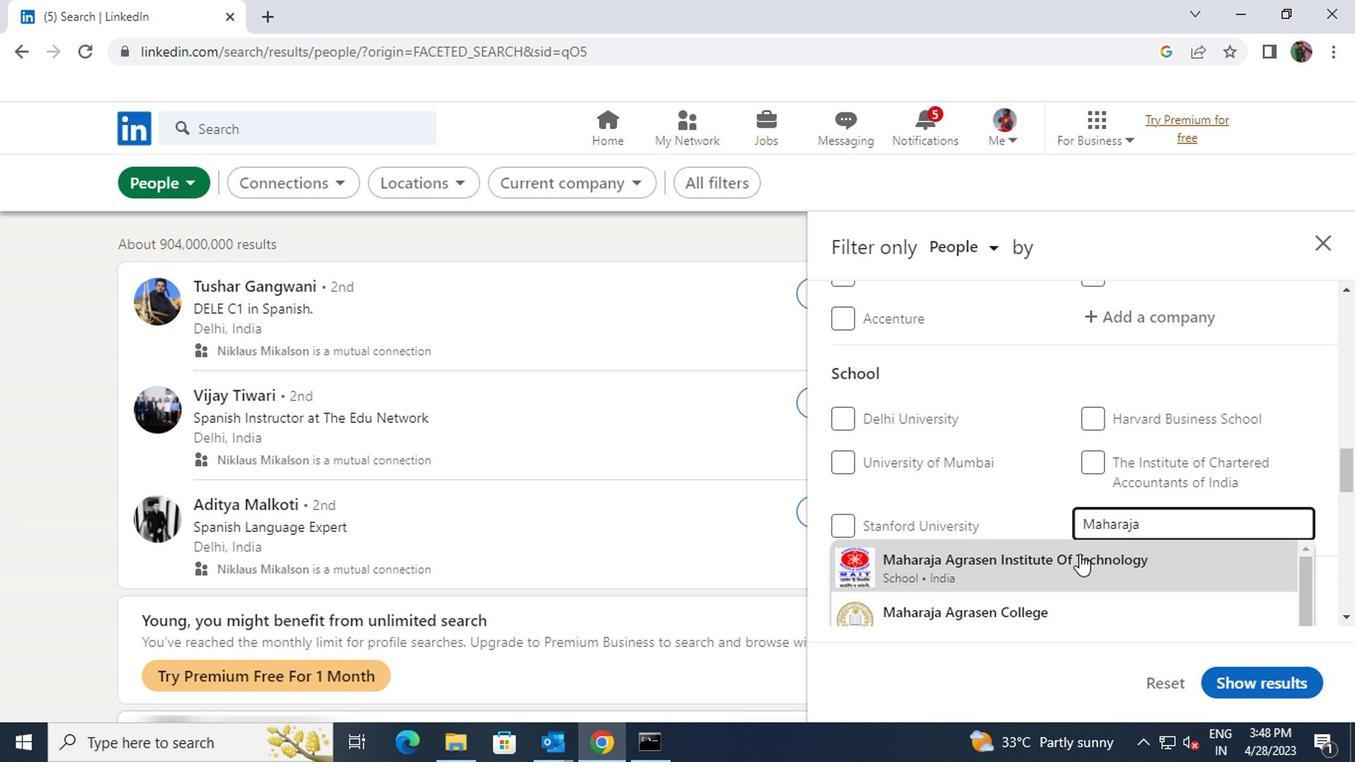 
Action: Mouse scrolled (1076, 555) with delta (0, 0)
Screenshot: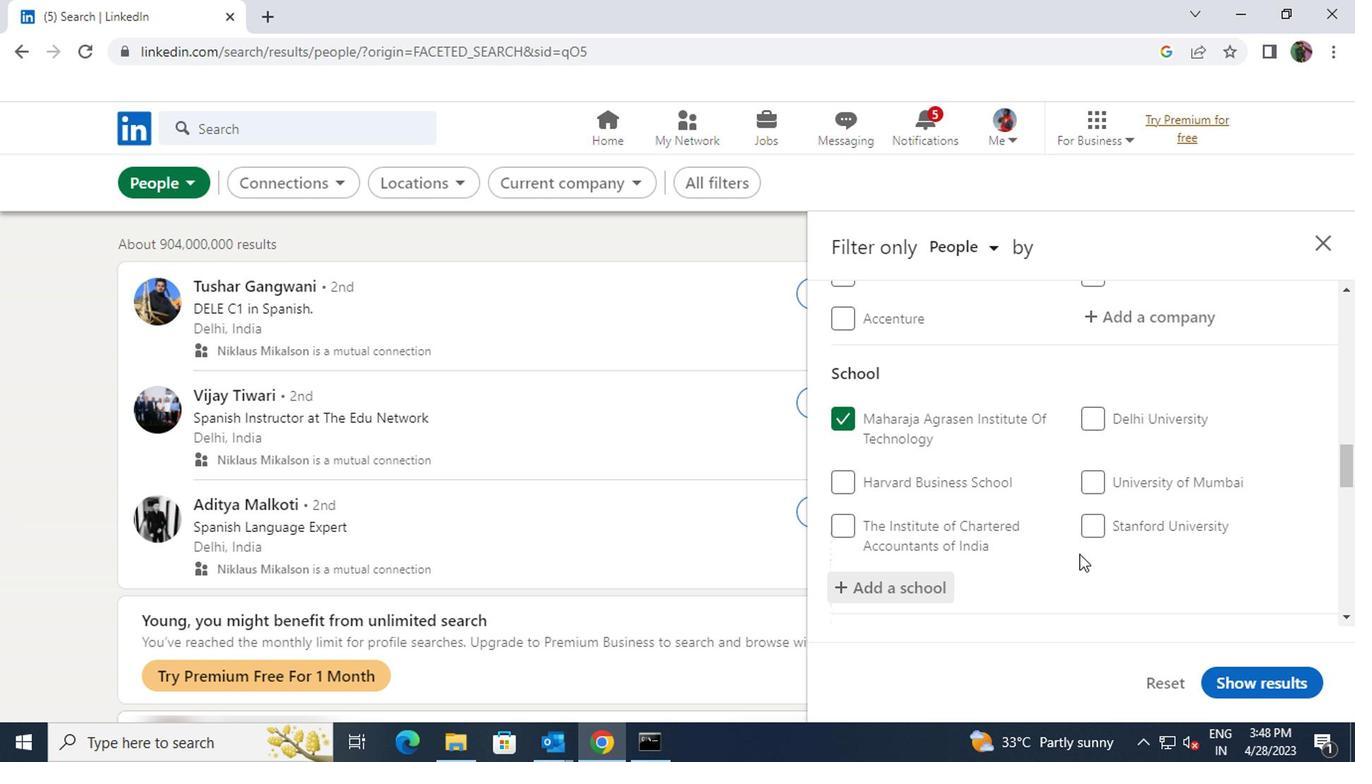 
Action: Mouse scrolled (1076, 555) with delta (0, 0)
Screenshot: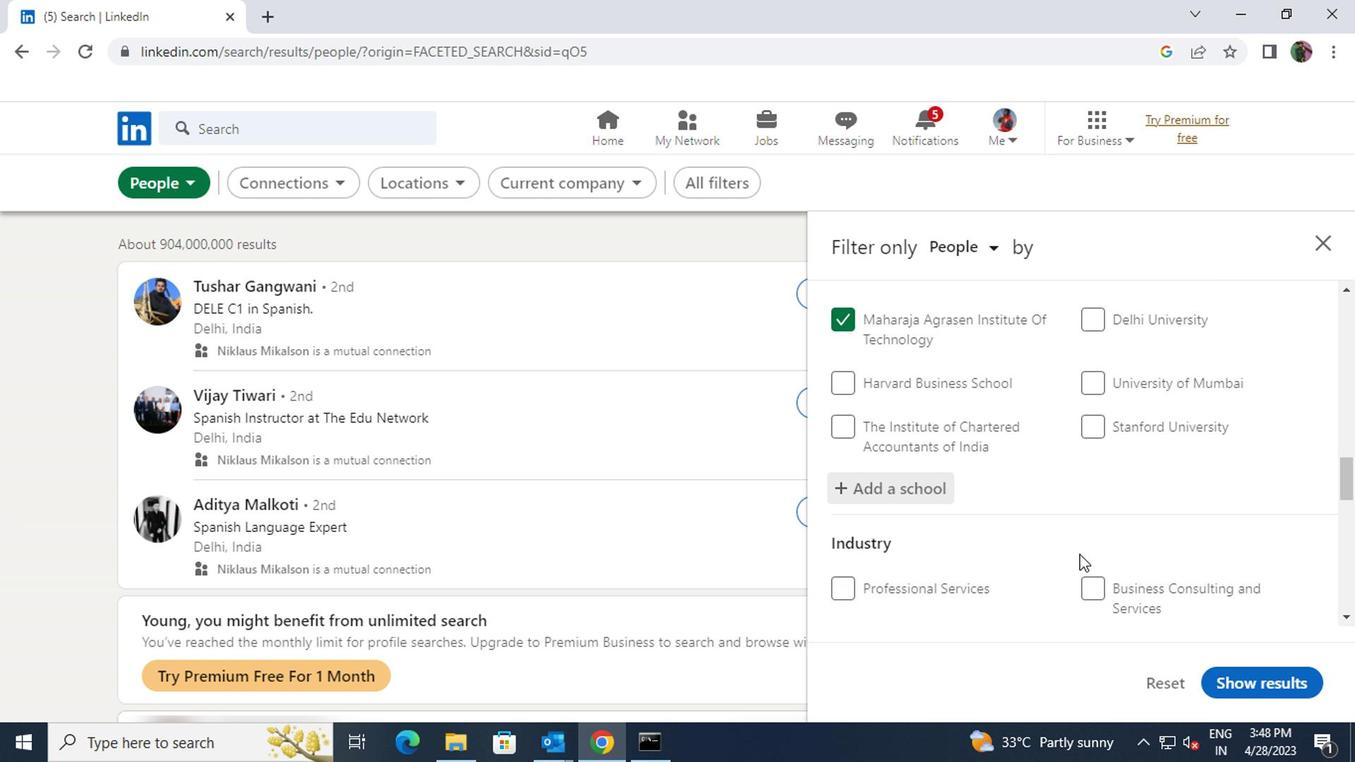 
Action: Mouse scrolled (1076, 555) with delta (0, 0)
Screenshot: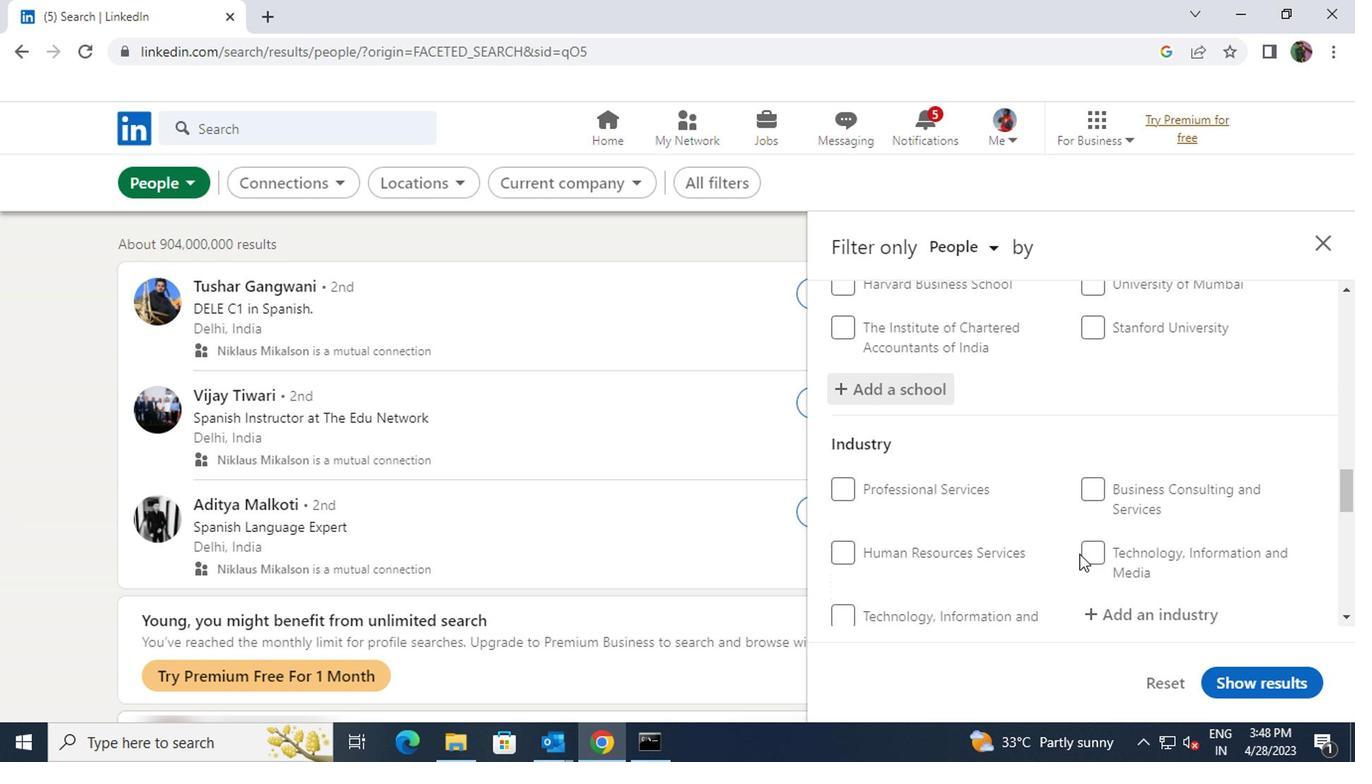 
Action: Mouse moved to (1115, 516)
Screenshot: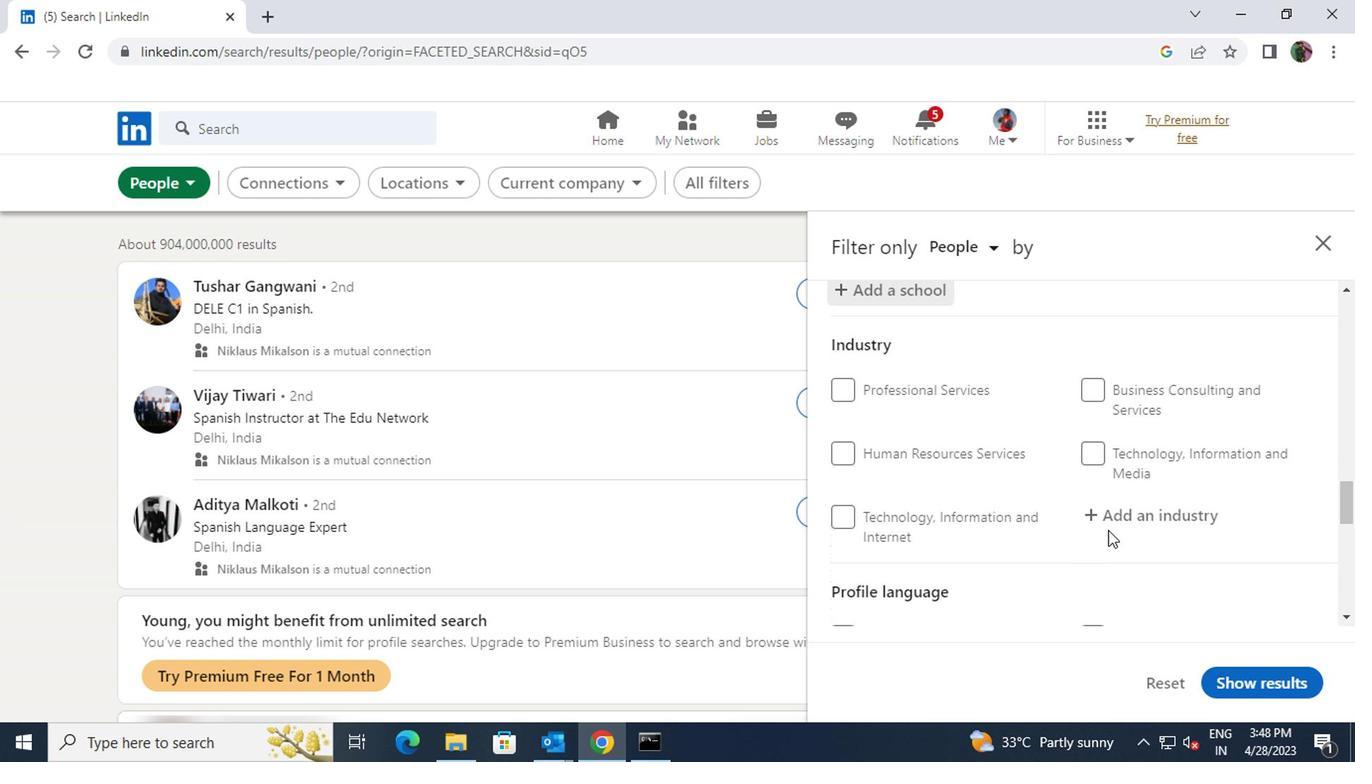 
Action: Mouse pressed left at (1115, 516)
Screenshot: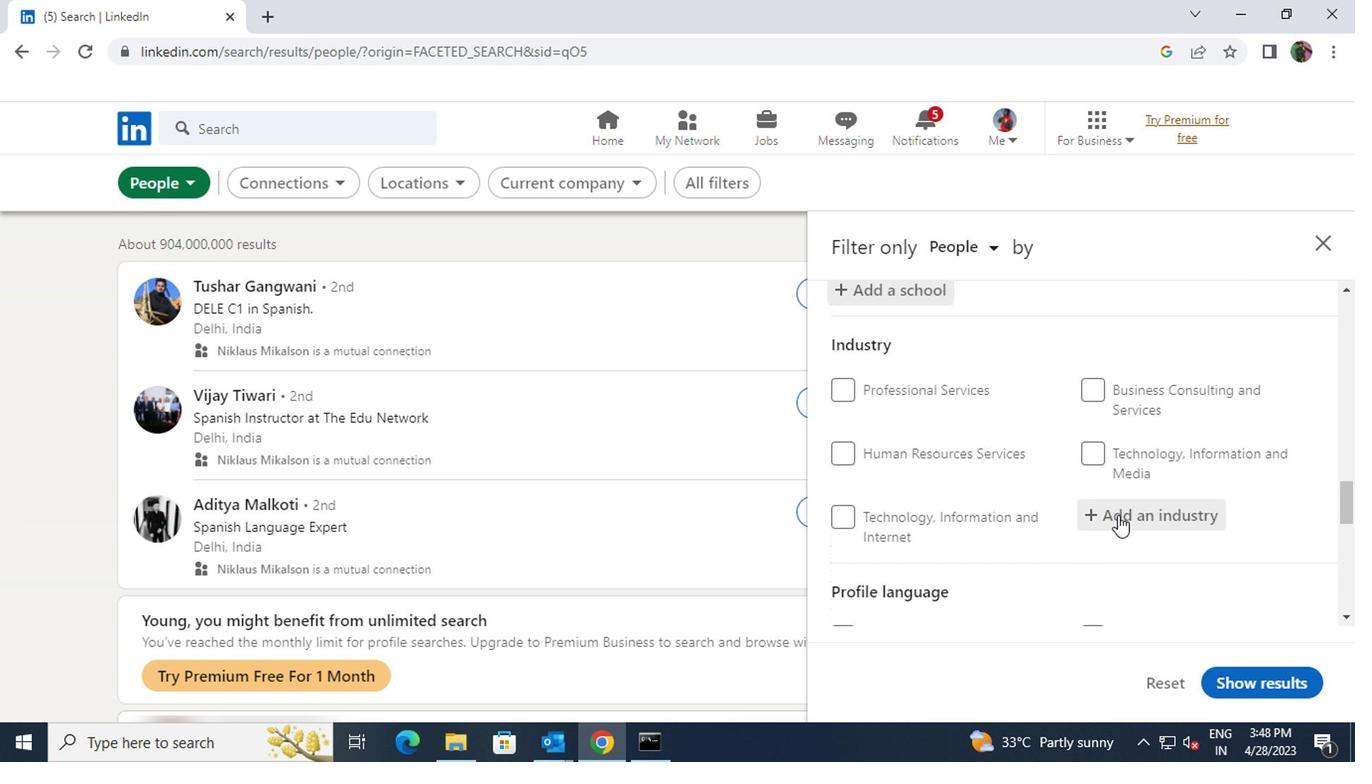 
Action: Key pressed <Key.shift>DESK
Screenshot: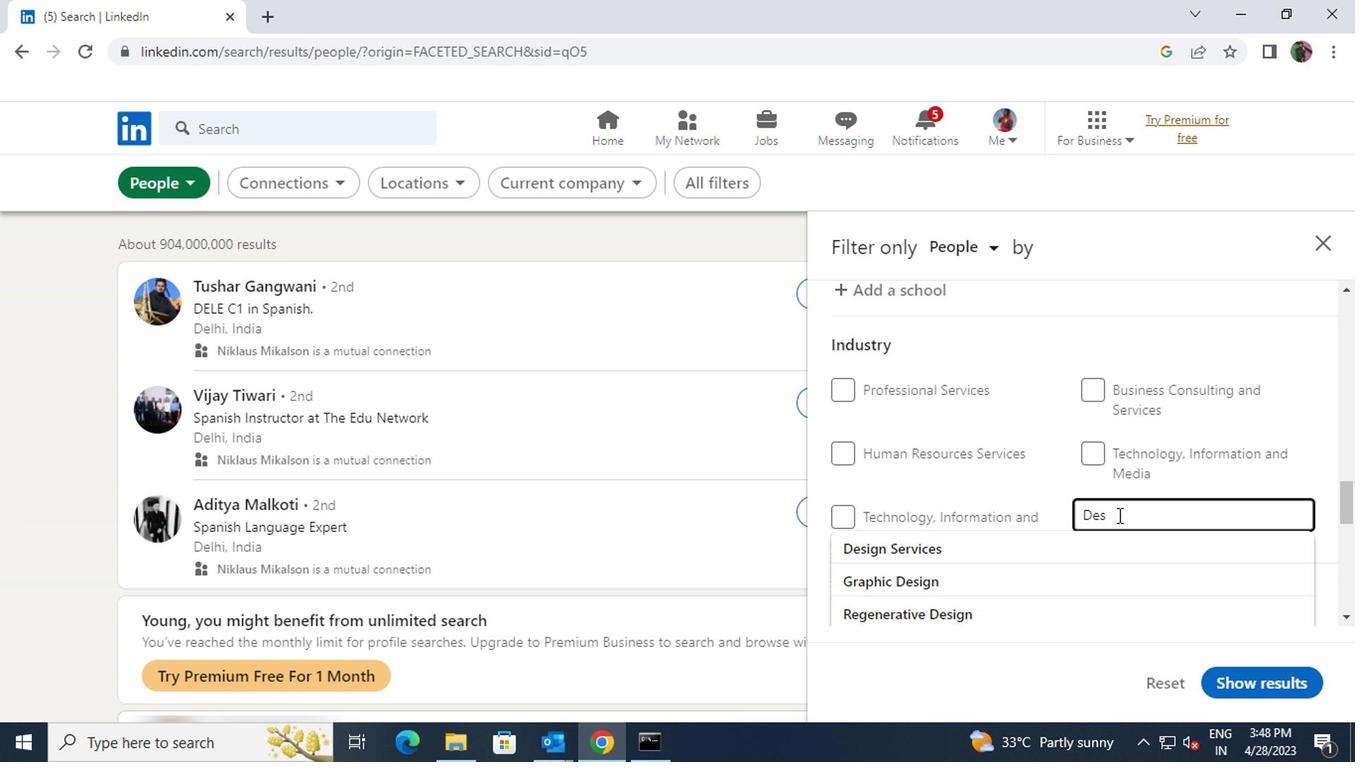 
Action: Mouse moved to (1112, 540)
Screenshot: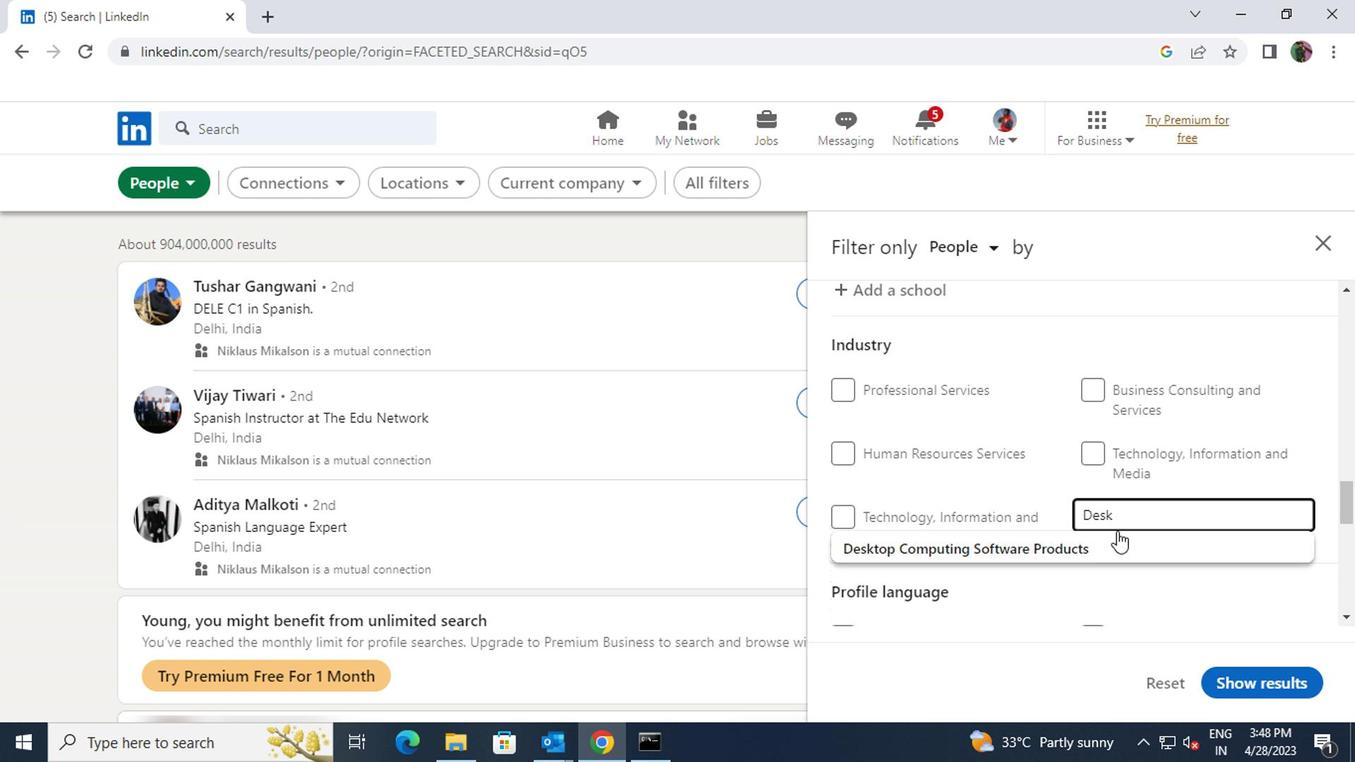 
Action: Mouse pressed left at (1112, 540)
Screenshot: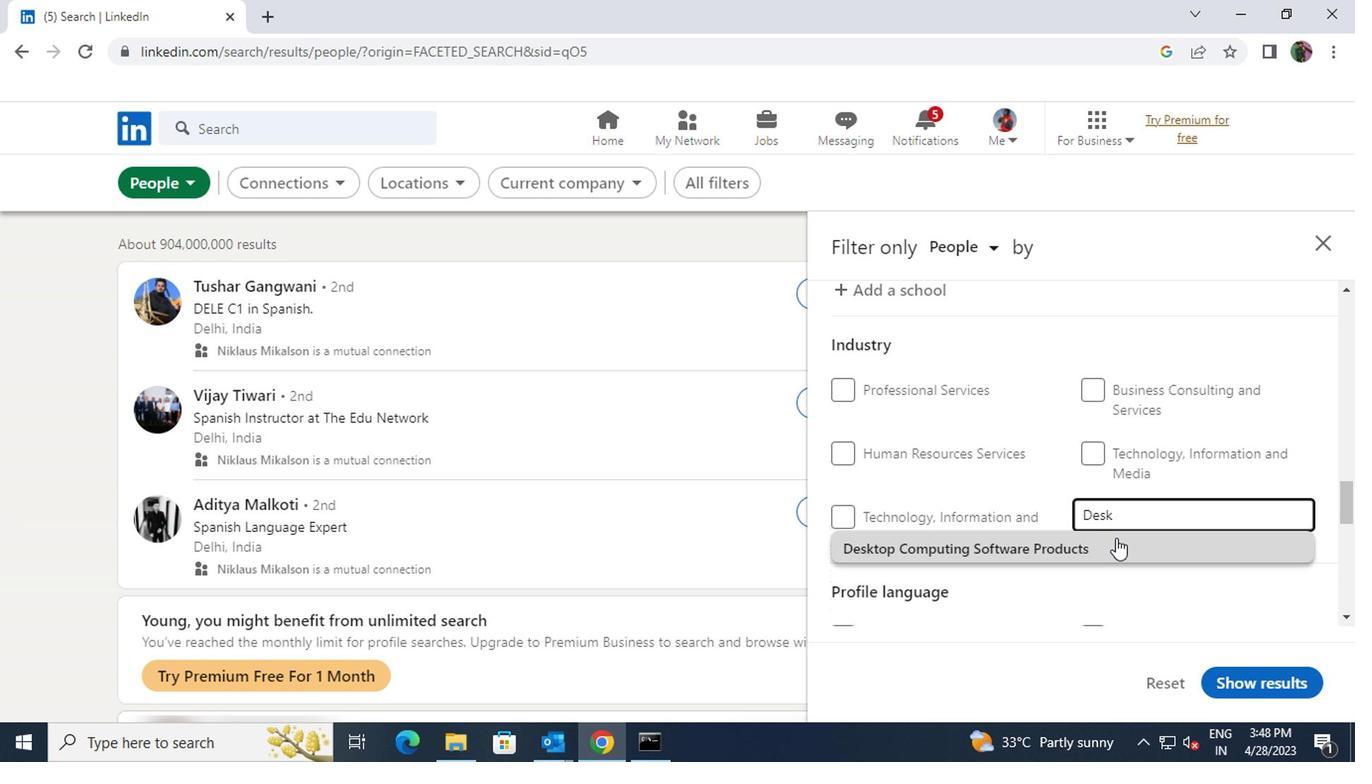 
Action: Mouse scrolled (1112, 538) with delta (0, -1)
Screenshot: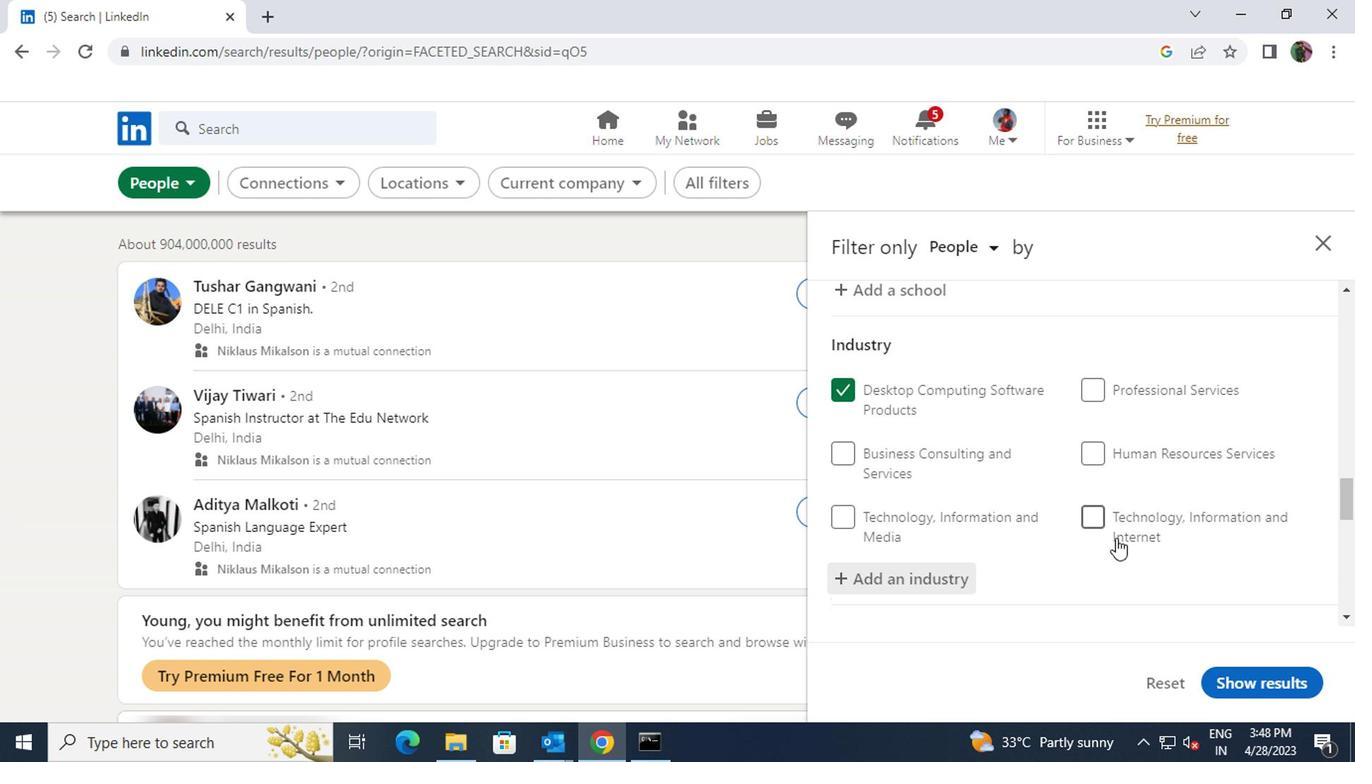 
Action: Mouse scrolled (1112, 538) with delta (0, -1)
Screenshot: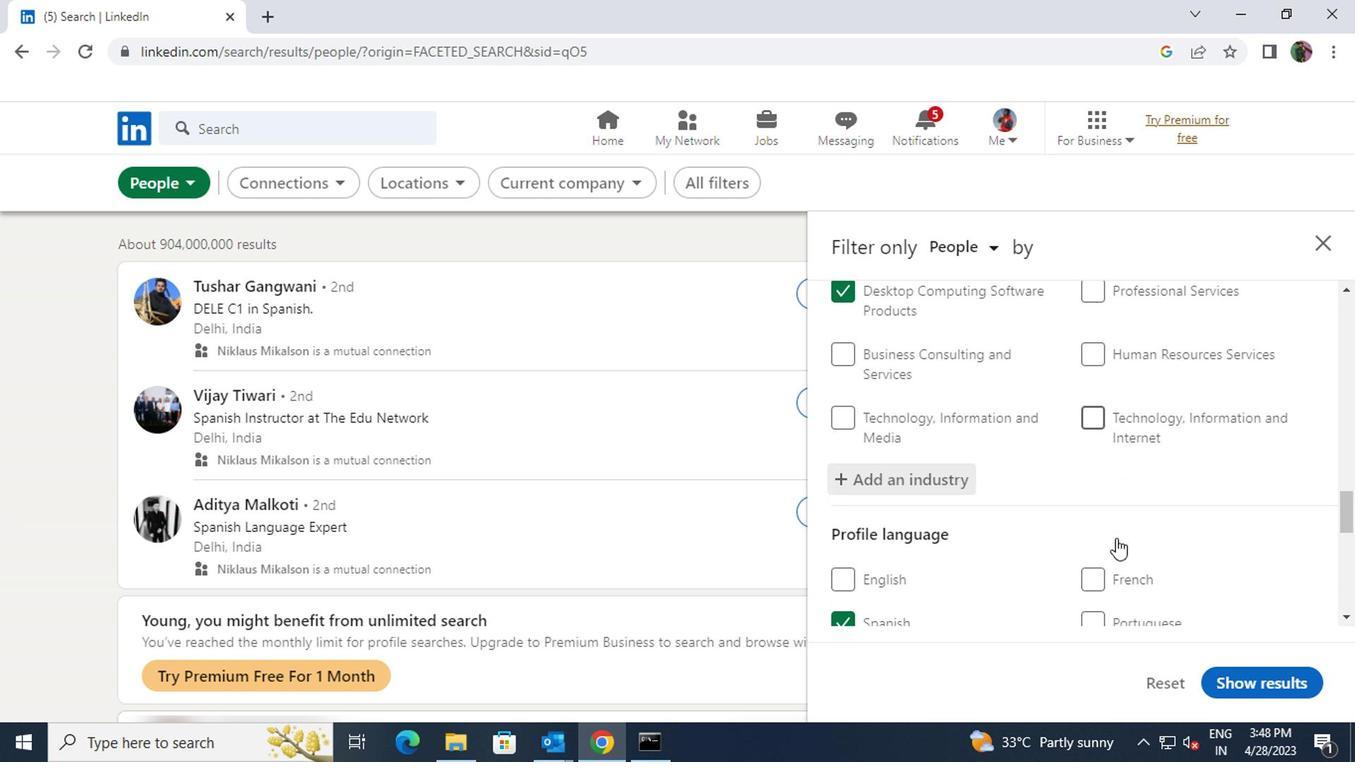 
Action: Mouse scrolled (1112, 538) with delta (0, -1)
Screenshot: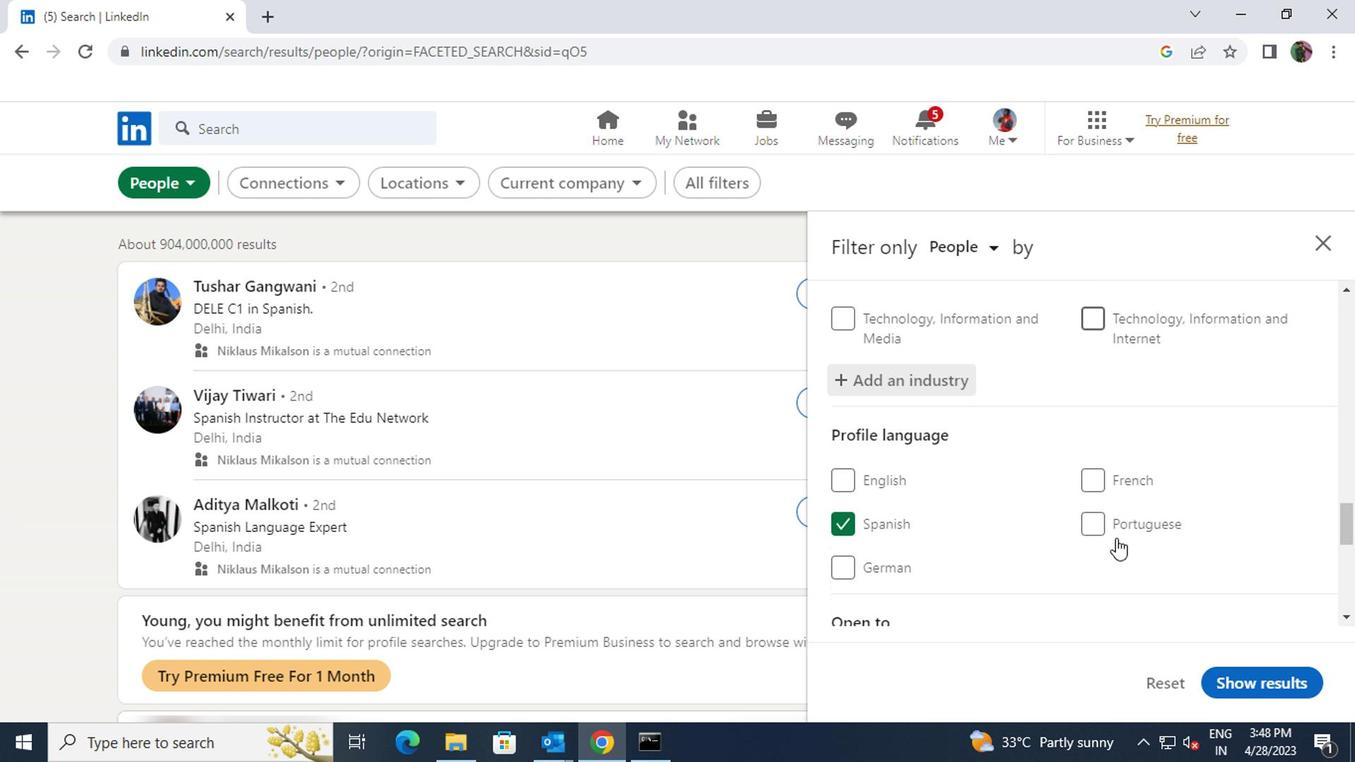 
Action: Mouse scrolled (1112, 538) with delta (0, -1)
Screenshot: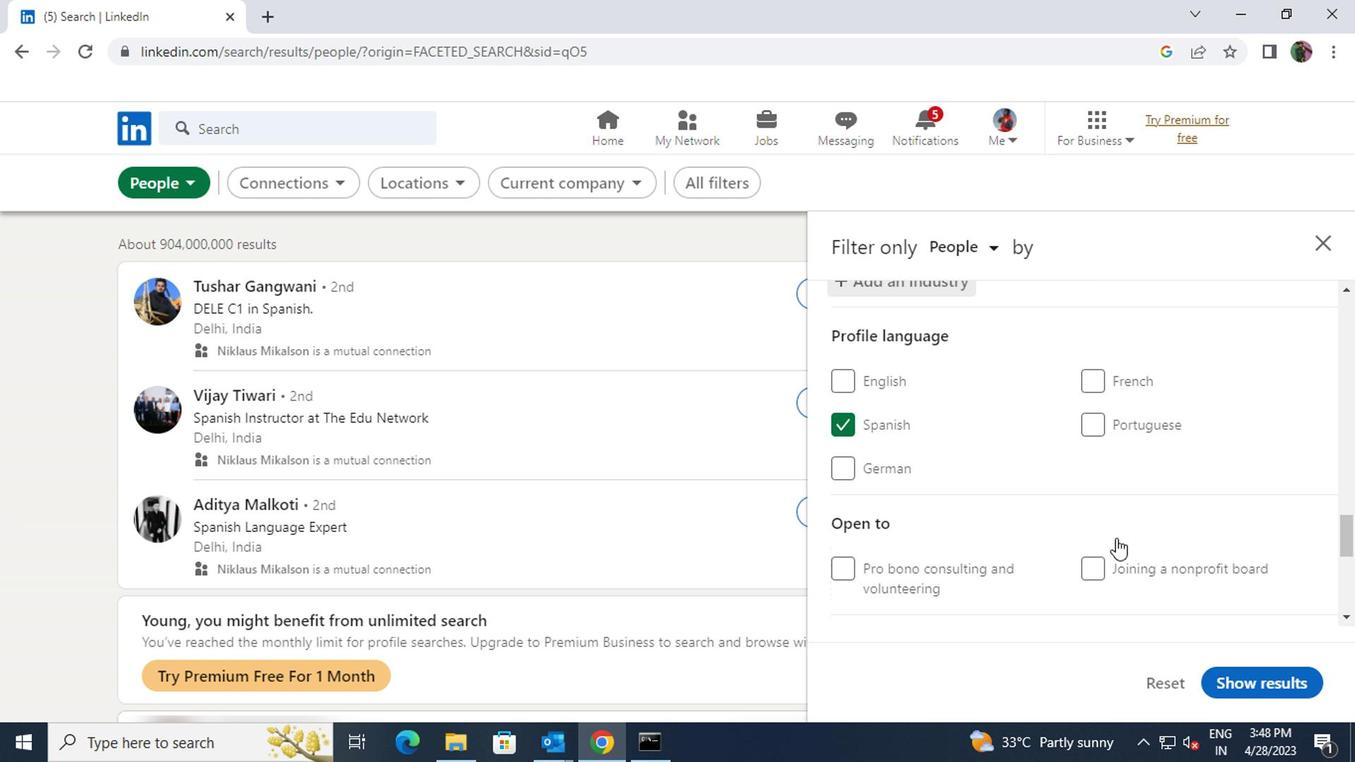 
Action: Mouse scrolled (1112, 538) with delta (0, -1)
Screenshot: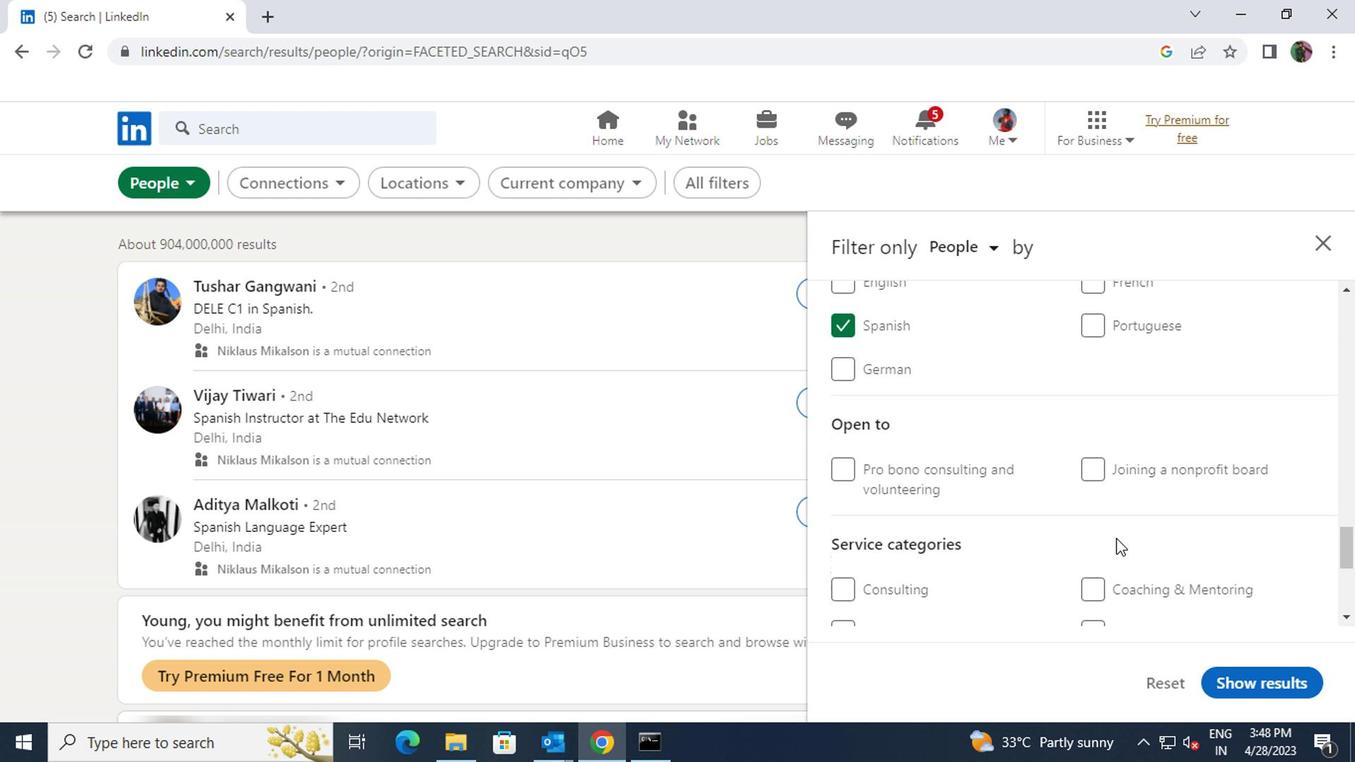 
Action: Mouse scrolled (1112, 538) with delta (0, -1)
Screenshot: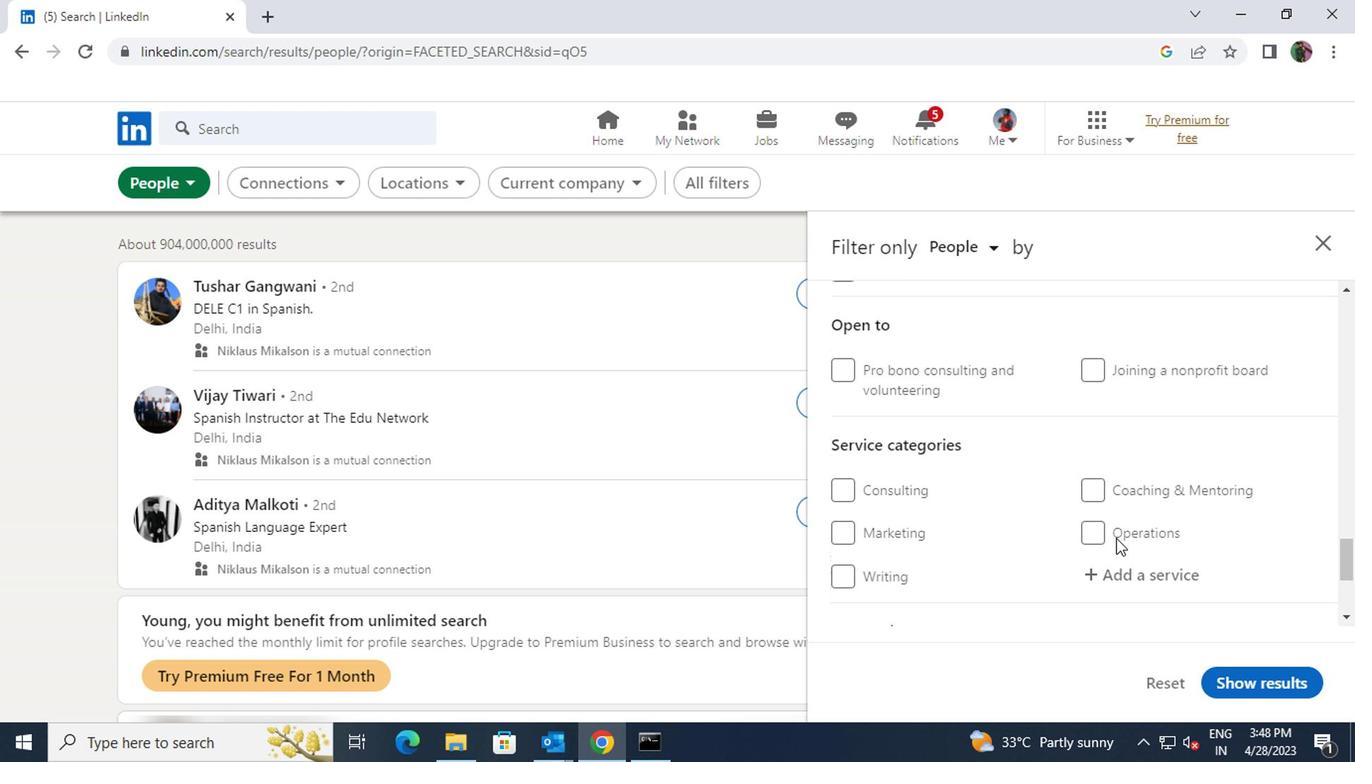 
Action: Mouse moved to (1103, 482)
Screenshot: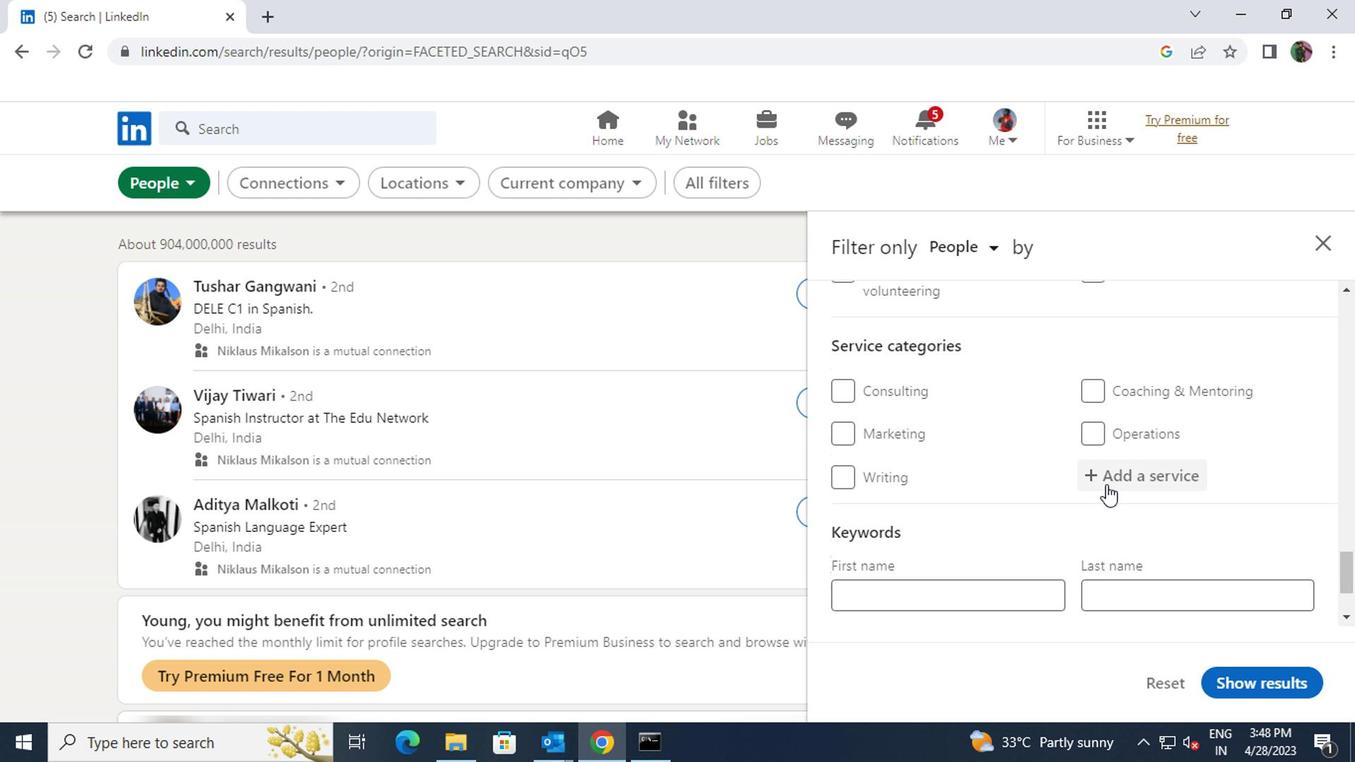 
Action: Mouse pressed left at (1103, 482)
Screenshot: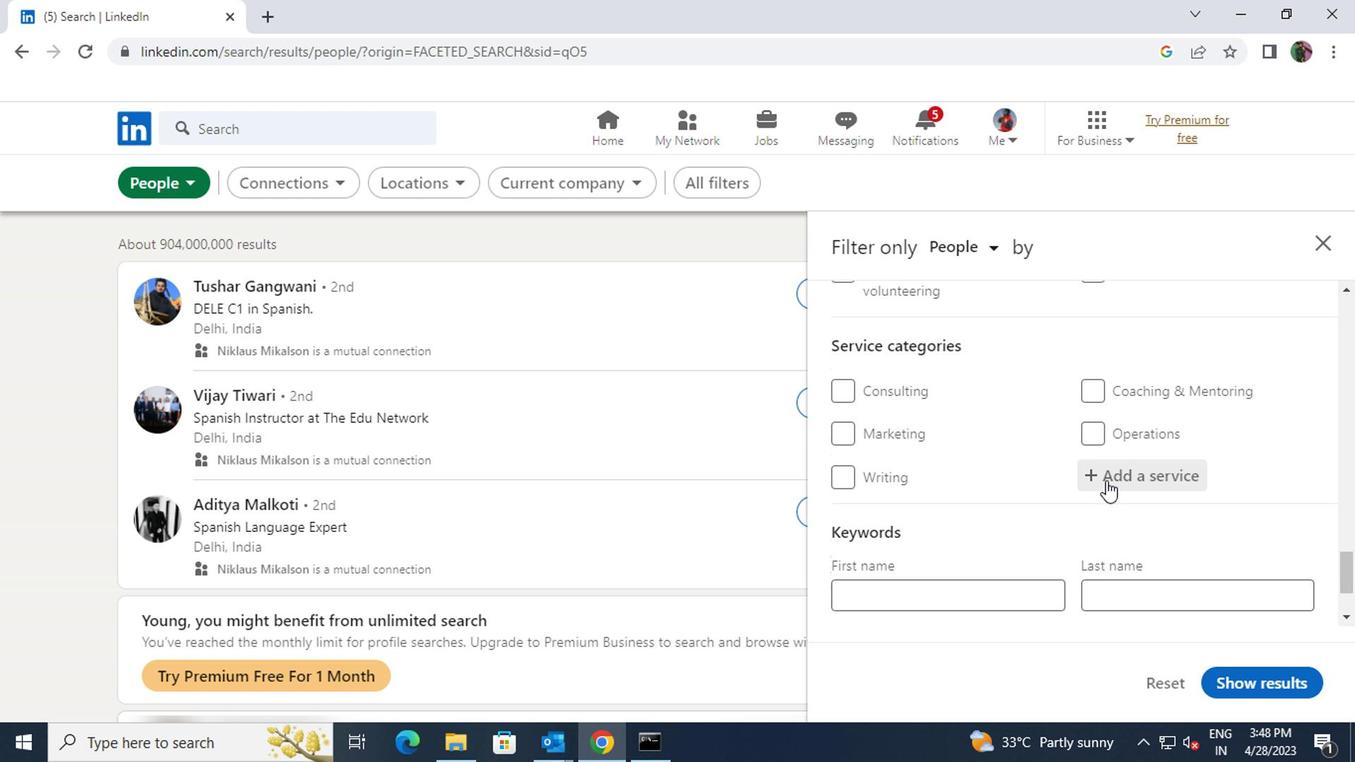 
Action: Key pressed <Key.shift><Key.shift><Key.shift><Key.shift>WEB<Key.space><Key.shift>DEVE
Screenshot: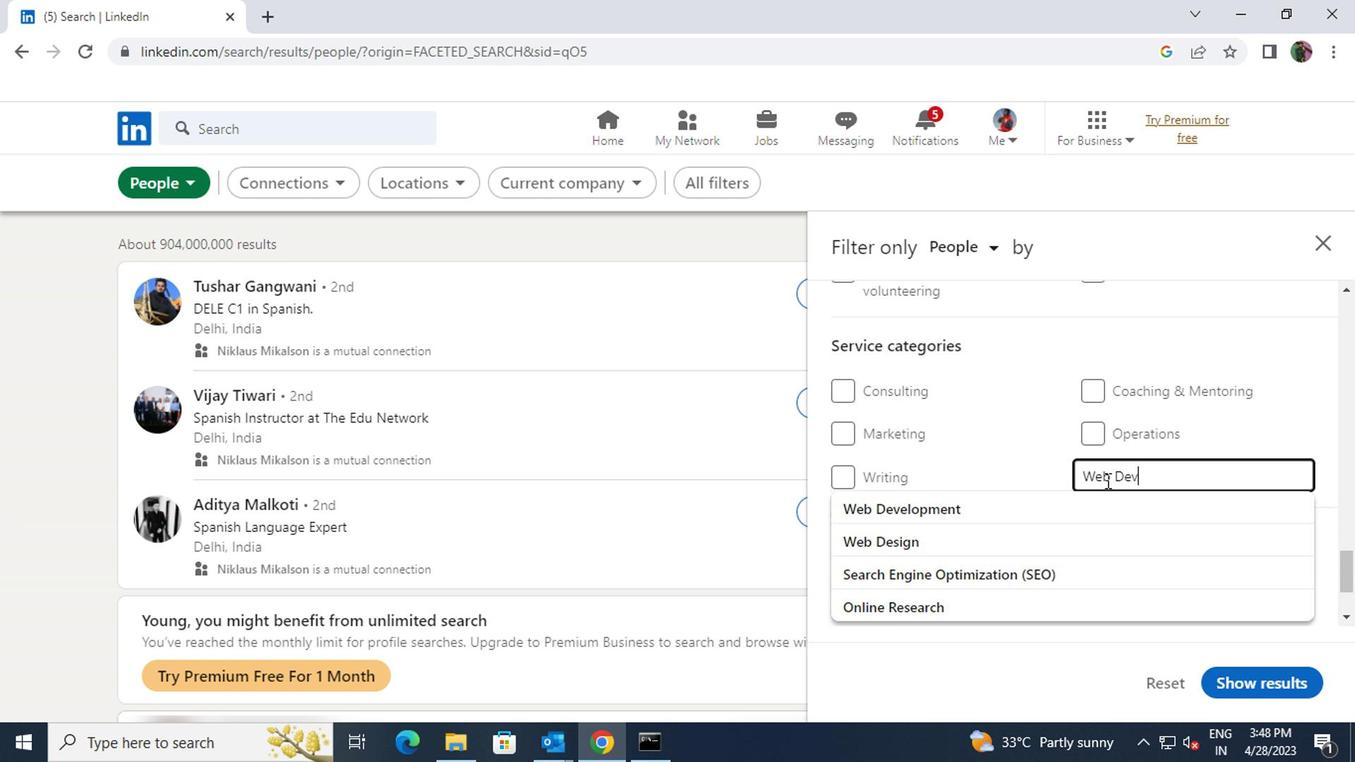 
Action: Mouse moved to (1101, 497)
Screenshot: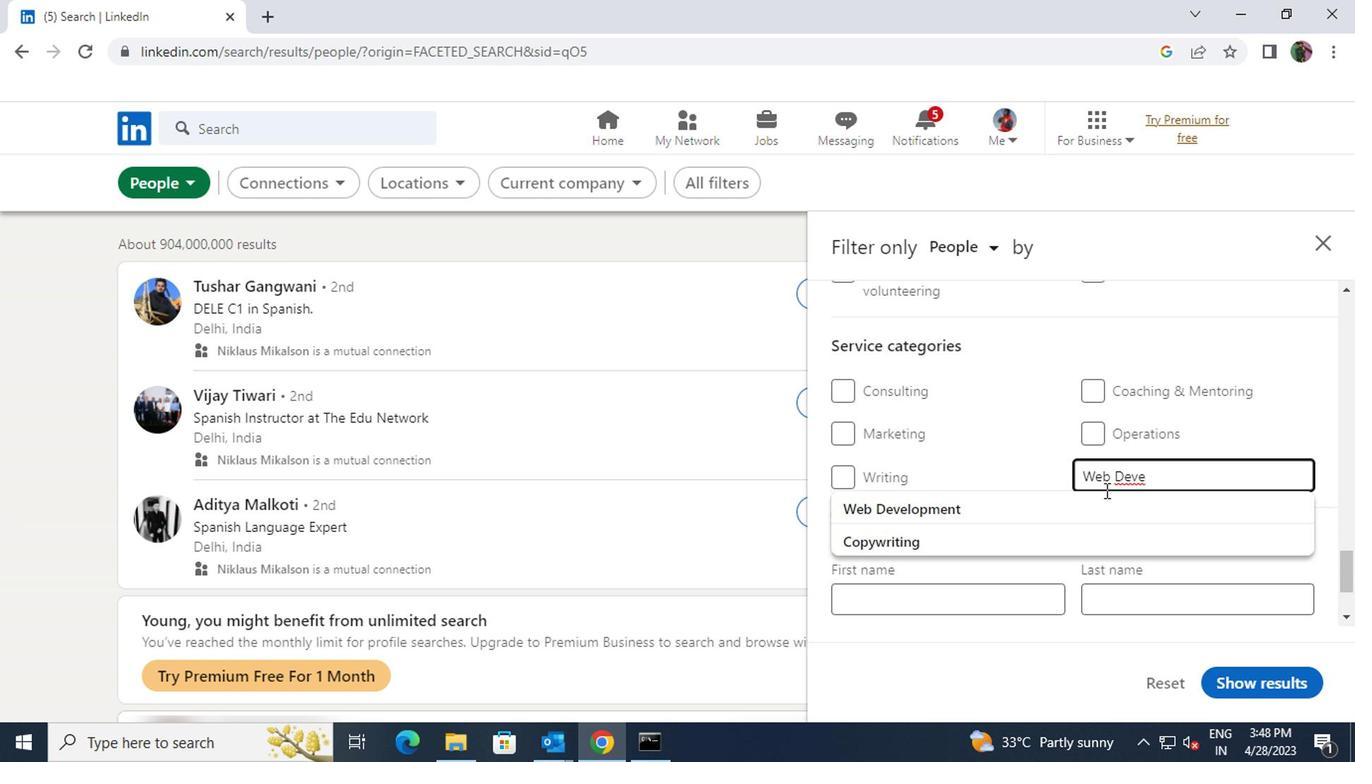 
Action: Mouse pressed left at (1101, 497)
Screenshot: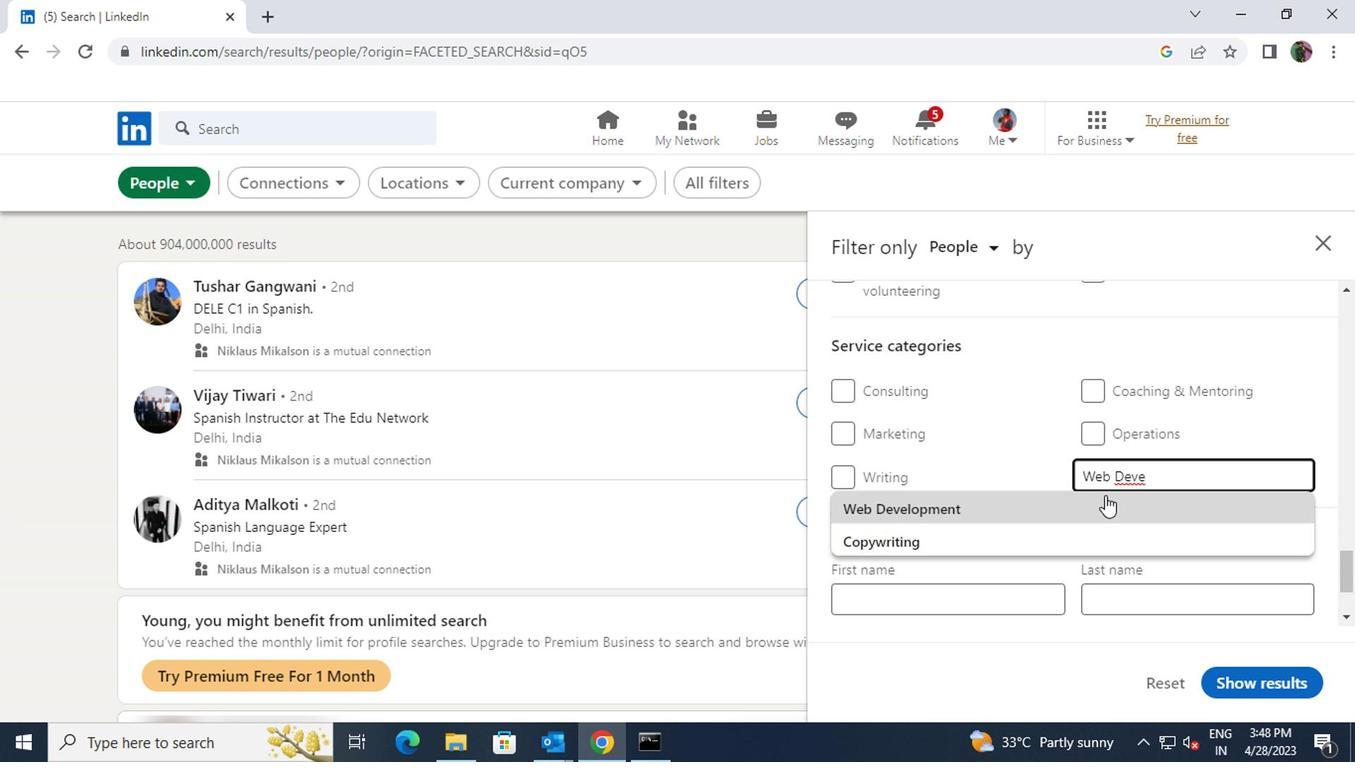 
Action: Mouse scrolled (1101, 496) with delta (0, 0)
Screenshot: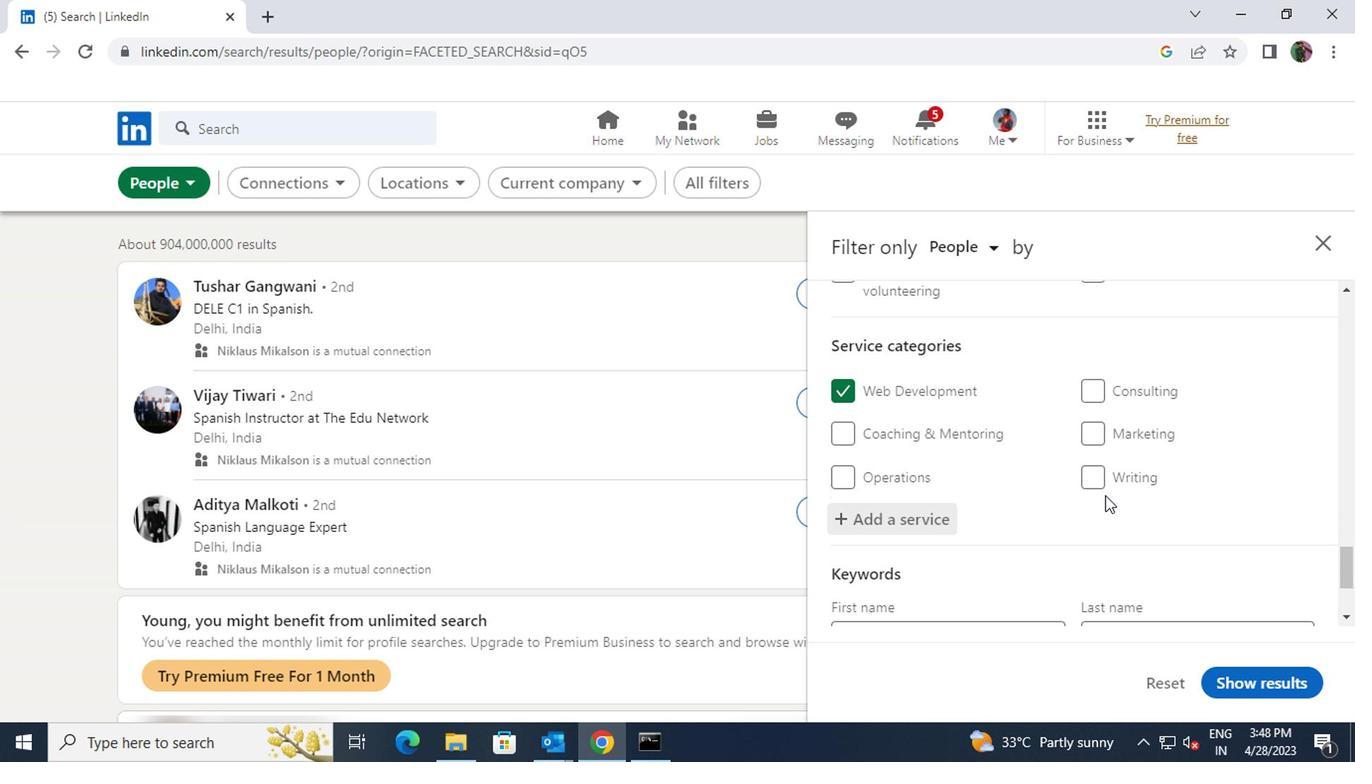 
Action: Mouse scrolled (1101, 496) with delta (0, 0)
Screenshot: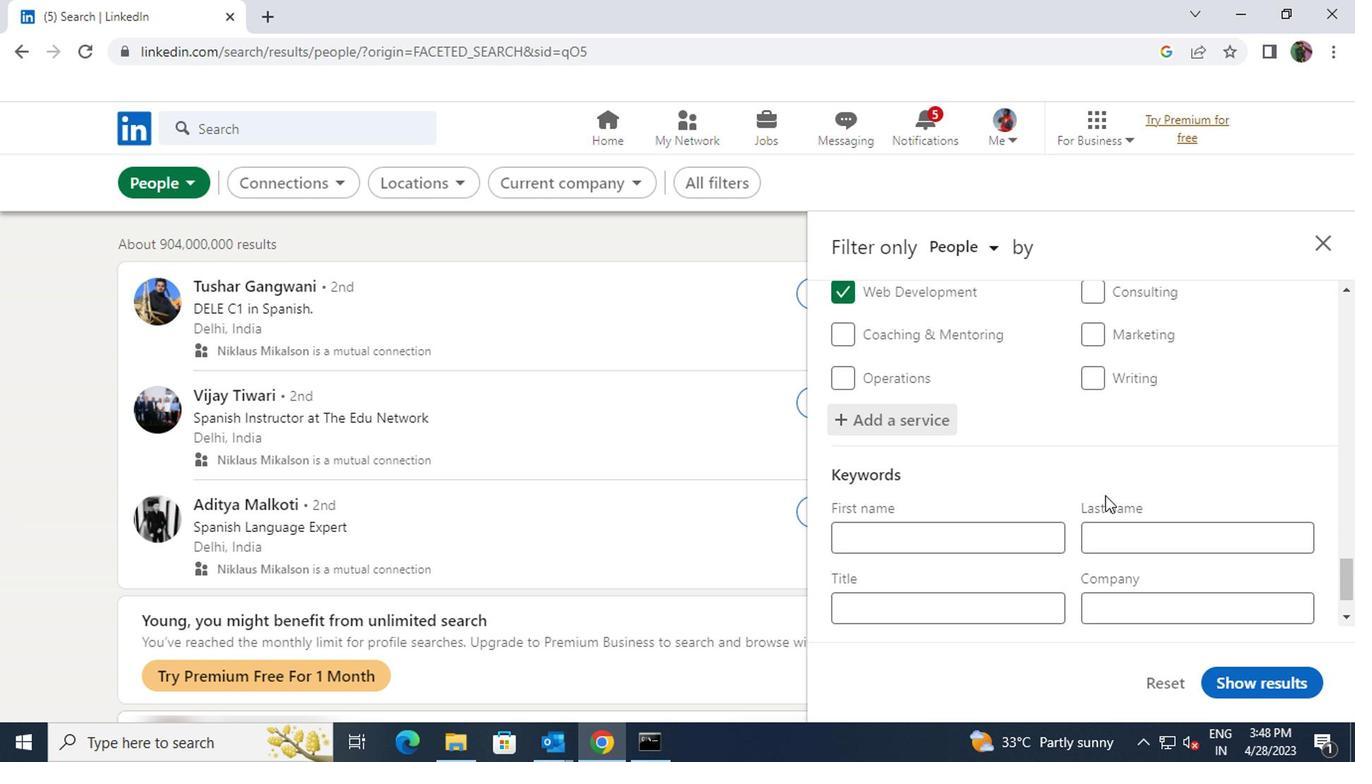 
Action: Mouse moved to (1023, 536)
Screenshot: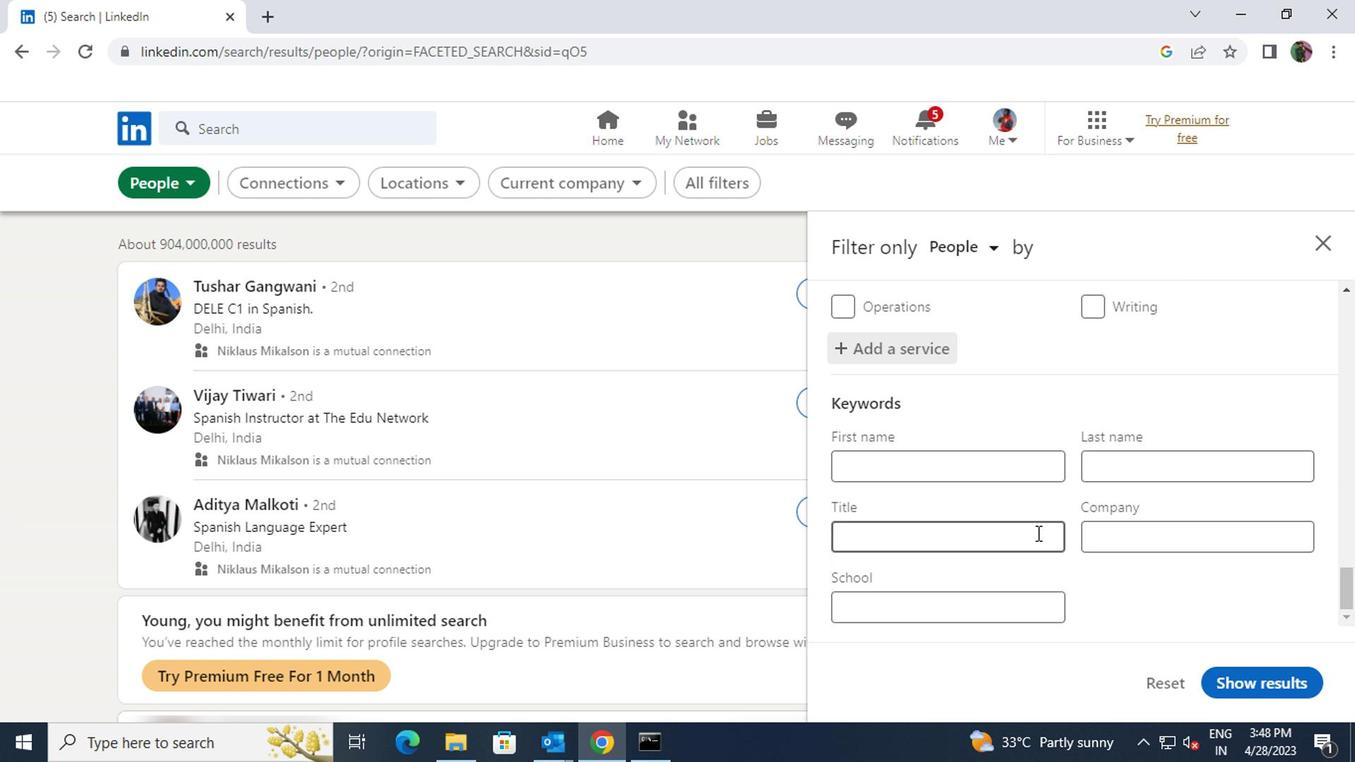 
Action: Mouse pressed left at (1023, 536)
Screenshot: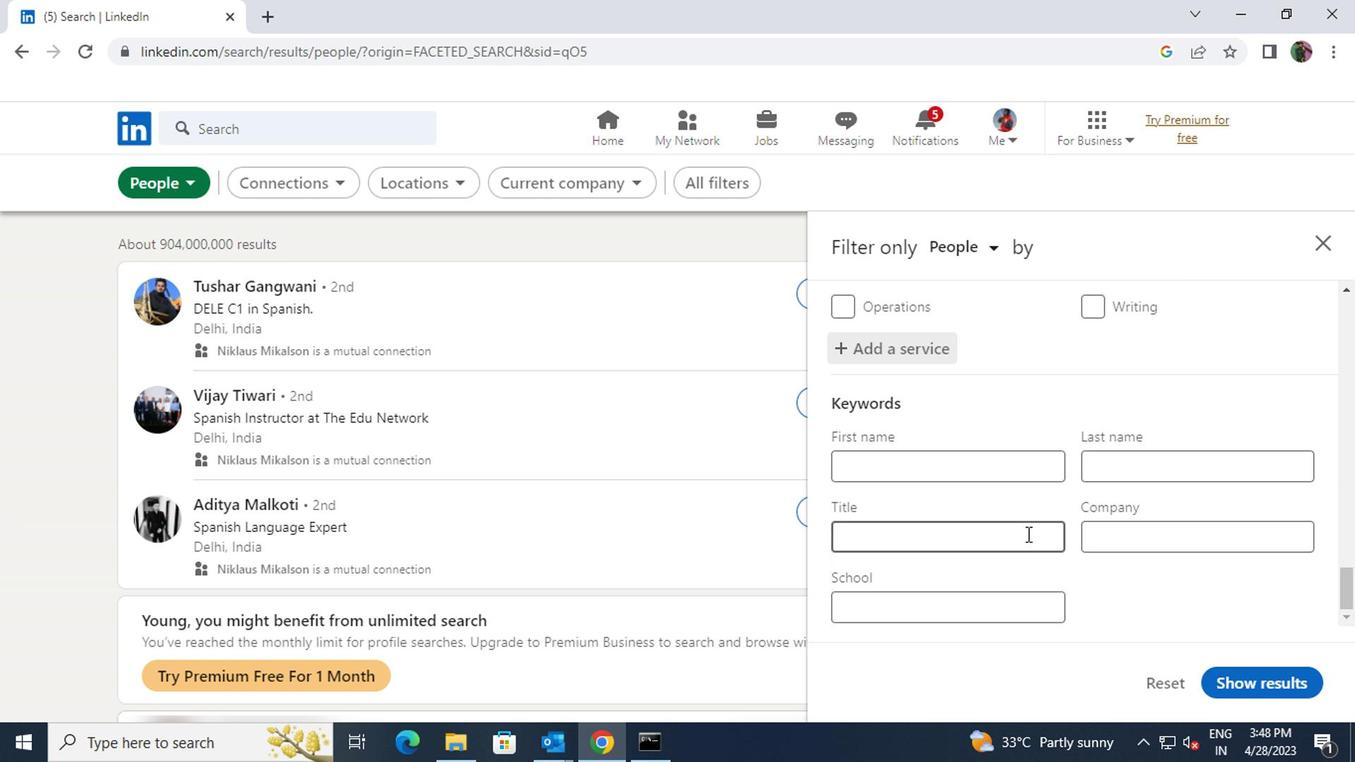 
Action: Key pressed <Key.shift>MEDICAL<Key.space><Key.shift>LIBORATORY<Key.space><Key.shift>TECH
Screenshot: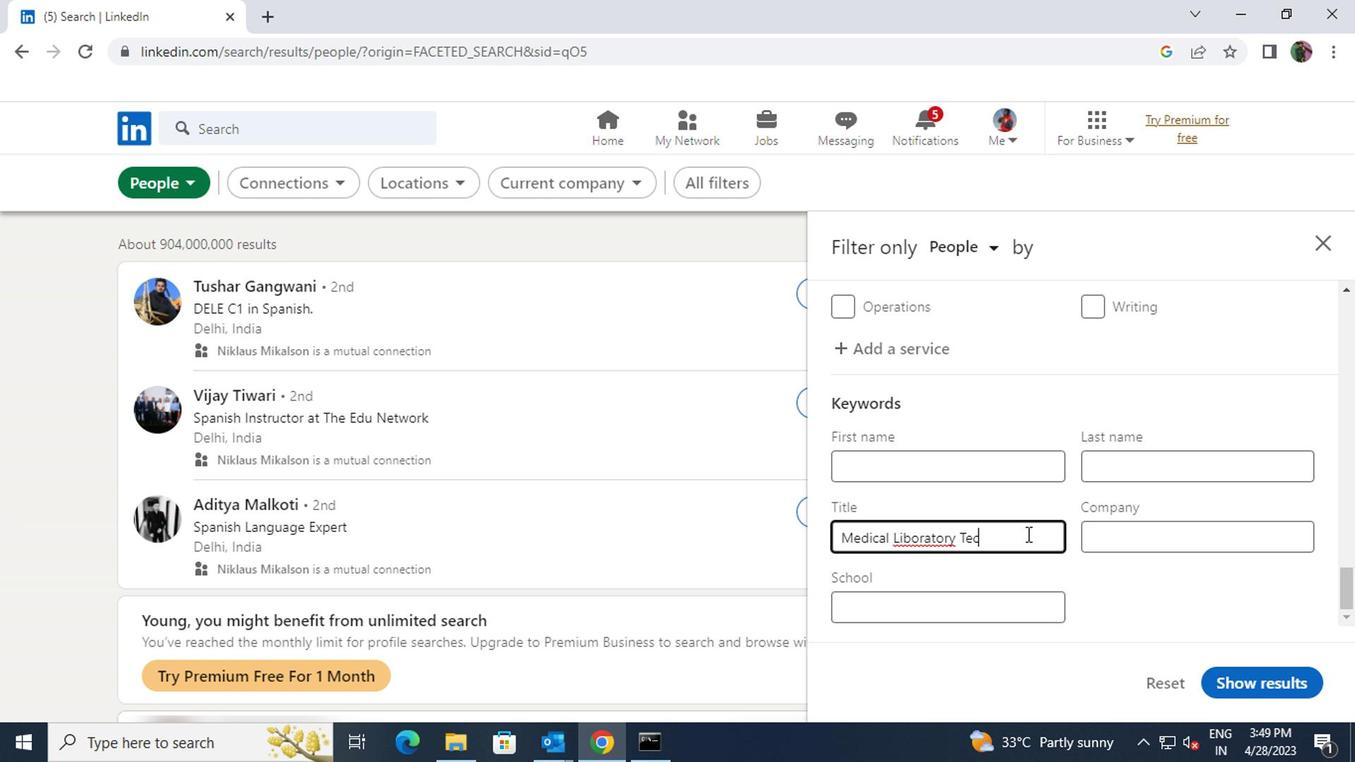 
Action: Mouse moved to (1227, 681)
Screenshot: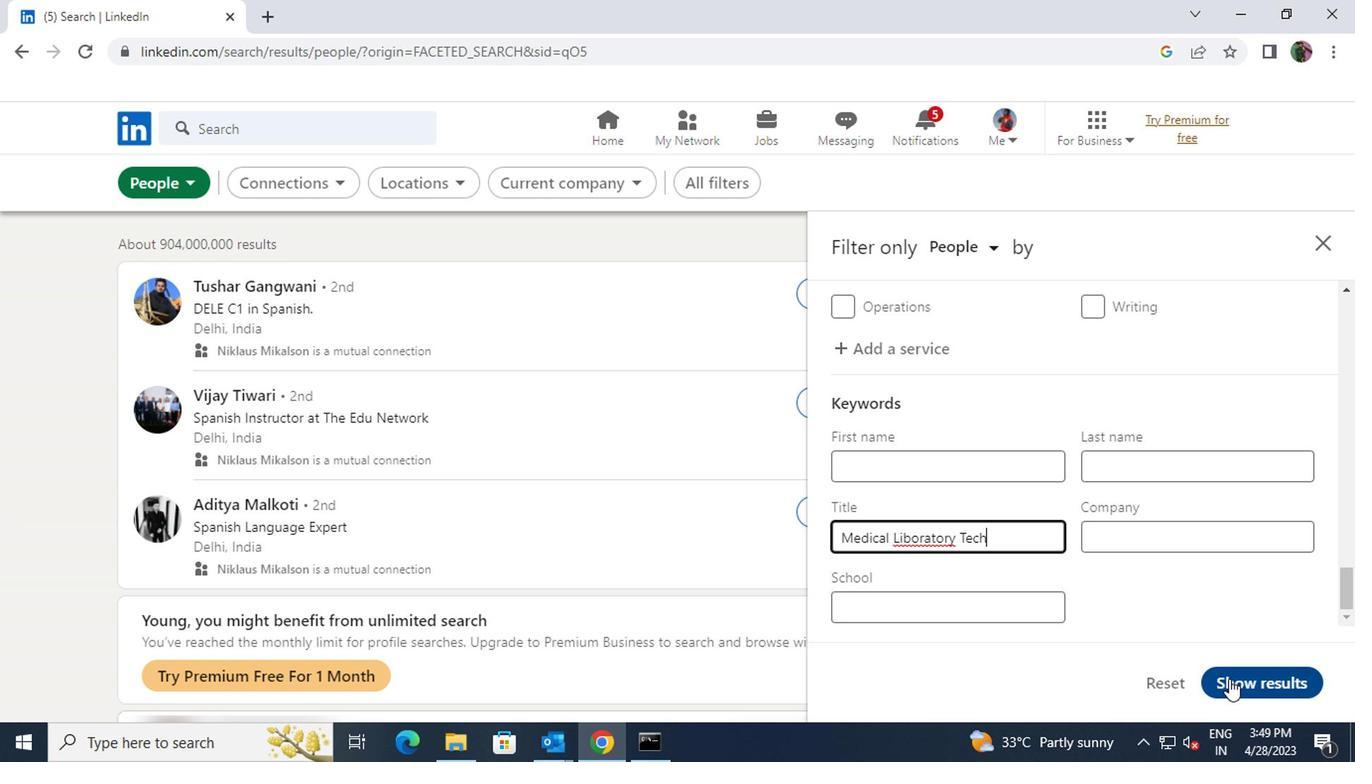 
Action: Mouse pressed left at (1227, 681)
Screenshot: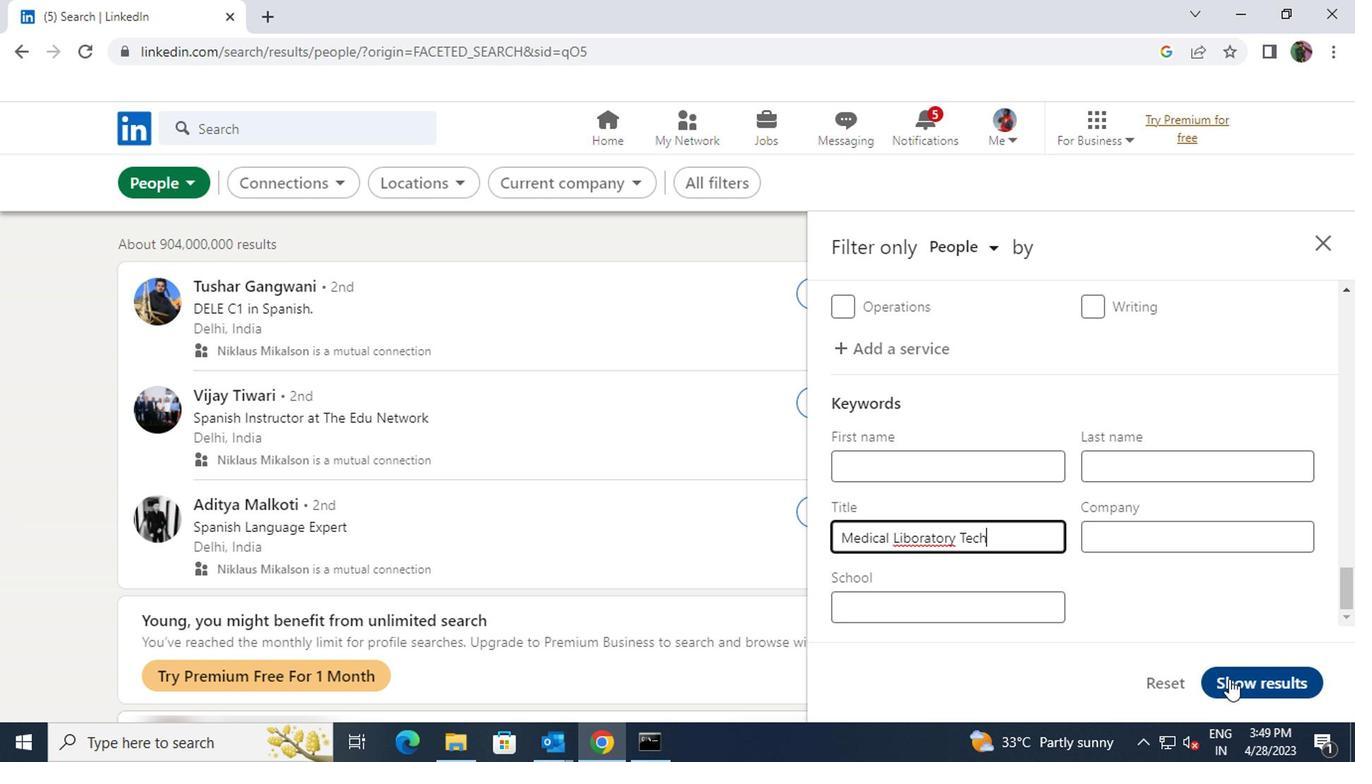 
